 Task: Create a due date automation trigger when advanced on, on the monday of the week a card is due add fields without custom field "Resume" set to a number lower or equal to 1 and greater or equal to 10 at 11:00 AM.
Action: Mouse moved to (1097, 330)
Screenshot: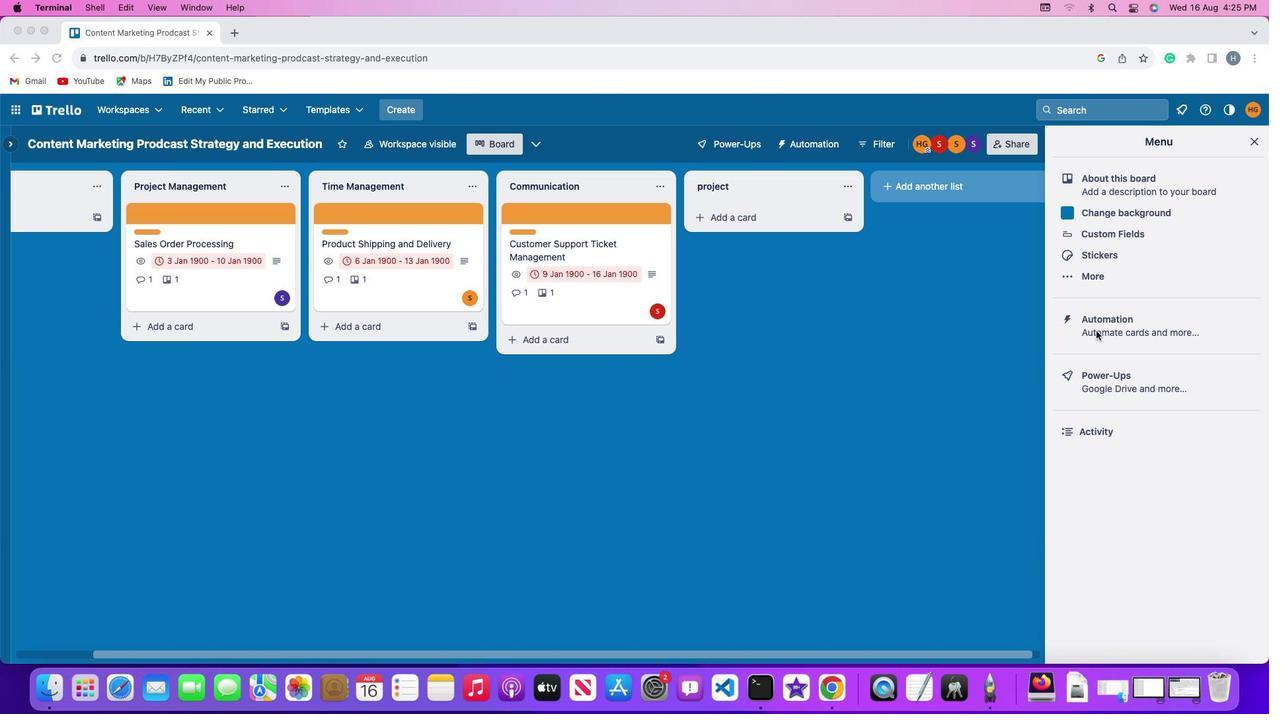 
Action: Mouse pressed left at (1097, 330)
Screenshot: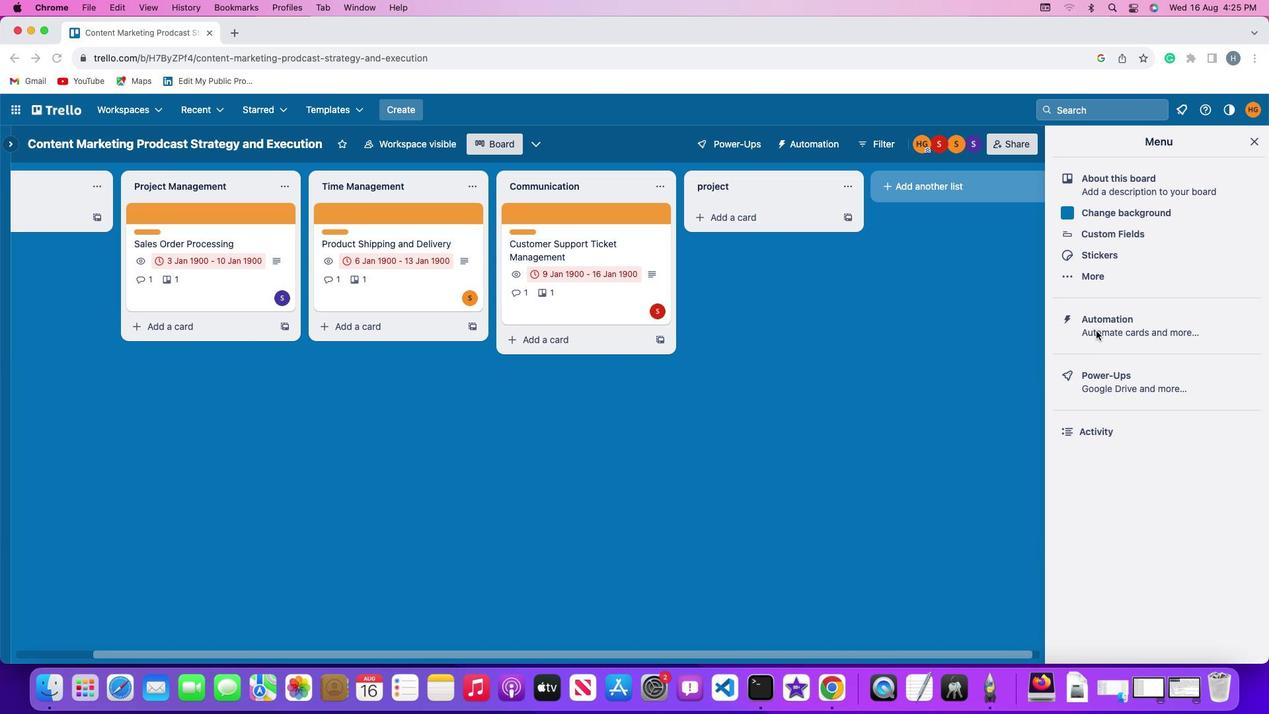 
Action: Mouse pressed left at (1097, 330)
Screenshot: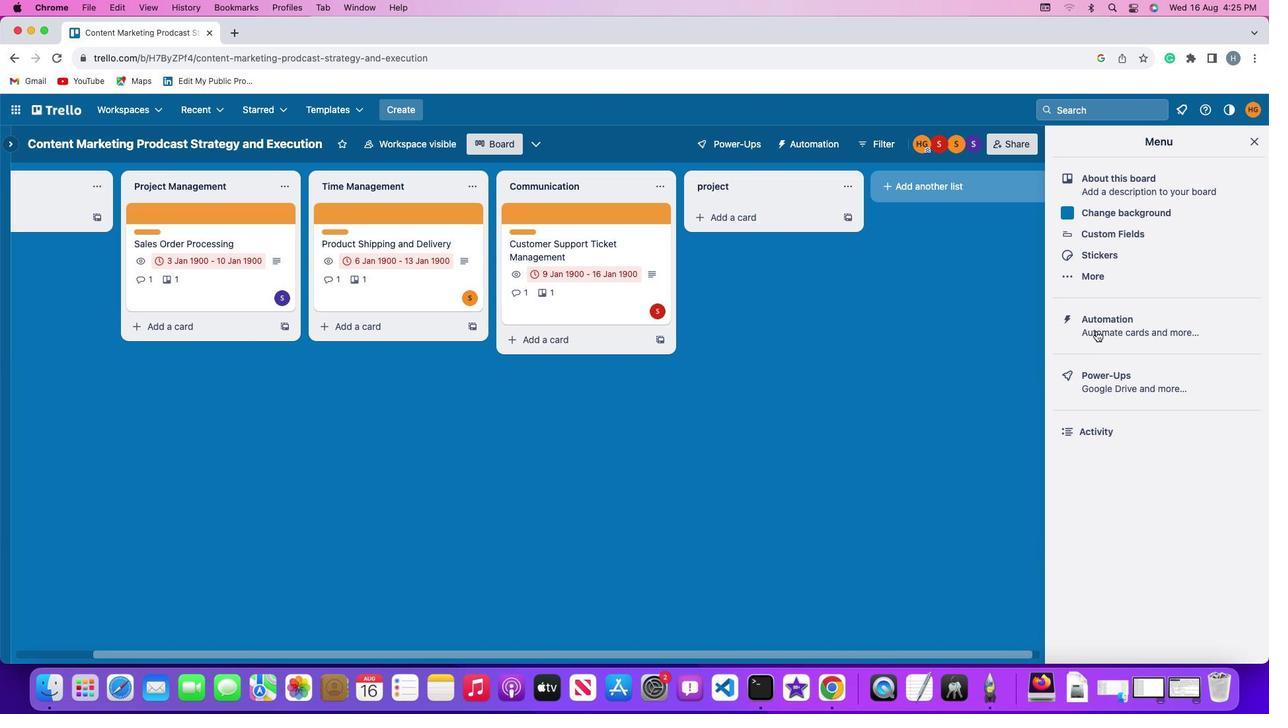 
Action: Mouse moved to (93, 314)
Screenshot: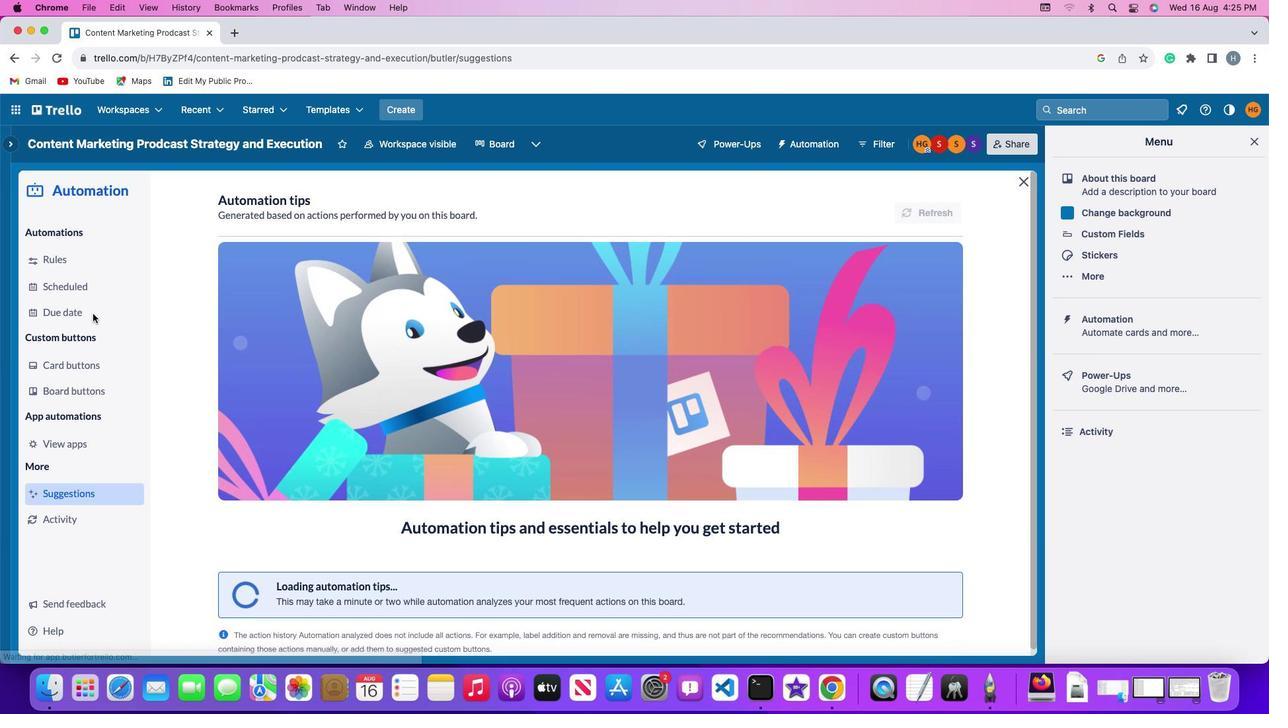 
Action: Mouse pressed left at (93, 314)
Screenshot: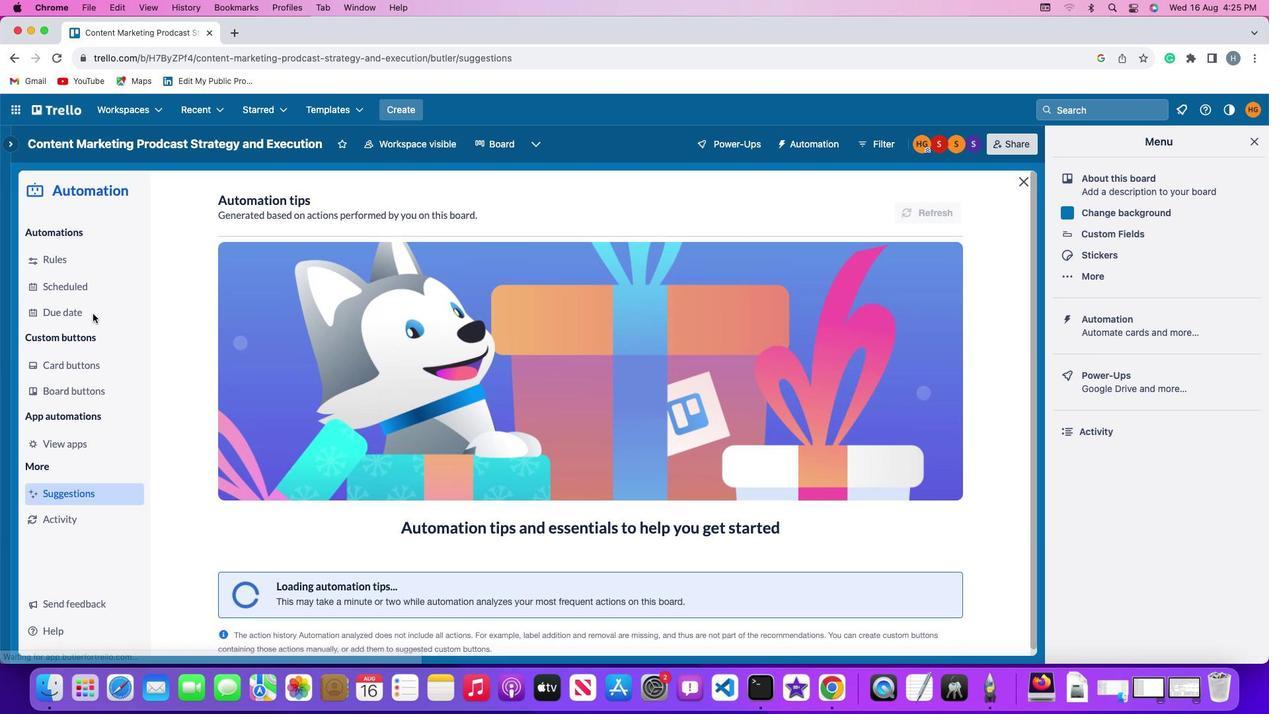 
Action: Mouse moved to (895, 203)
Screenshot: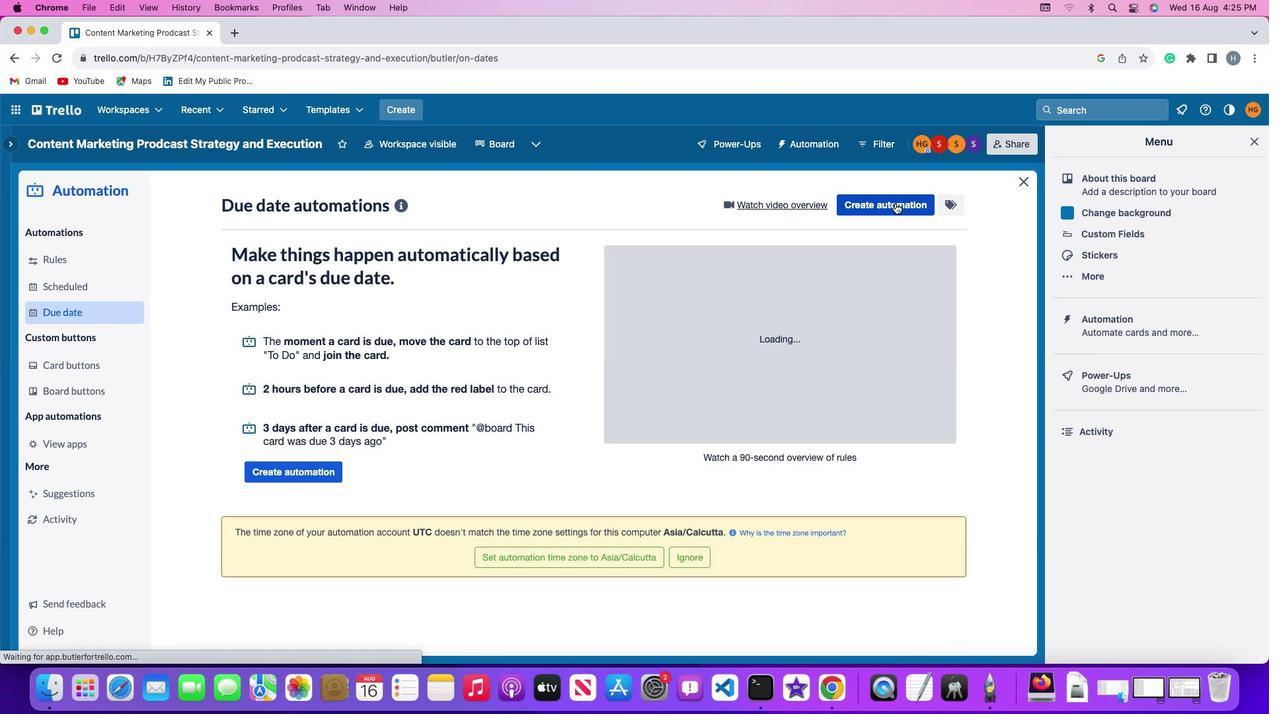 
Action: Mouse pressed left at (895, 203)
Screenshot: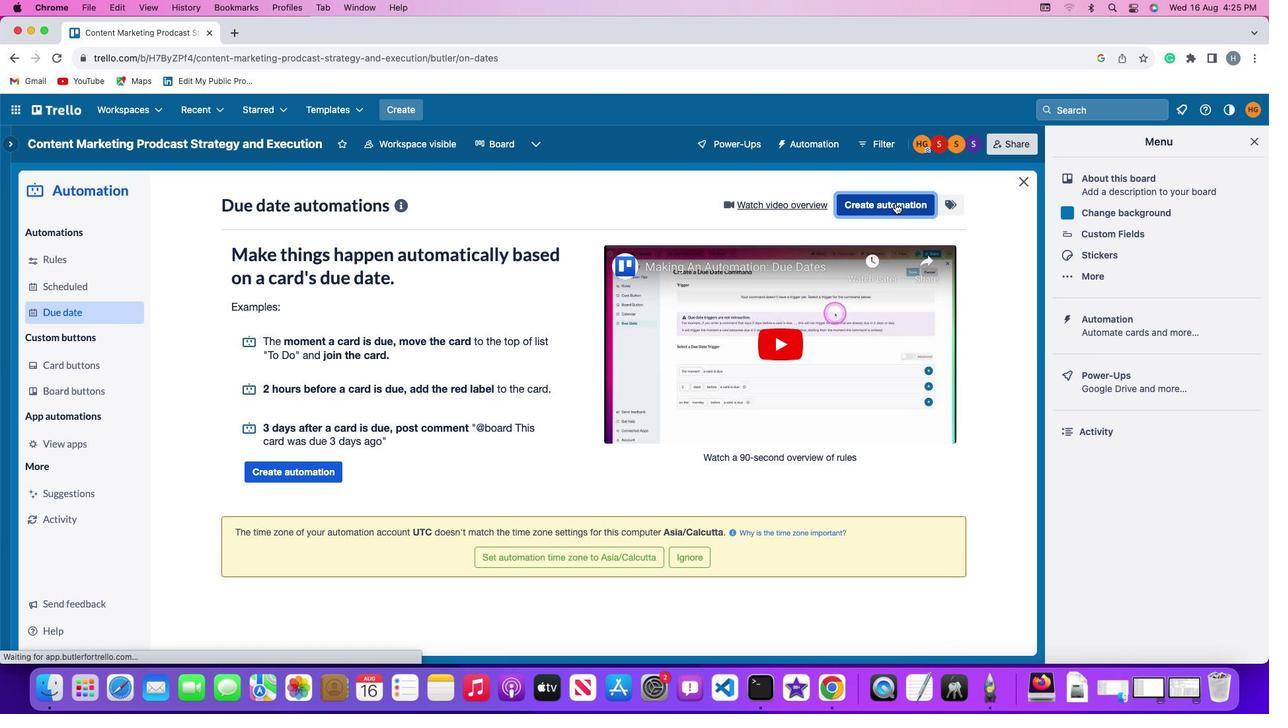 
Action: Mouse moved to (275, 330)
Screenshot: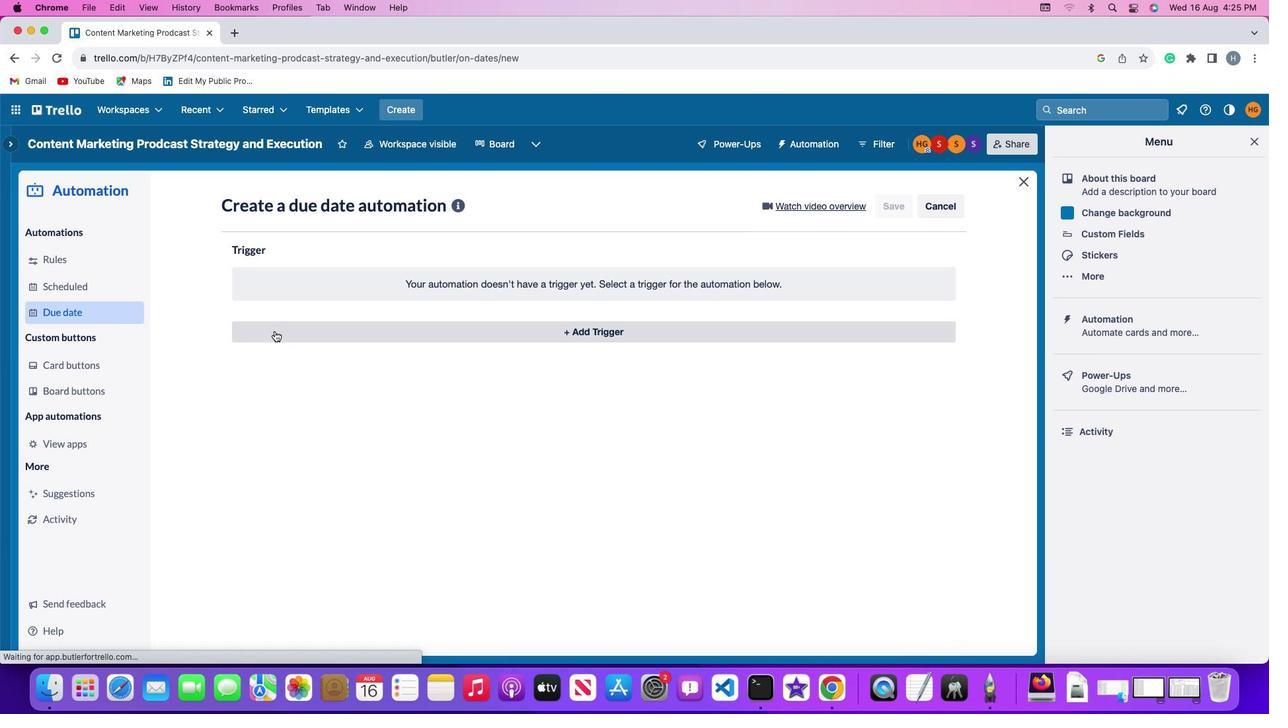 
Action: Mouse pressed left at (275, 330)
Screenshot: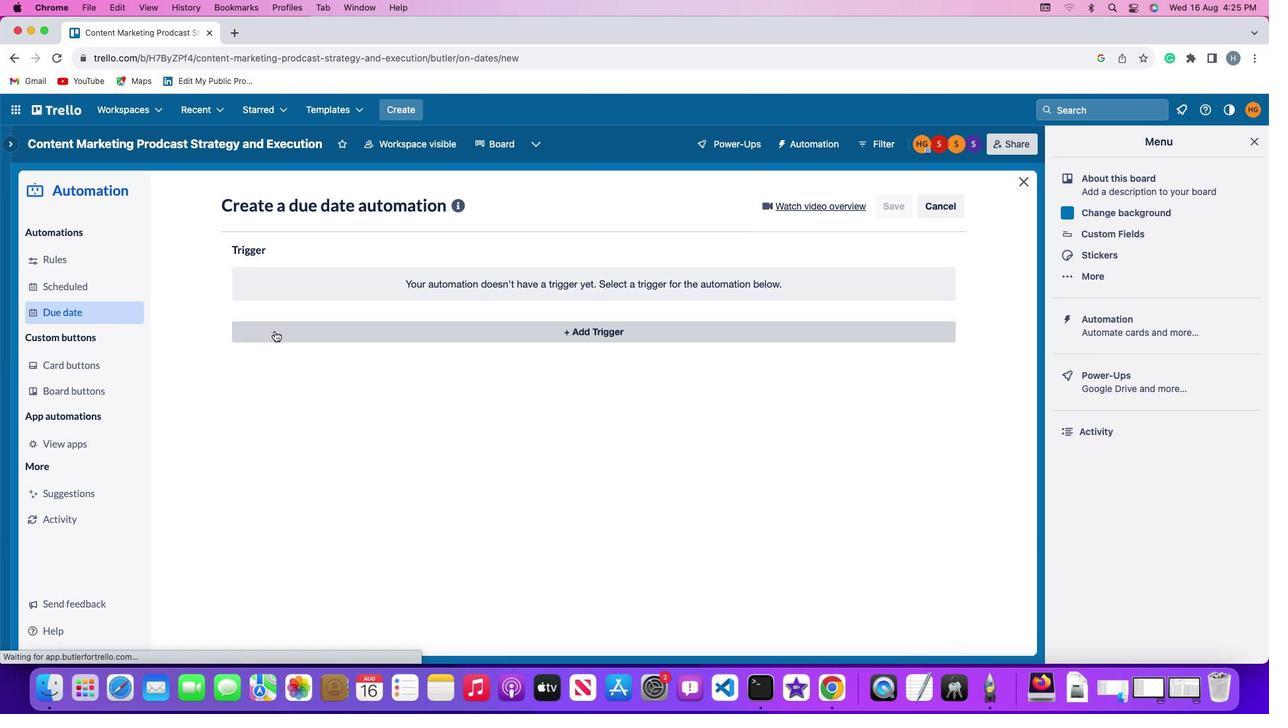 
Action: Mouse moved to (311, 575)
Screenshot: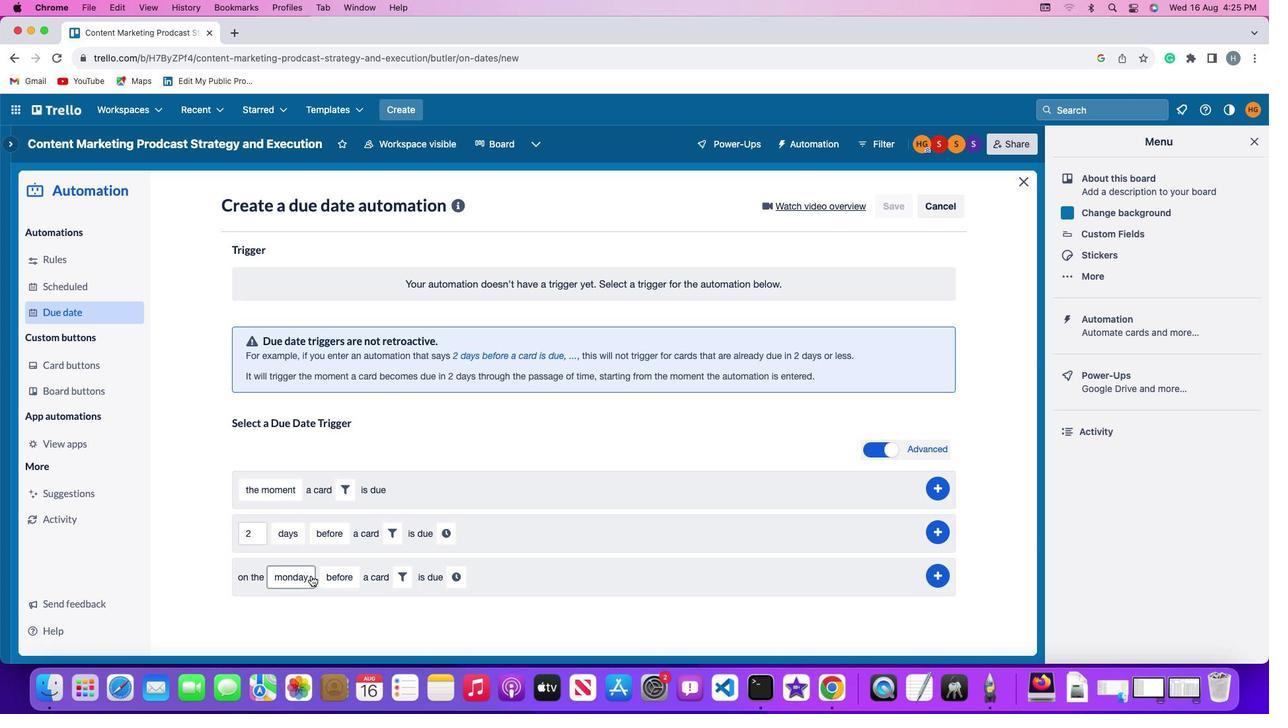 
Action: Mouse pressed left at (311, 575)
Screenshot: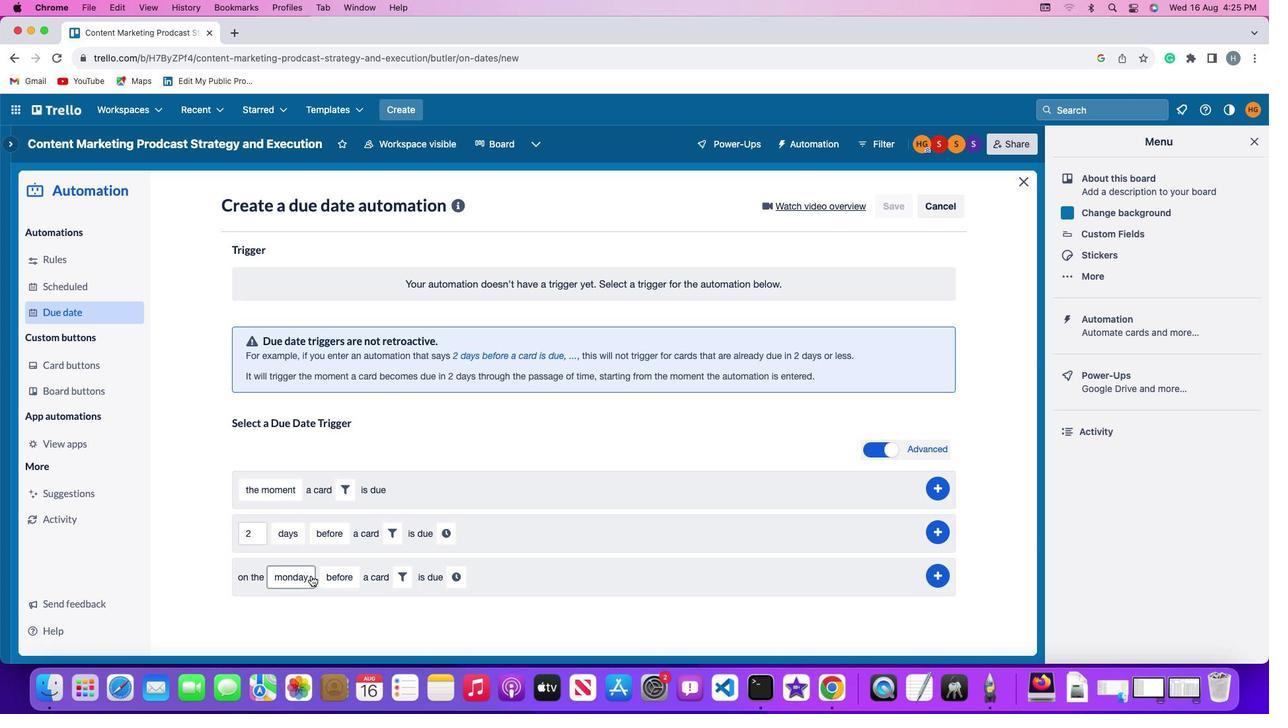 
Action: Mouse moved to (308, 397)
Screenshot: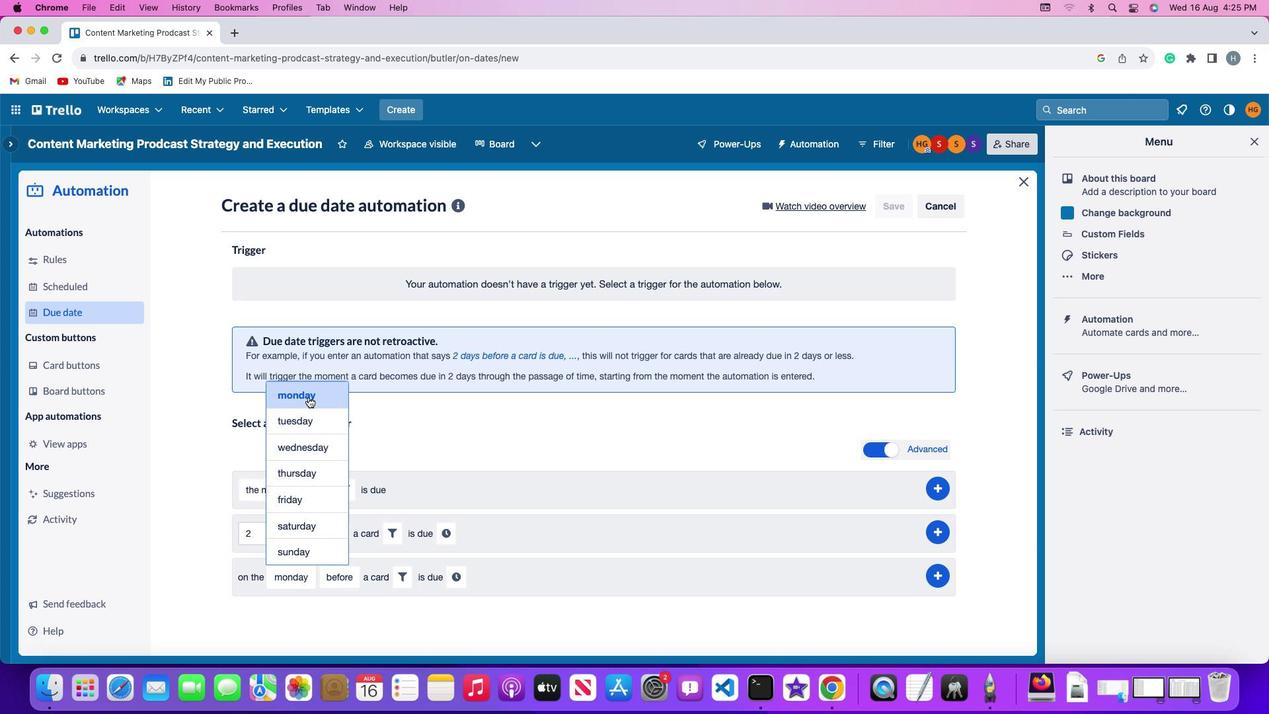 
Action: Mouse pressed left at (308, 397)
Screenshot: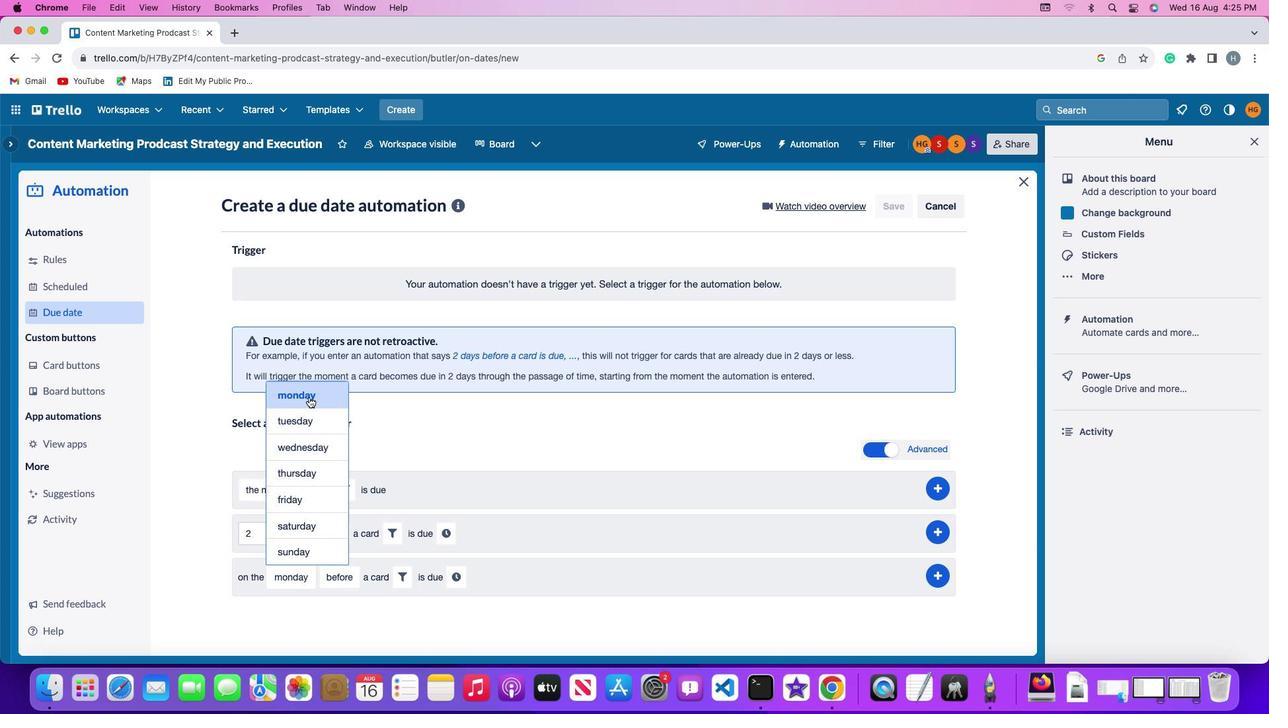 
Action: Mouse moved to (341, 577)
Screenshot: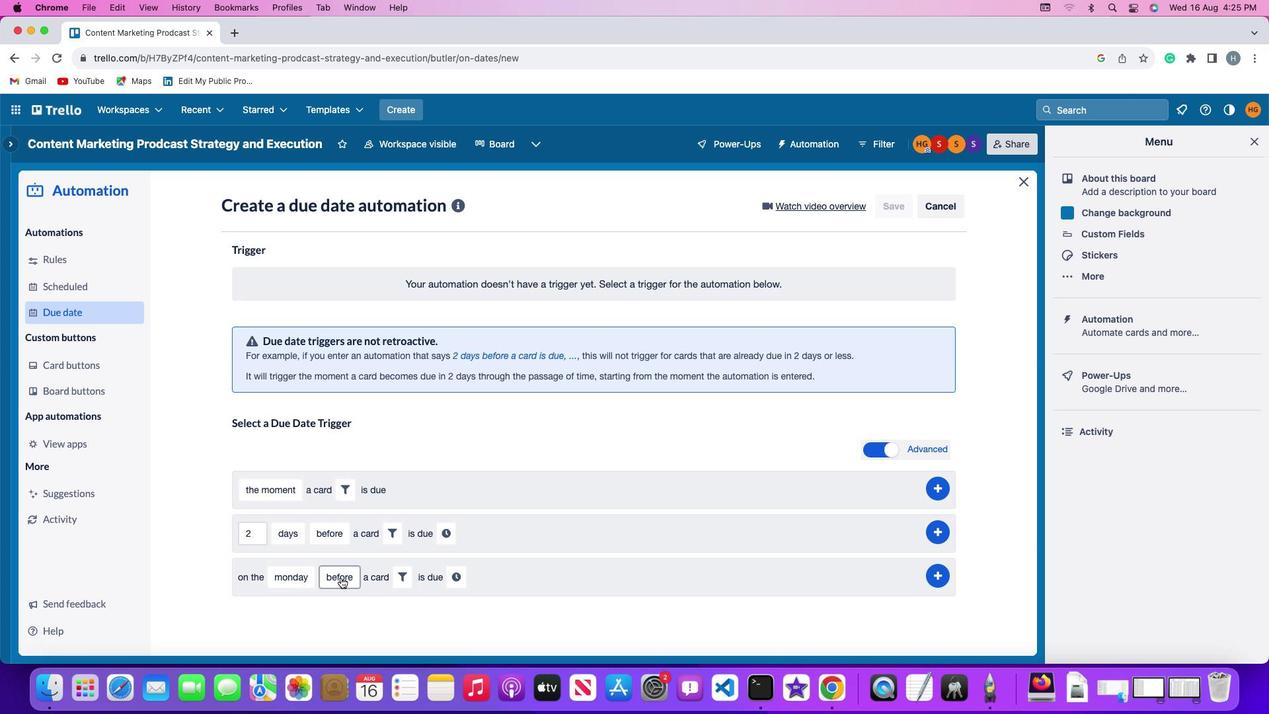 
Action: Mouse pressed left at (341, 577)
Screenshot: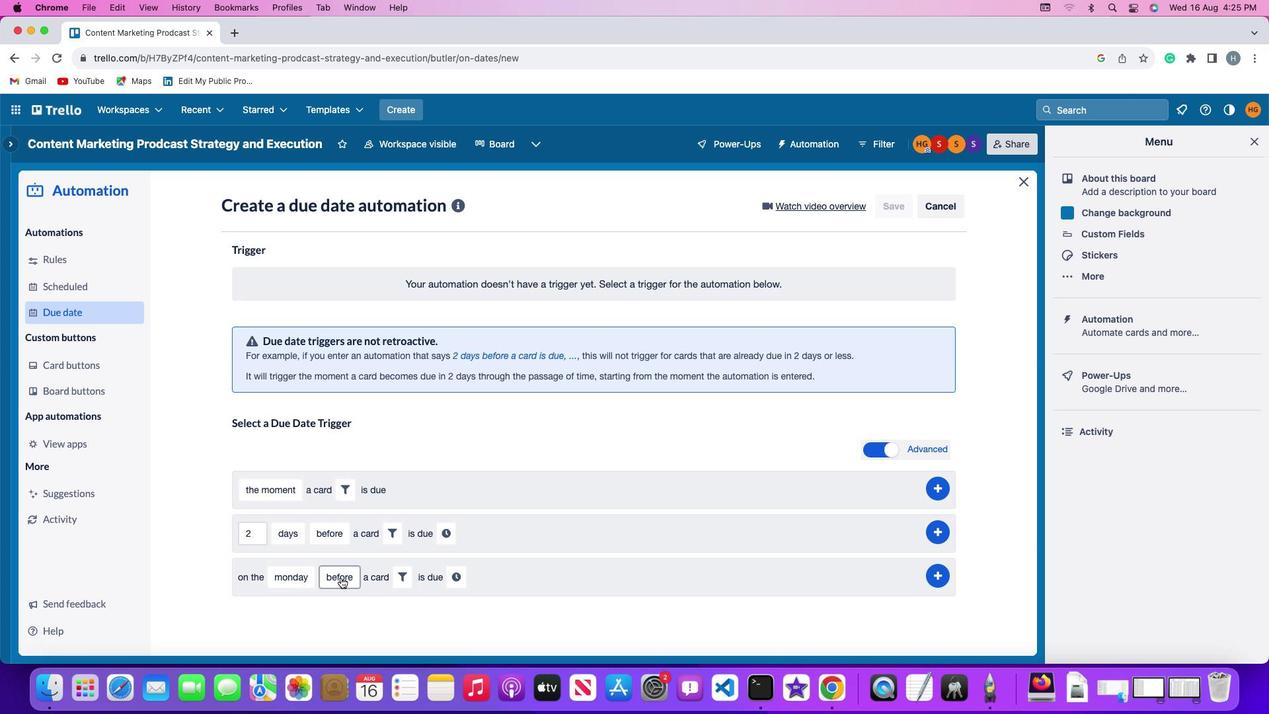 
Action: Mouse moved to (345, 525)
Screenshot: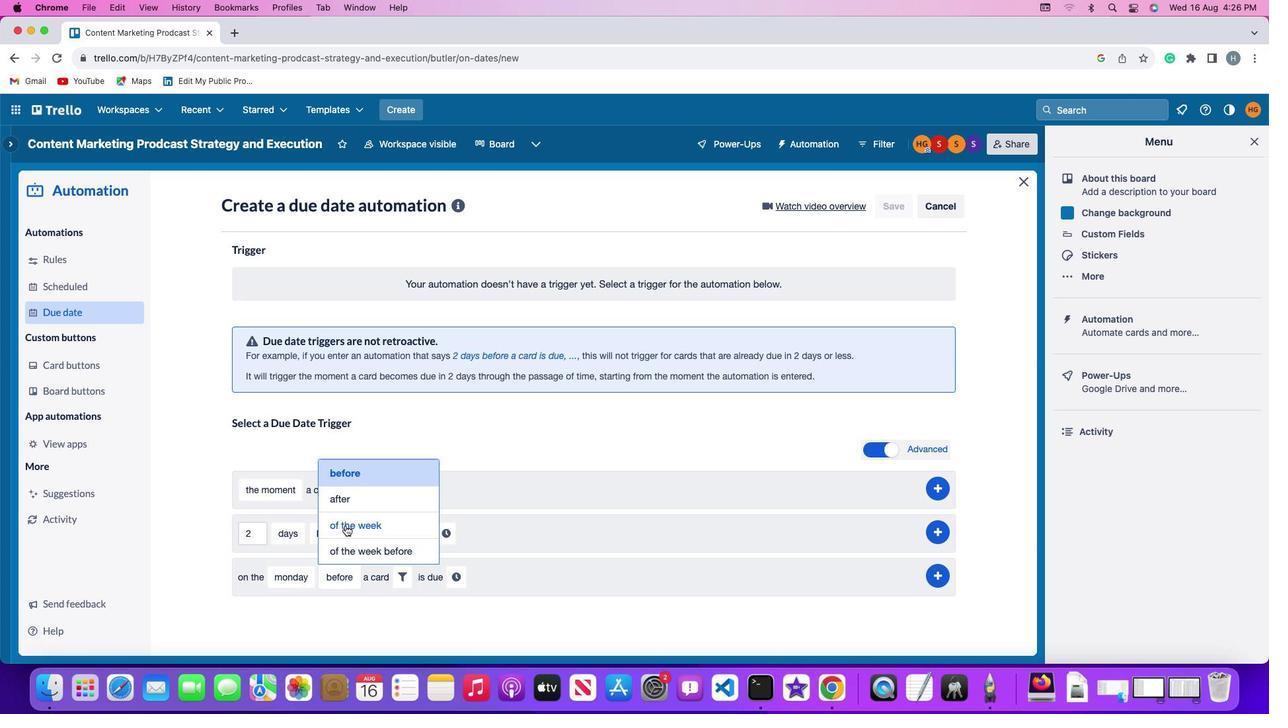 
Action: Mouse pressed left at (345, 525)
Screenshot: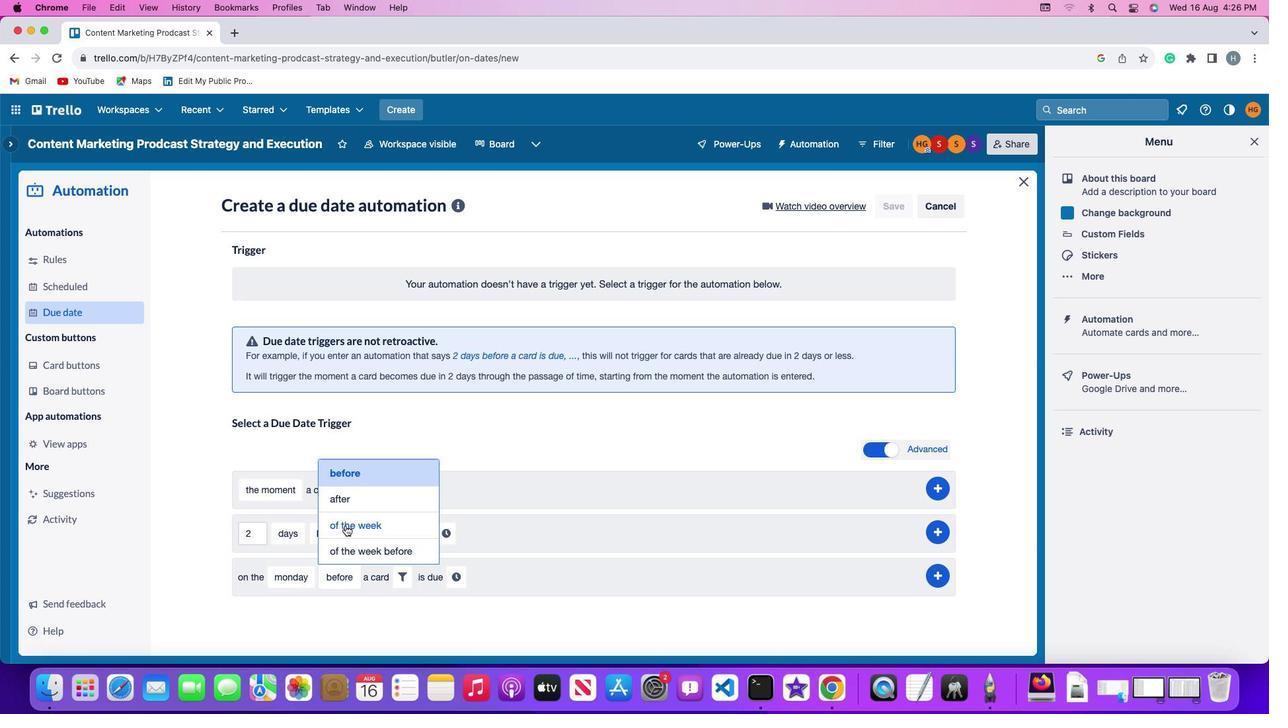 
Action: Mouse moved to (421, 577)
Screenshot: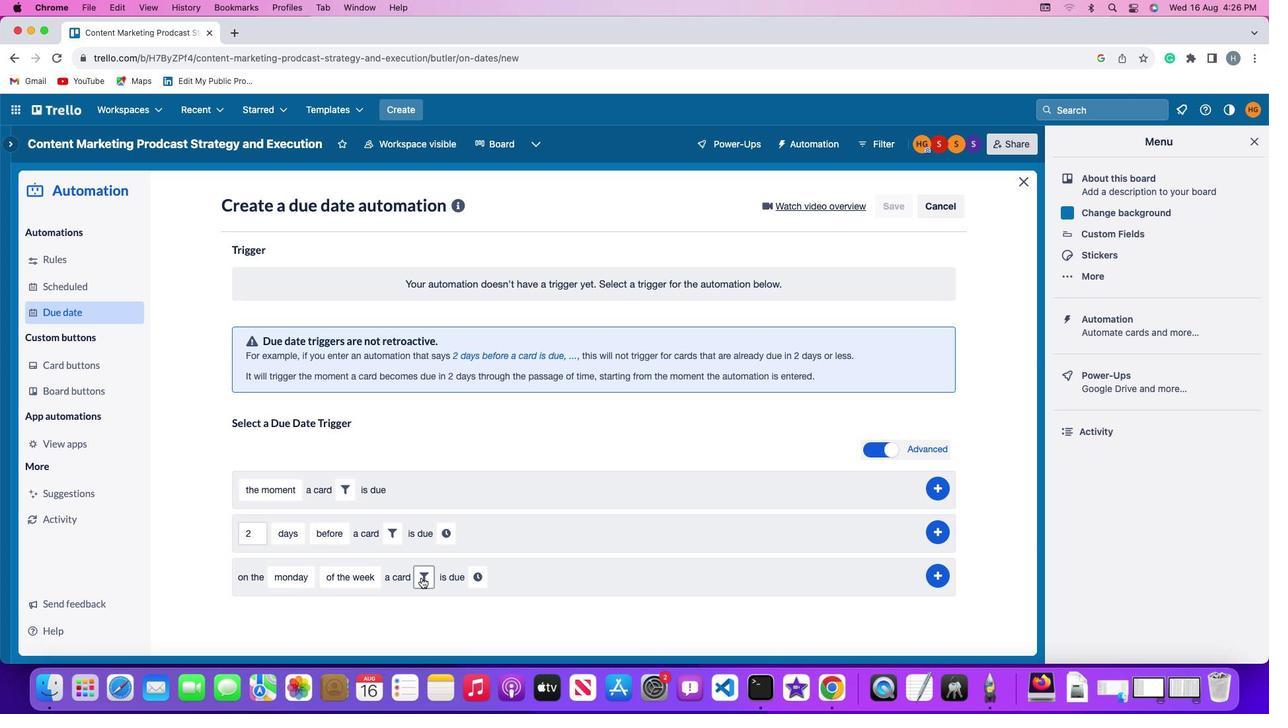 
Action: Mouse pressed left at (421, 577)
Screenshot: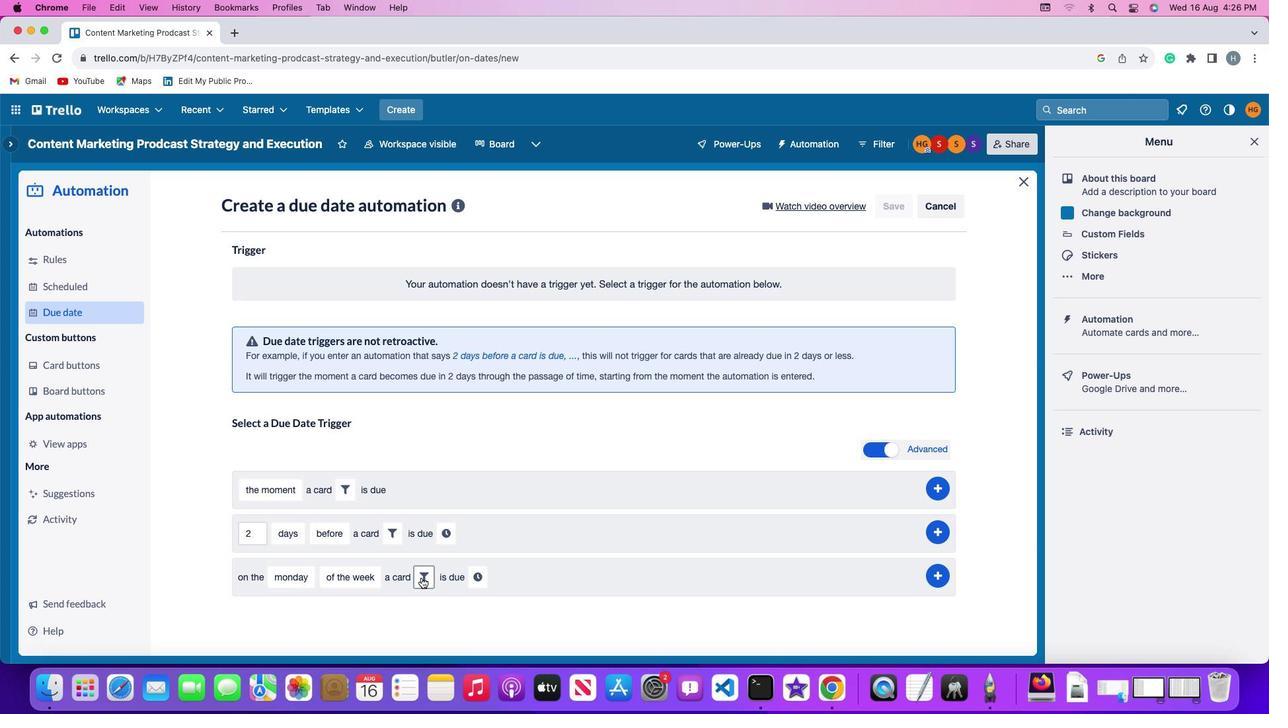 
Action: Mouse moved to (638, 613)
Screenshot: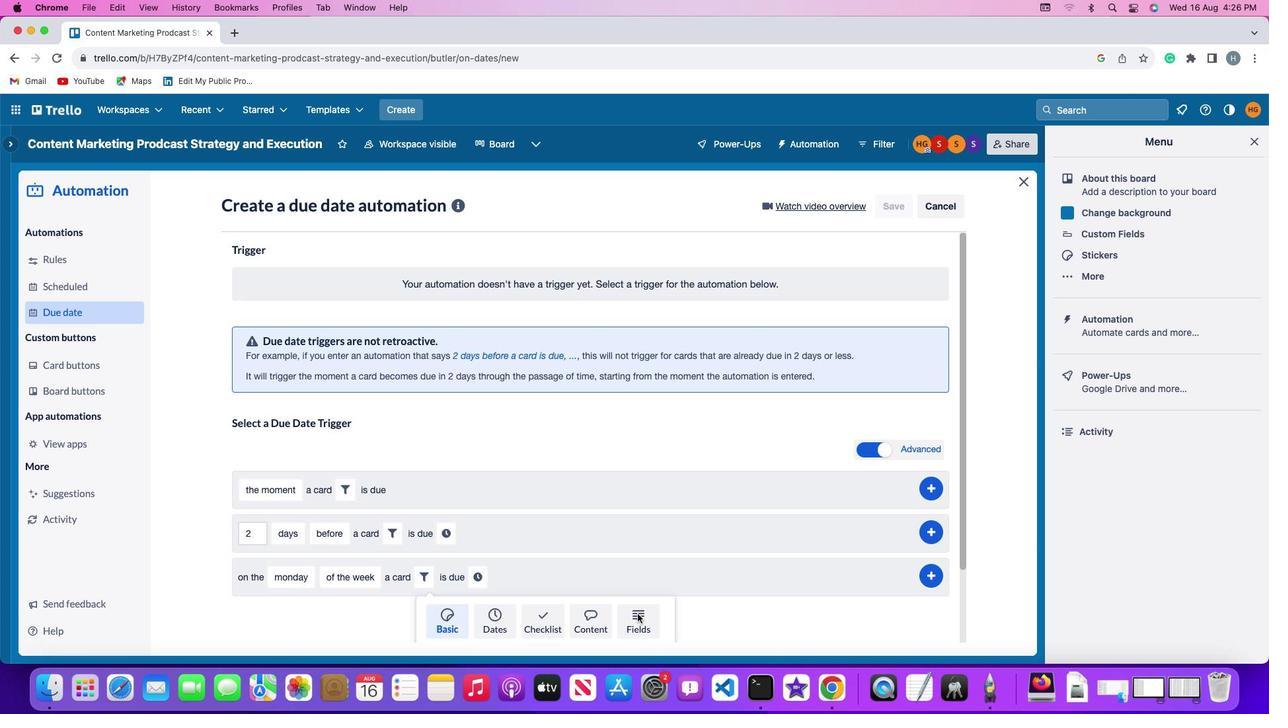 
Action: Mouse pressed left at (638, 613)
Screenshot: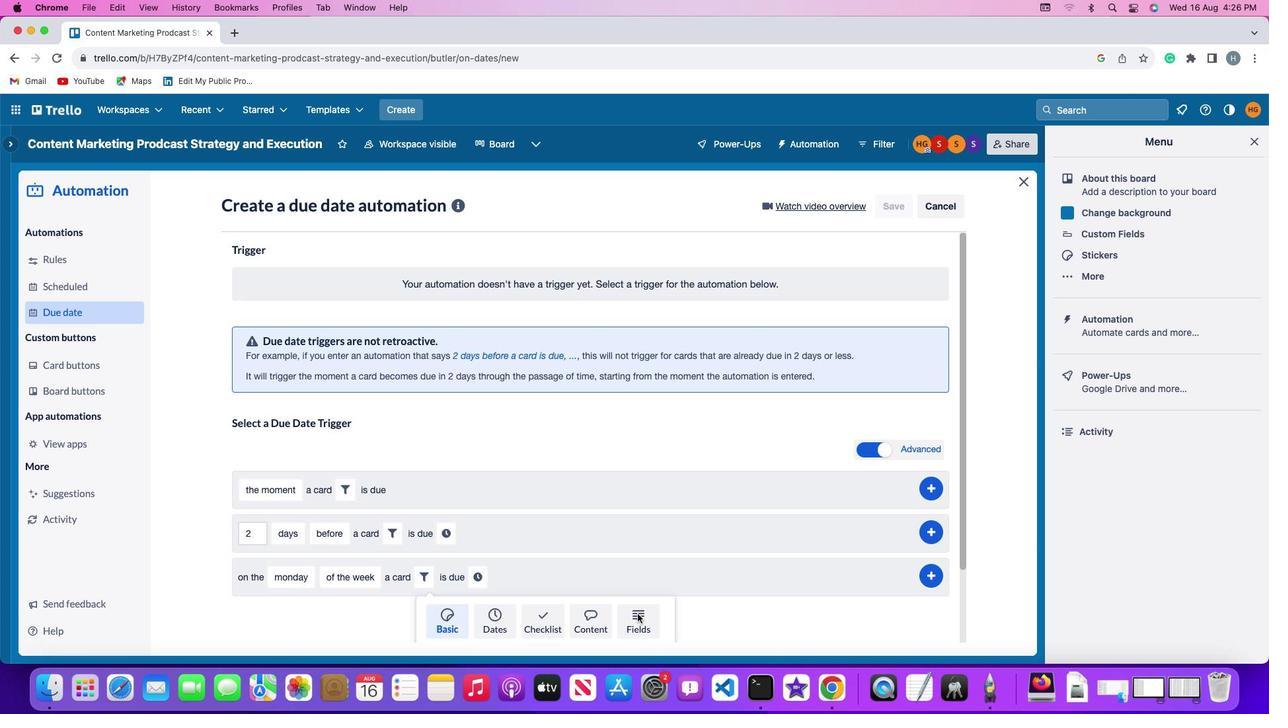 
Action: Mouse moved to (355, 611)
Screenshot: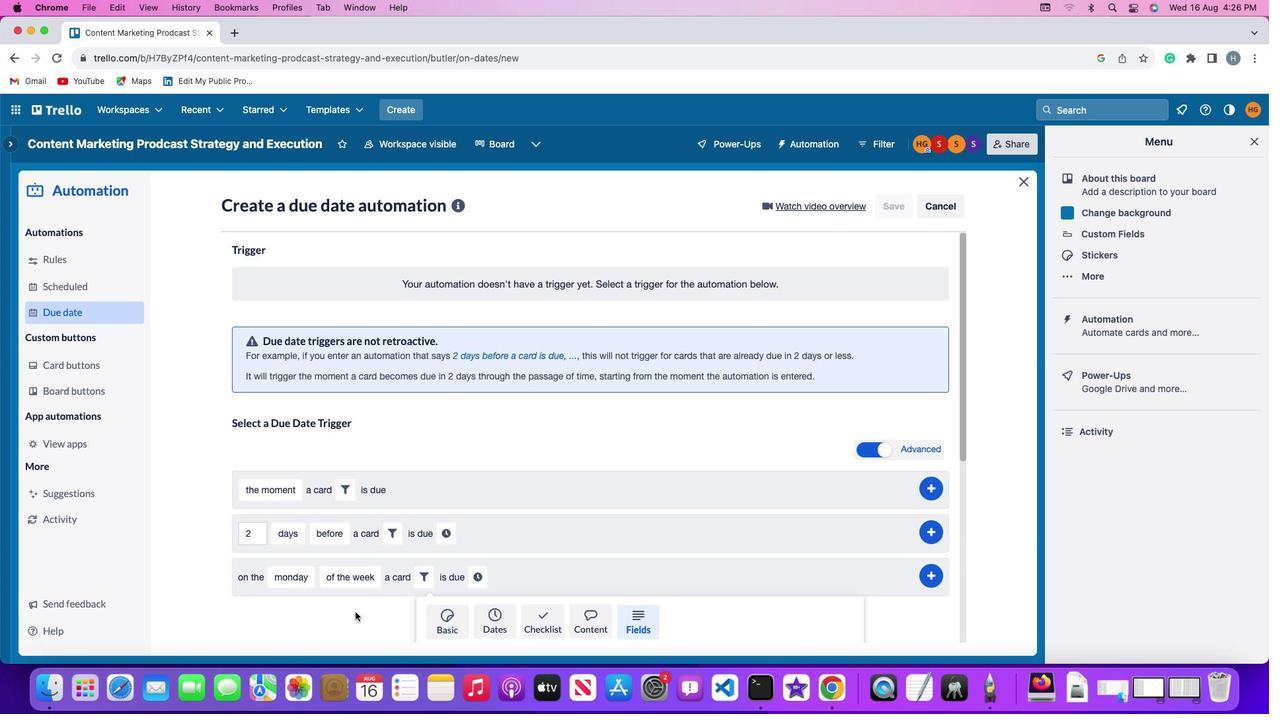 
Action: Mouse scrolled (355, 611) with delta (0, 0)
Screenshot: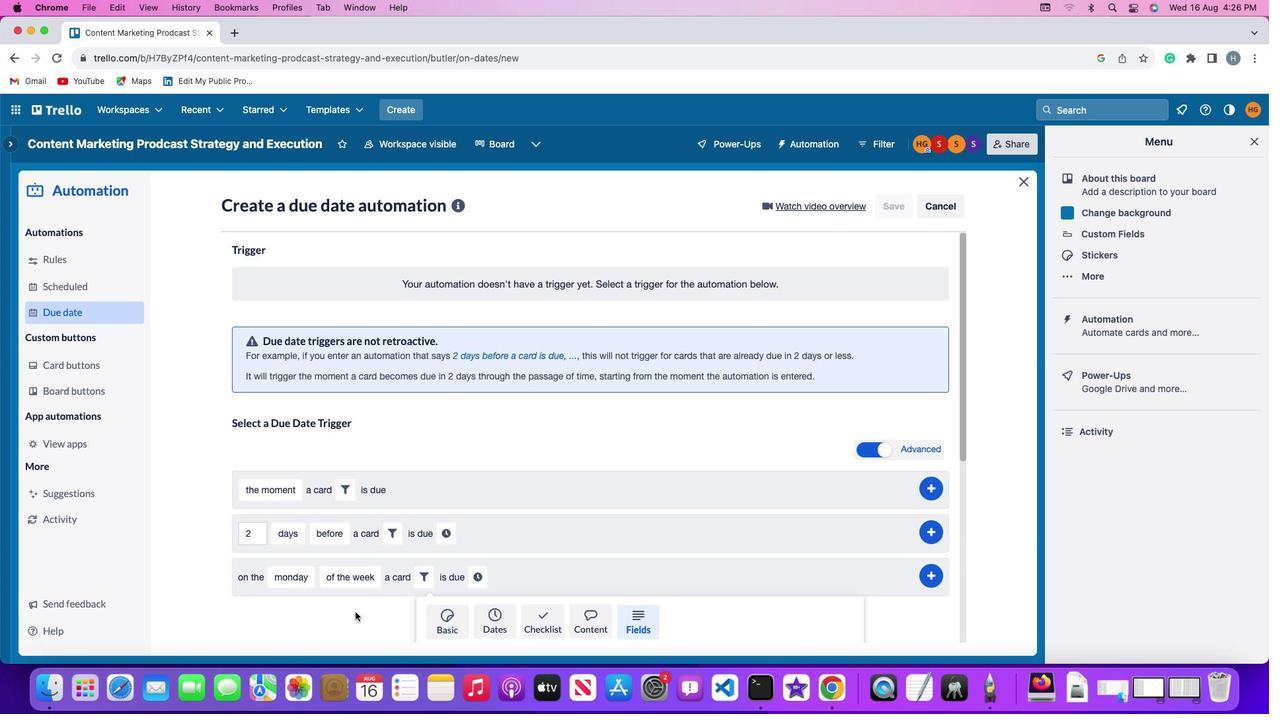
Action: Mouse scrolled (355, 611) with delta (0, 0)
Screenshot: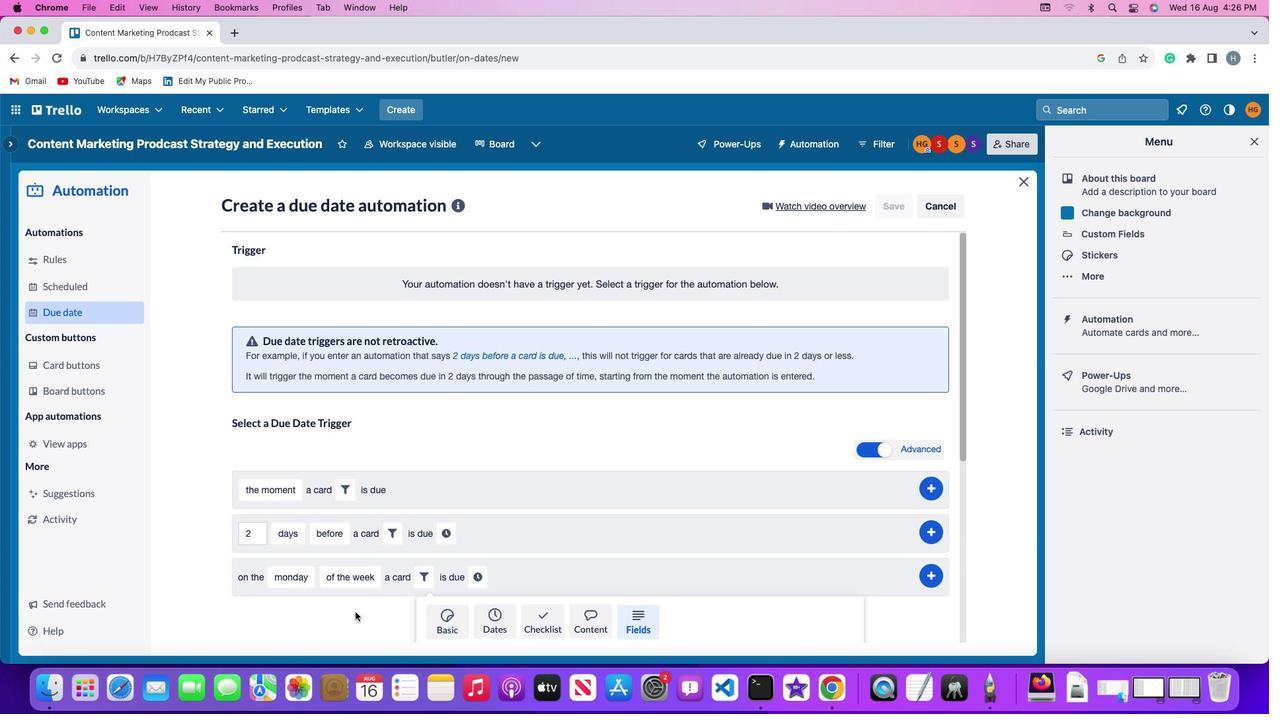 
Action: Mouse scrolled (355, 611) with delta (0, -1)
Screenshot: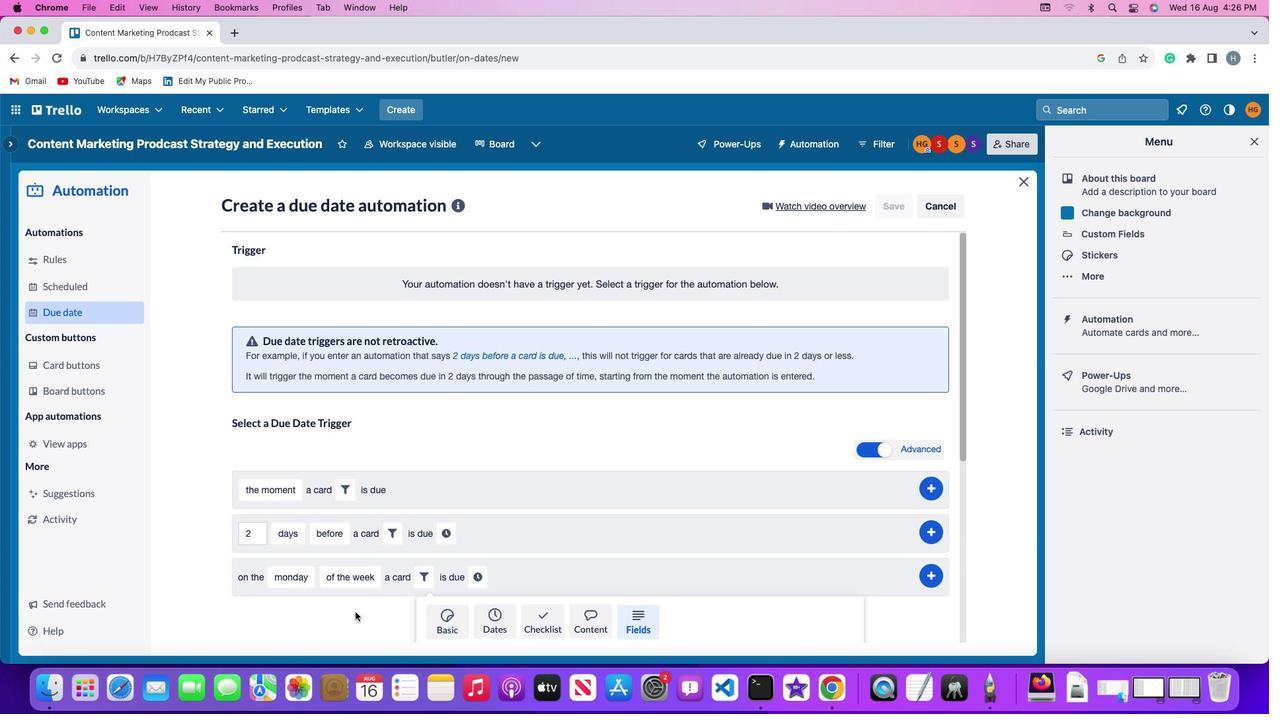 
Action: Mouse moved to (355, 610)
Screenshot: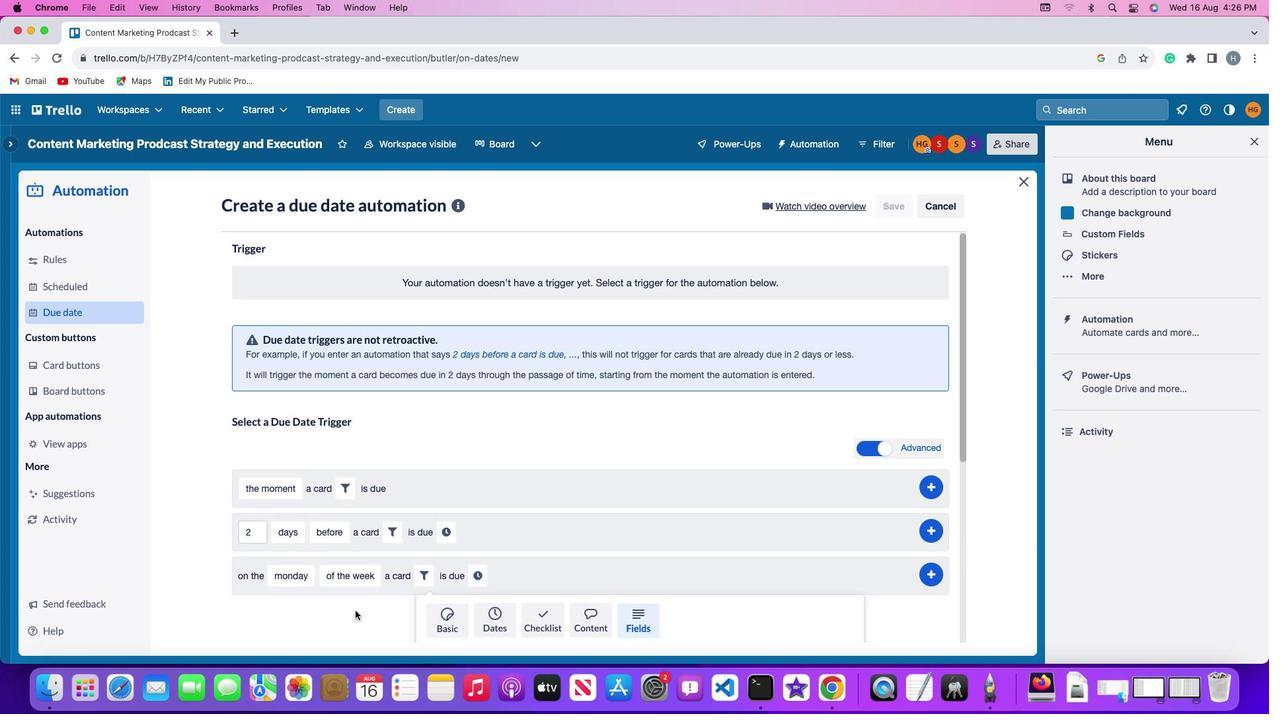 
Action: Mouse scrolled (355, 610) with delta (0, -3)
Screenshot: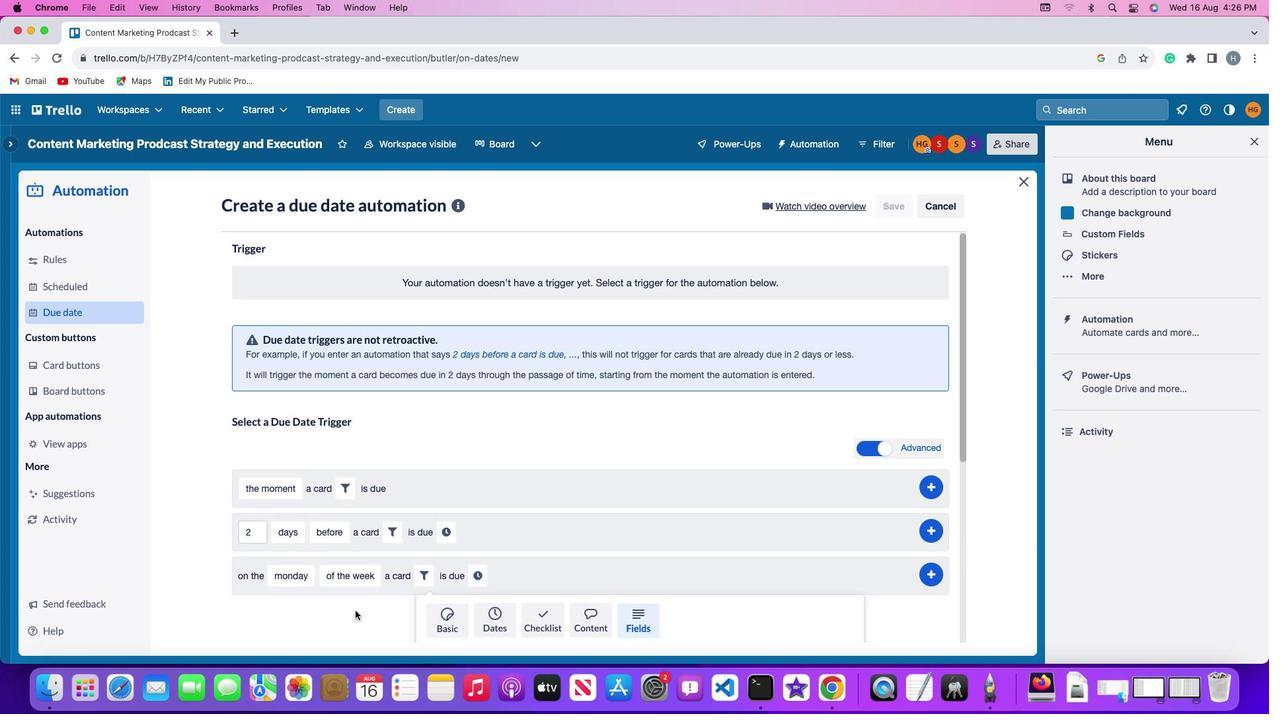 
Action: Mouse moved to (355, 608)
Screenshot: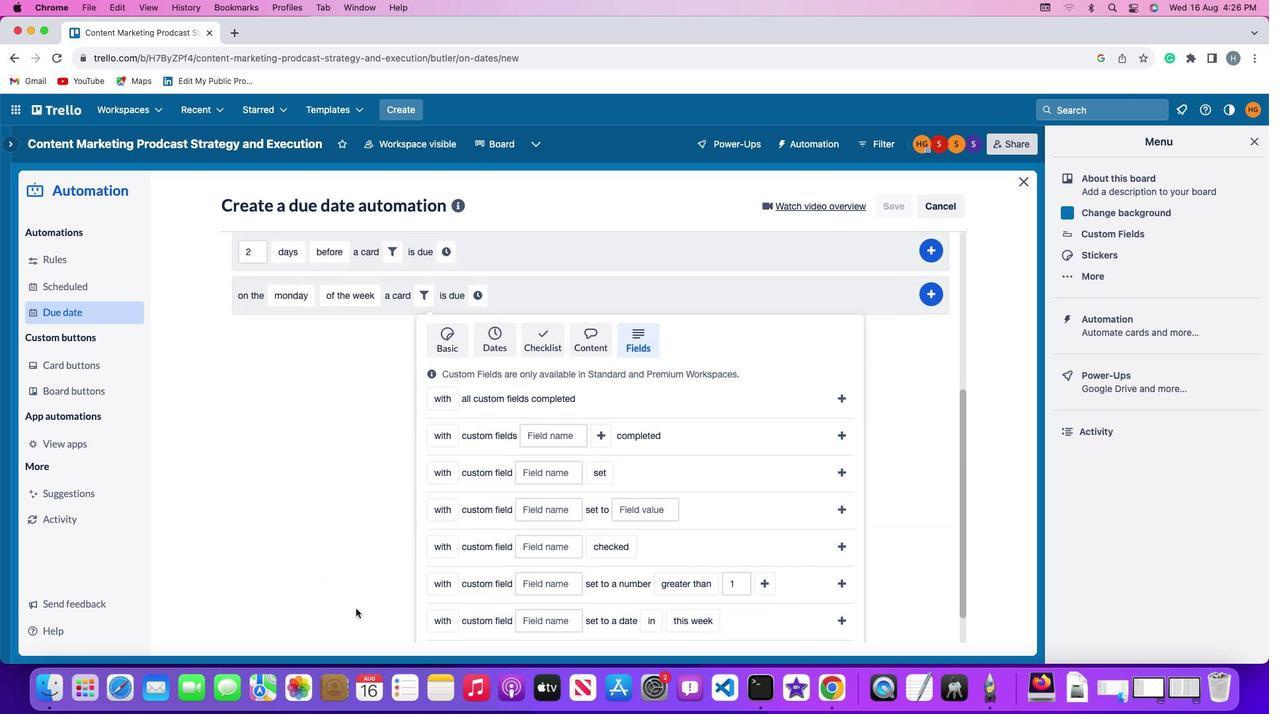 
Action: Mouse scrolled (355, 608) with delta (0, 0)
Screenshot: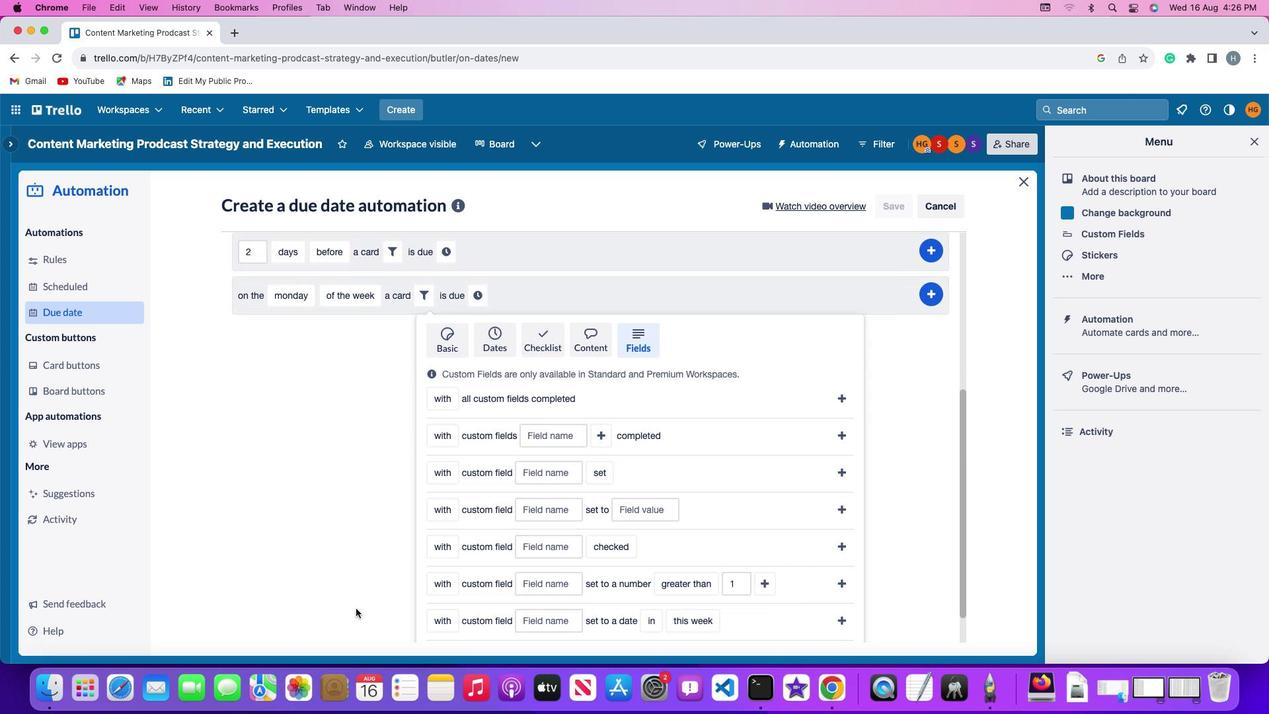 
Action: Mouse scrolled (355, 608) with delta (0, 0)
Screenshot: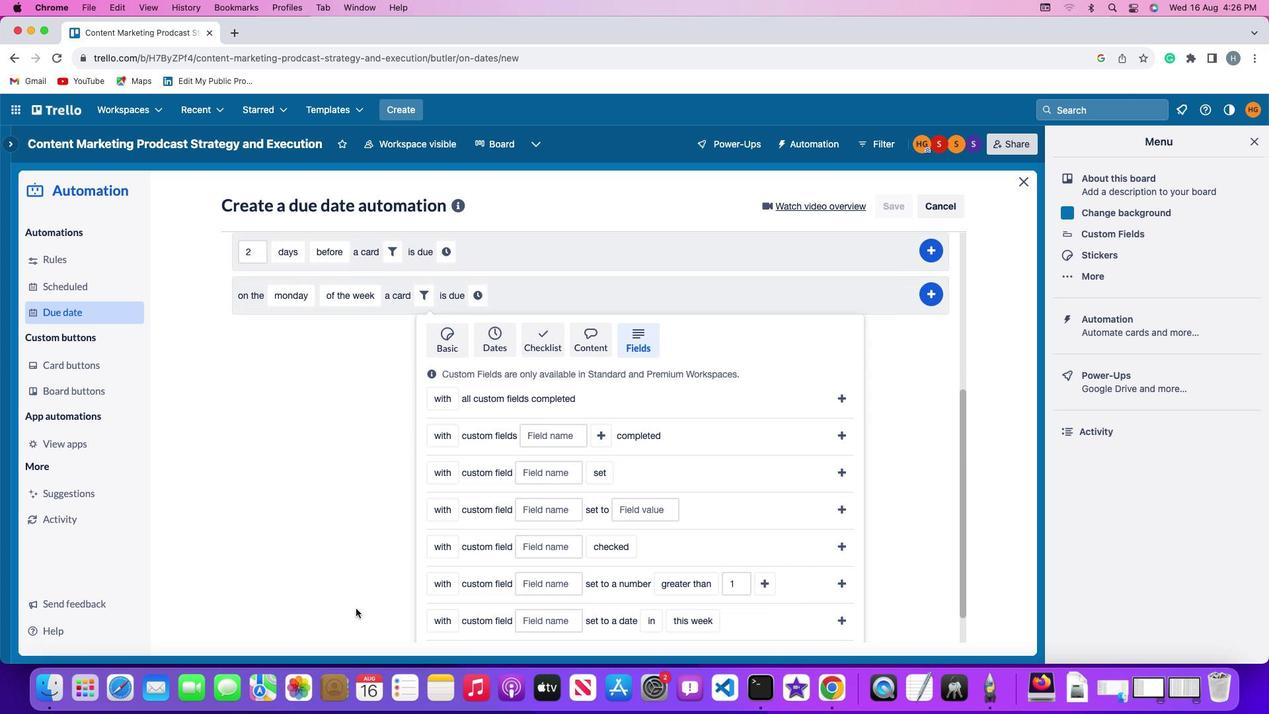 
Action: Mouse scrolled (355, 608) with delta (0, -1)
Screenshot: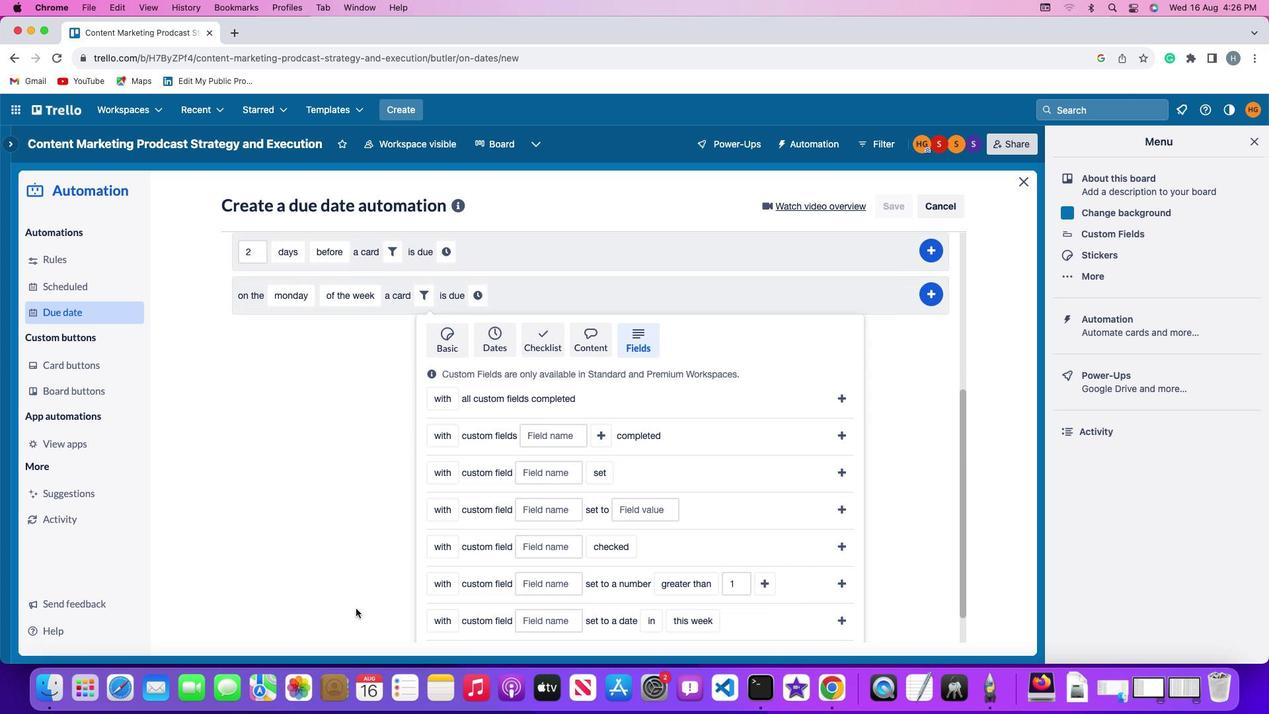 
Action: Mouse scrolled (355, 608) with delta (0, -3)
Screenshot: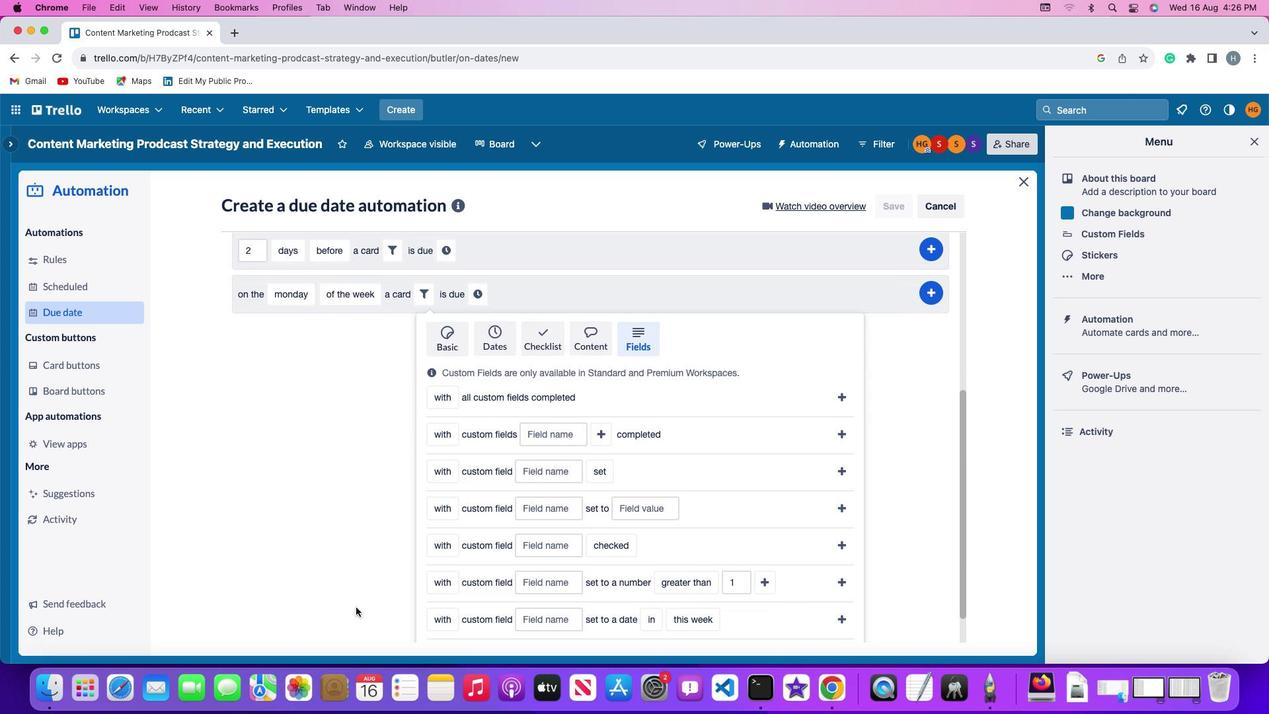 
Action: Mouse moved to (355, 607)
Screenshot: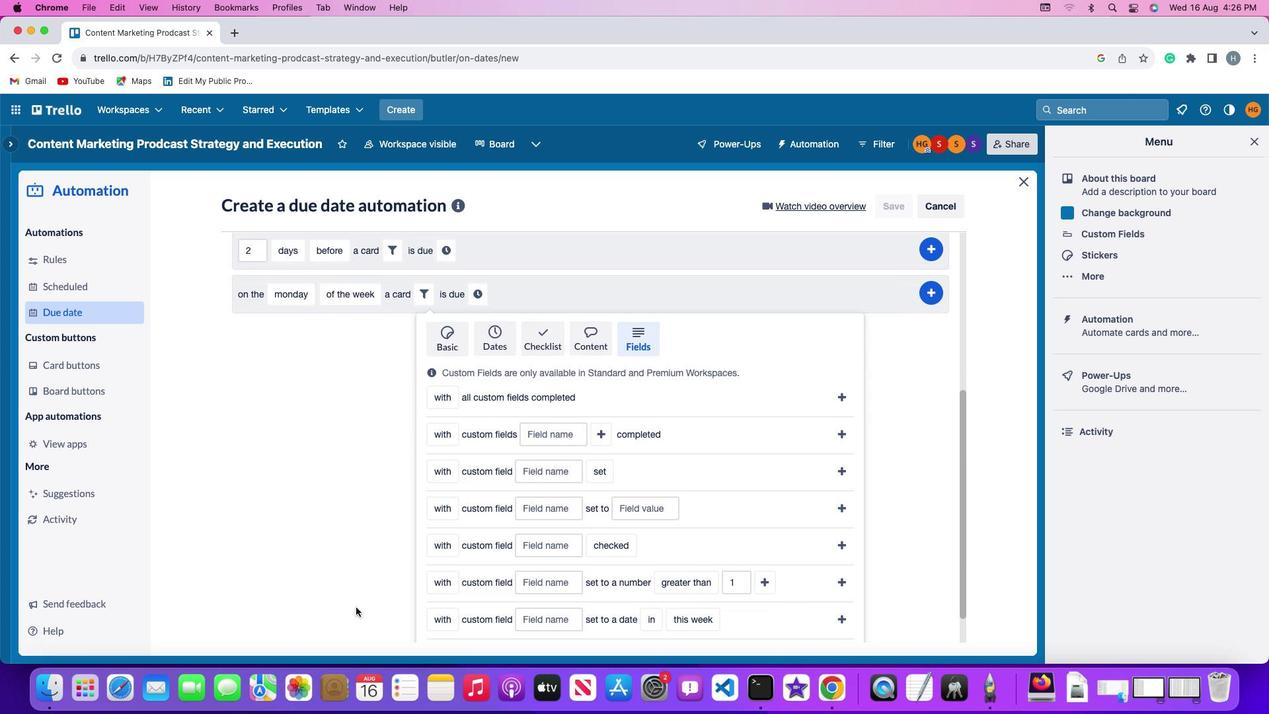
Action: Mouse scrolled (355, 607) with delta (0, -3)
Screenshot: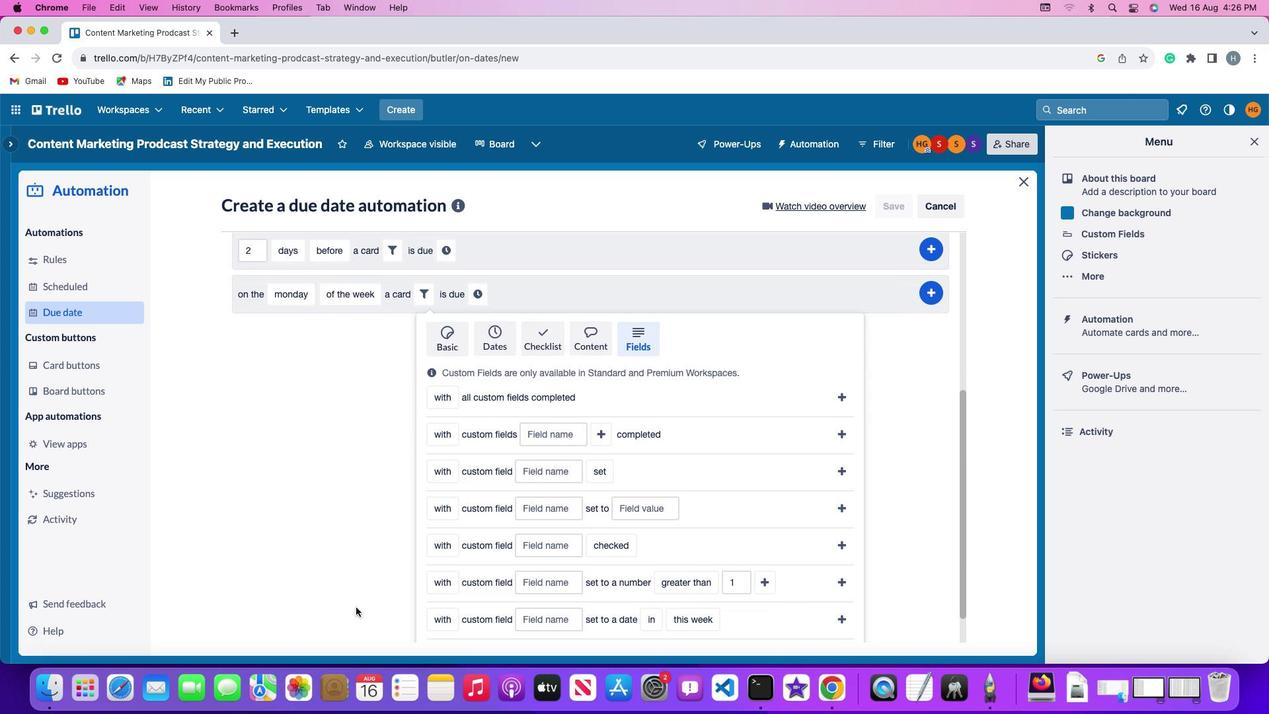 
Action: Mouse moved to (358, 603)
Screenshot: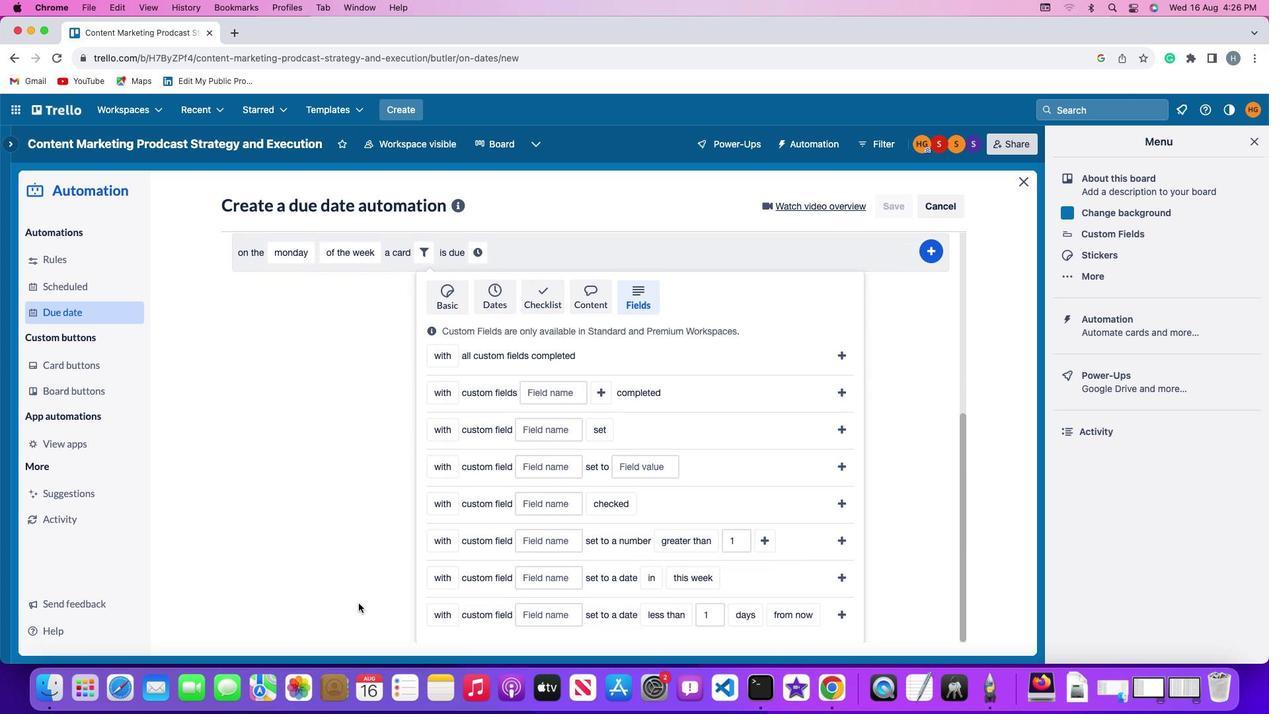 
Action: Mouse scrolled (358, 603) with delta (0, 0)
Screenshot: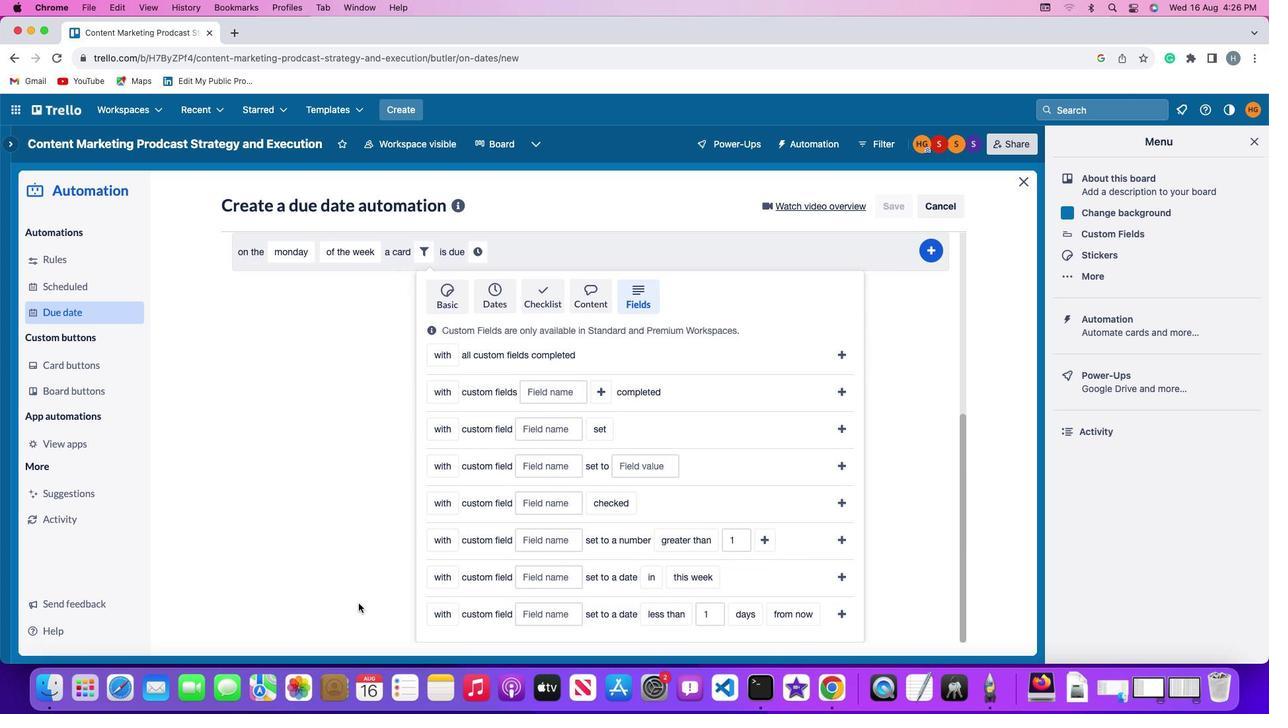 
Action: Mouse scrolled (358, 603) with delta (0, 0)
Screenshot: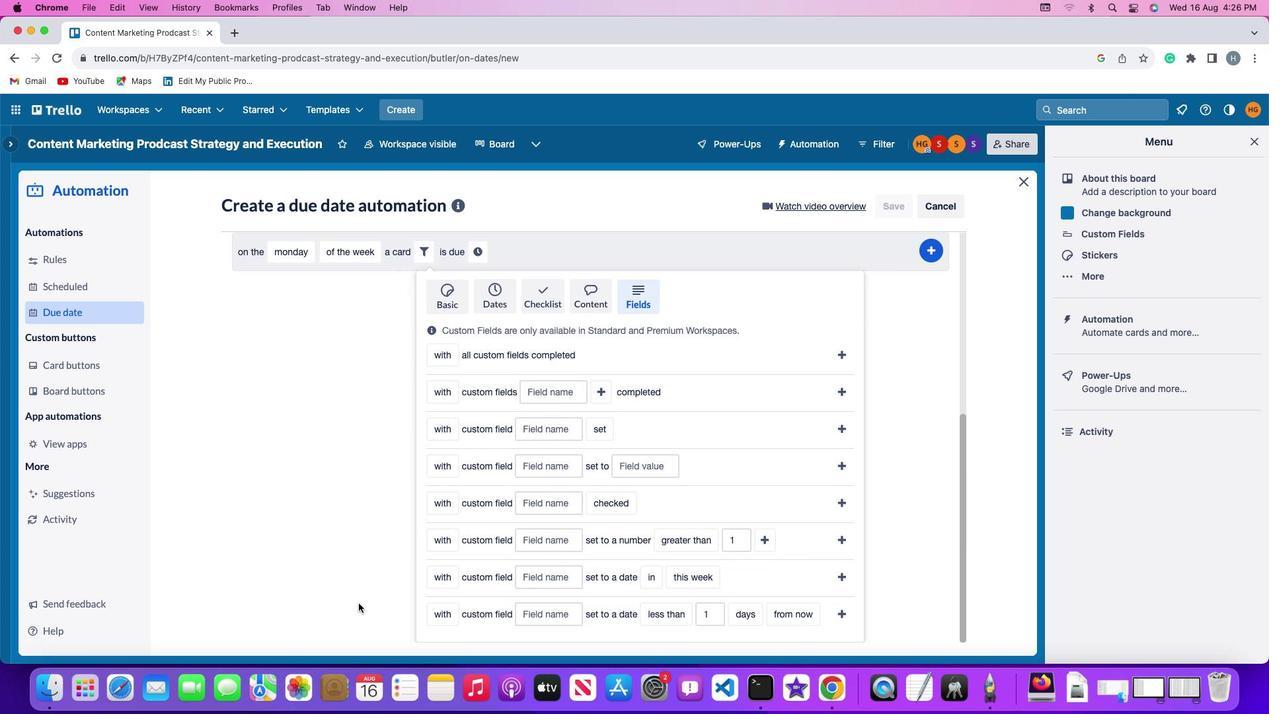 
Action: Mouse scrolled (358, 603) with delta (0, -1)
Screenshot: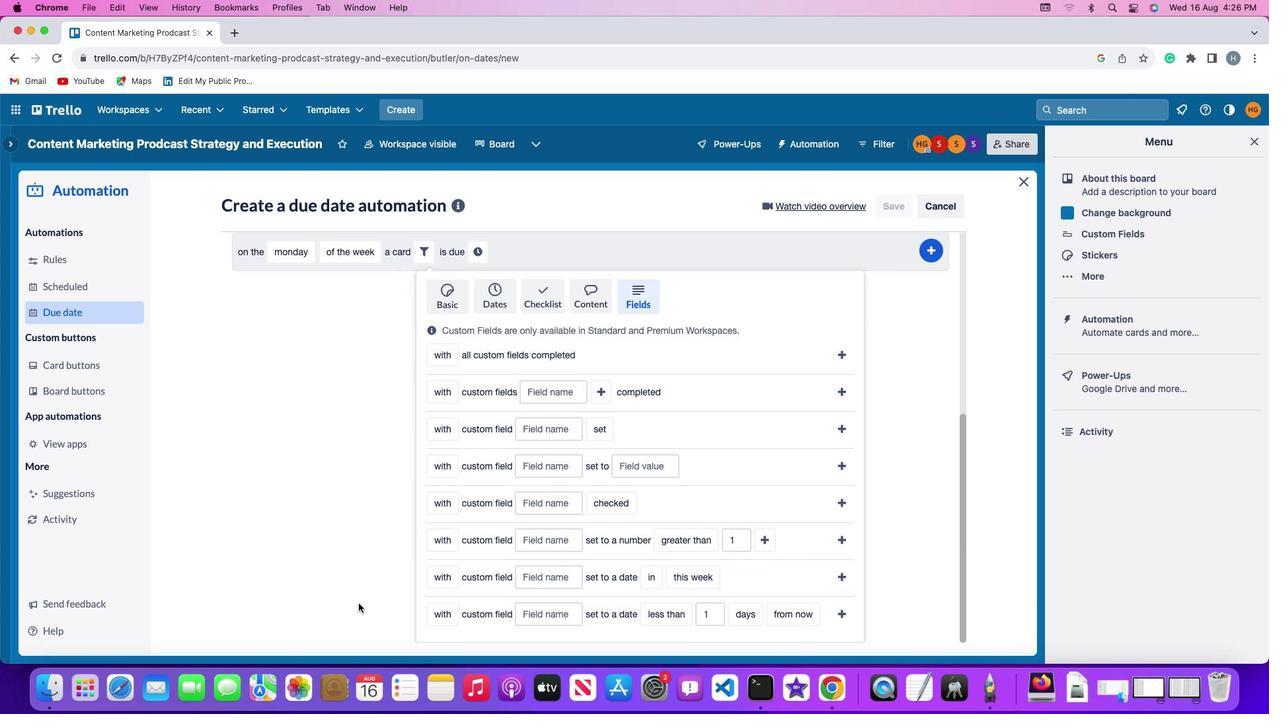 
Action: Mouse moved to (441, 542)
Screenshot: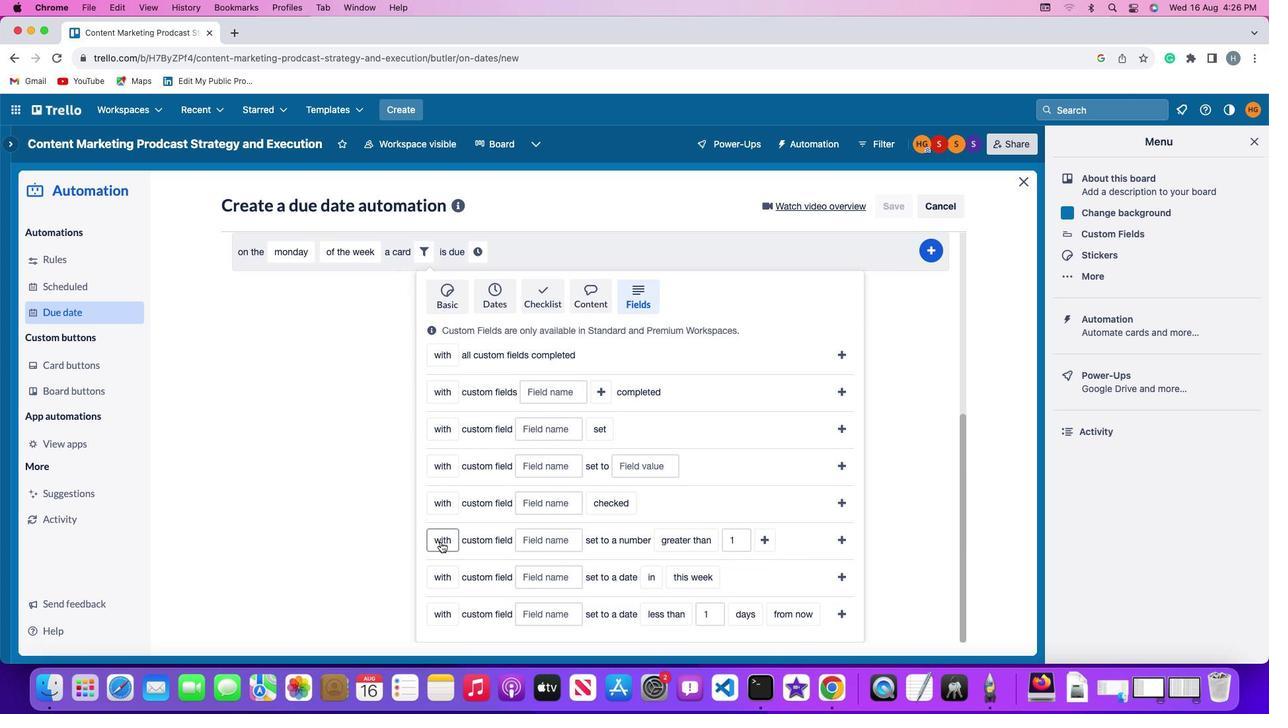 
Action: Mouse pressed left at (441, 542)
Screenshot: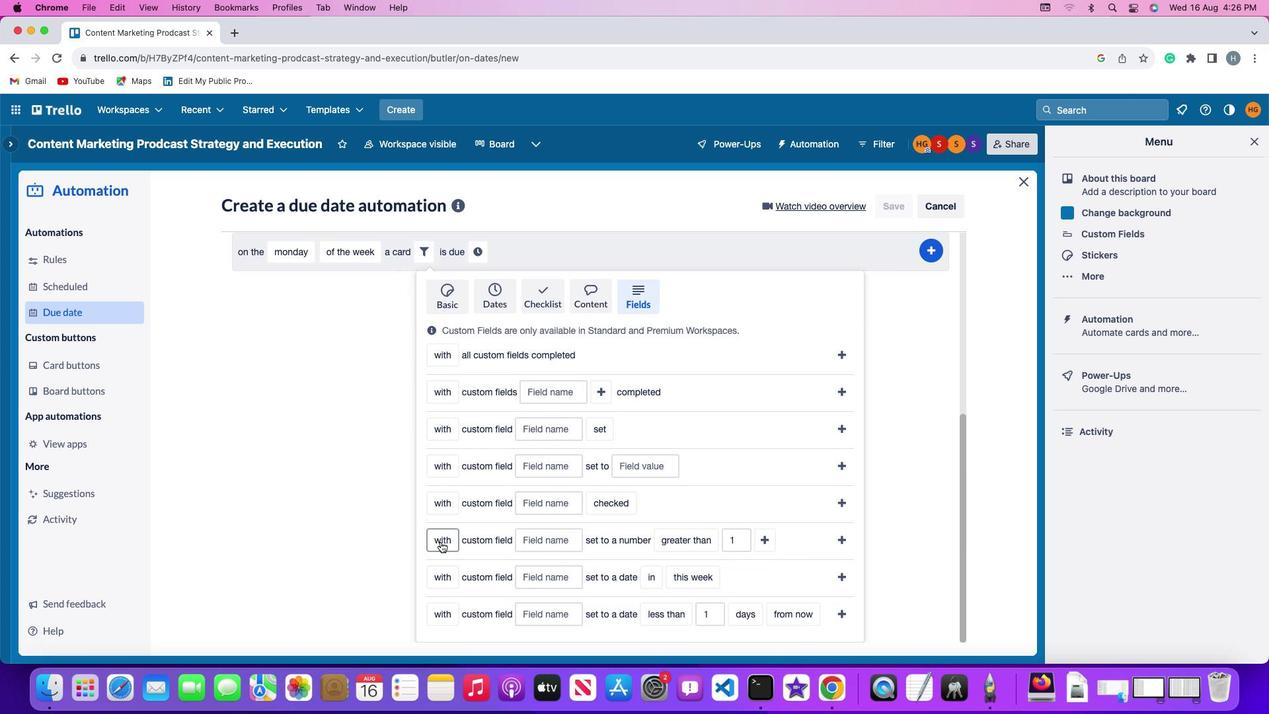 
Action: Mouse moved to (446, 591)
Screenshot: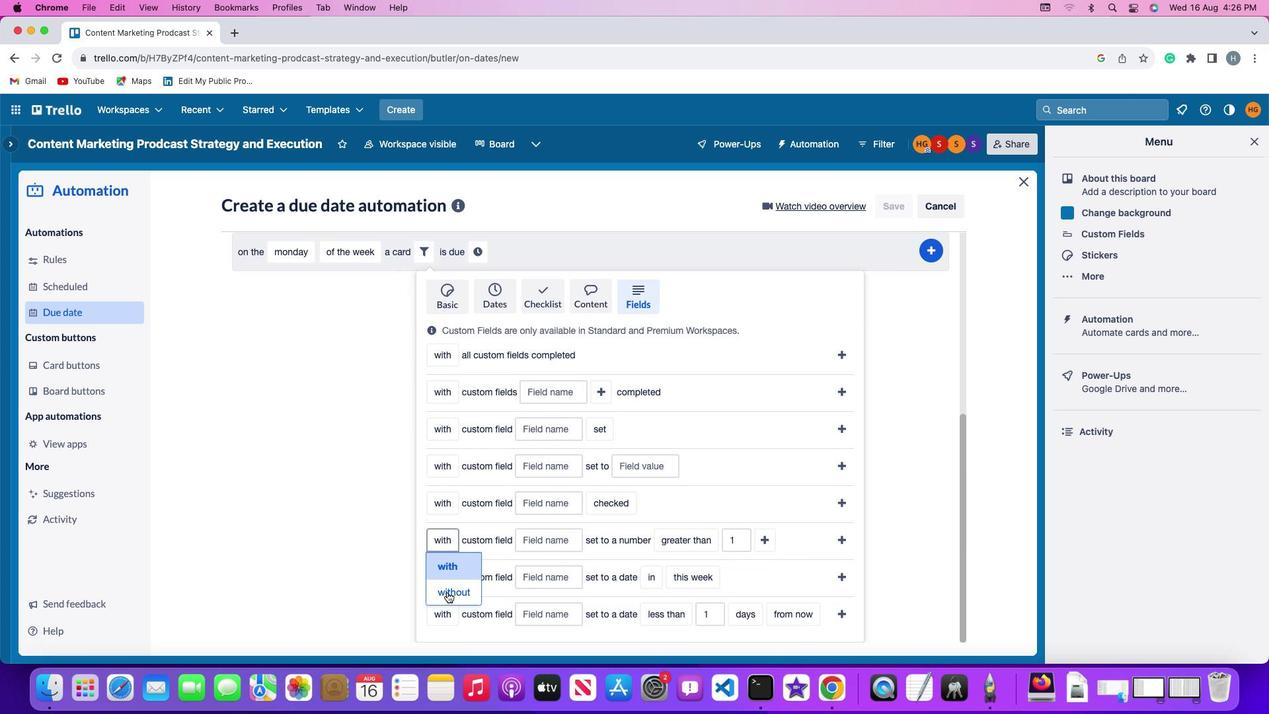 
Action: Mouse pressed left at (446, 591)
Screenshot: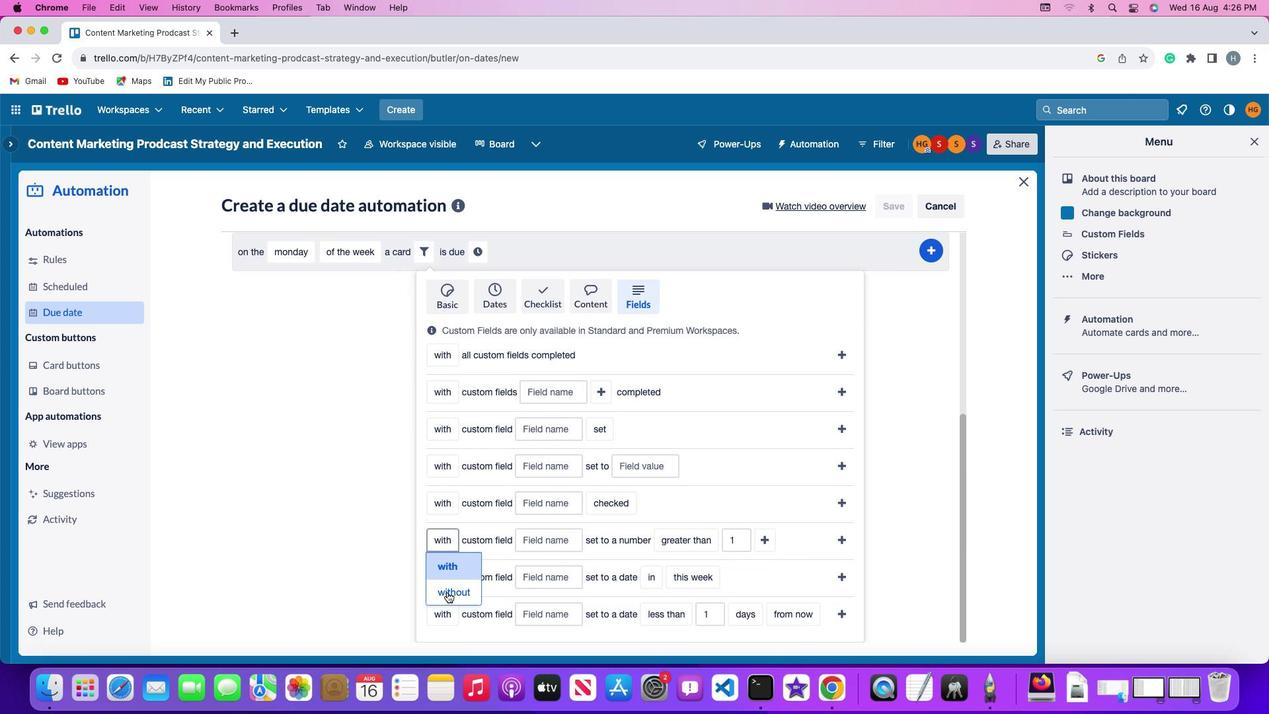 
Action: Mouse moved to (554, 535)
Screenshot: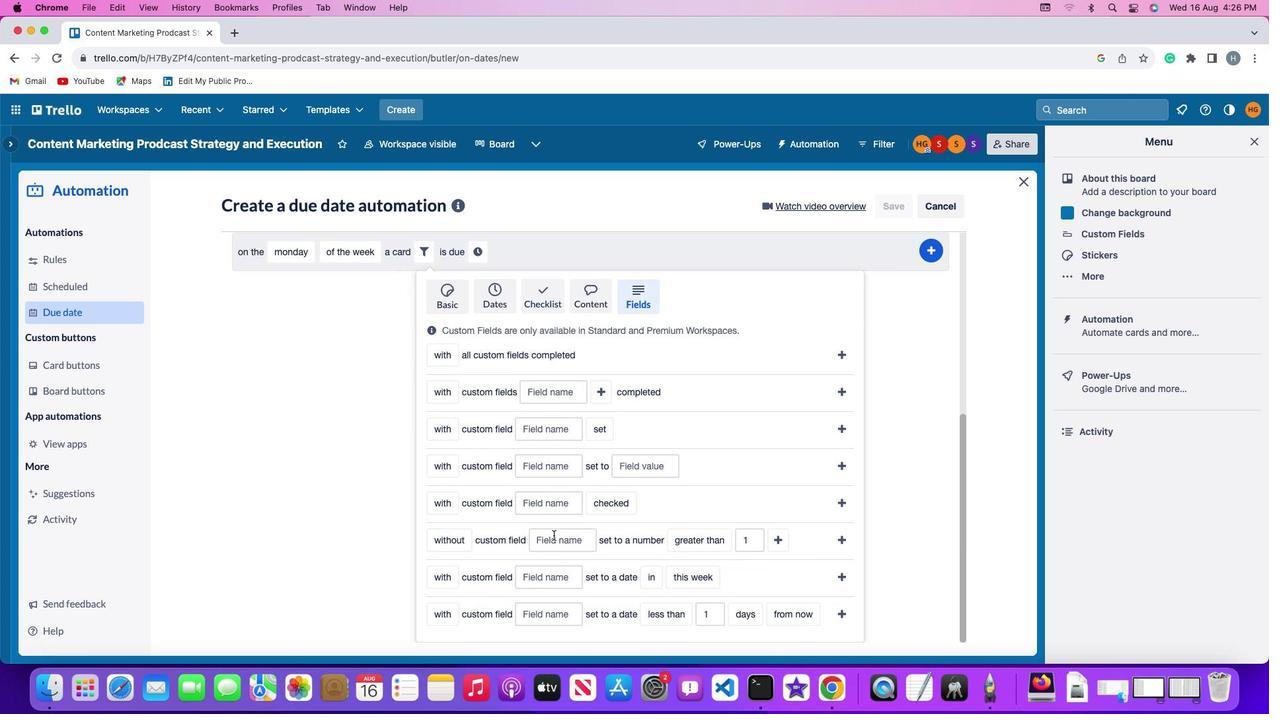 
Action: Mouse pressed left at (554, 535)
Screenshot: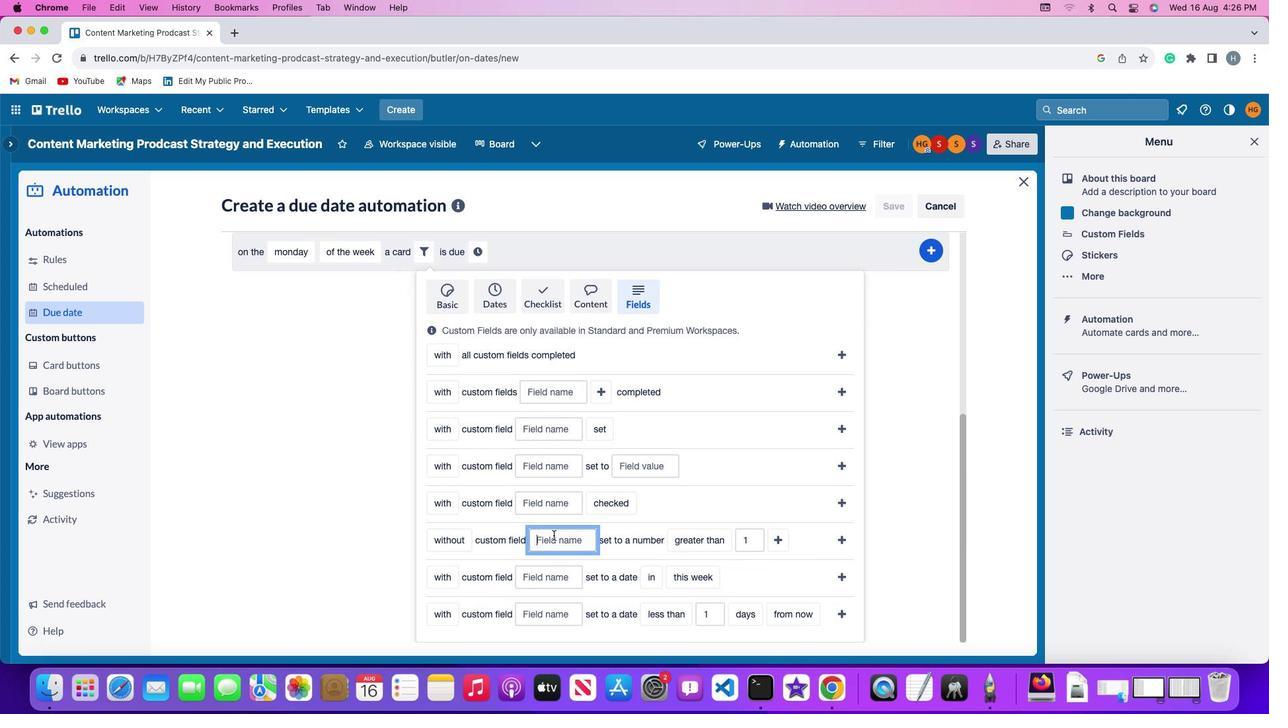 
Action: Mouse moved to (556, 534)
Screenshot: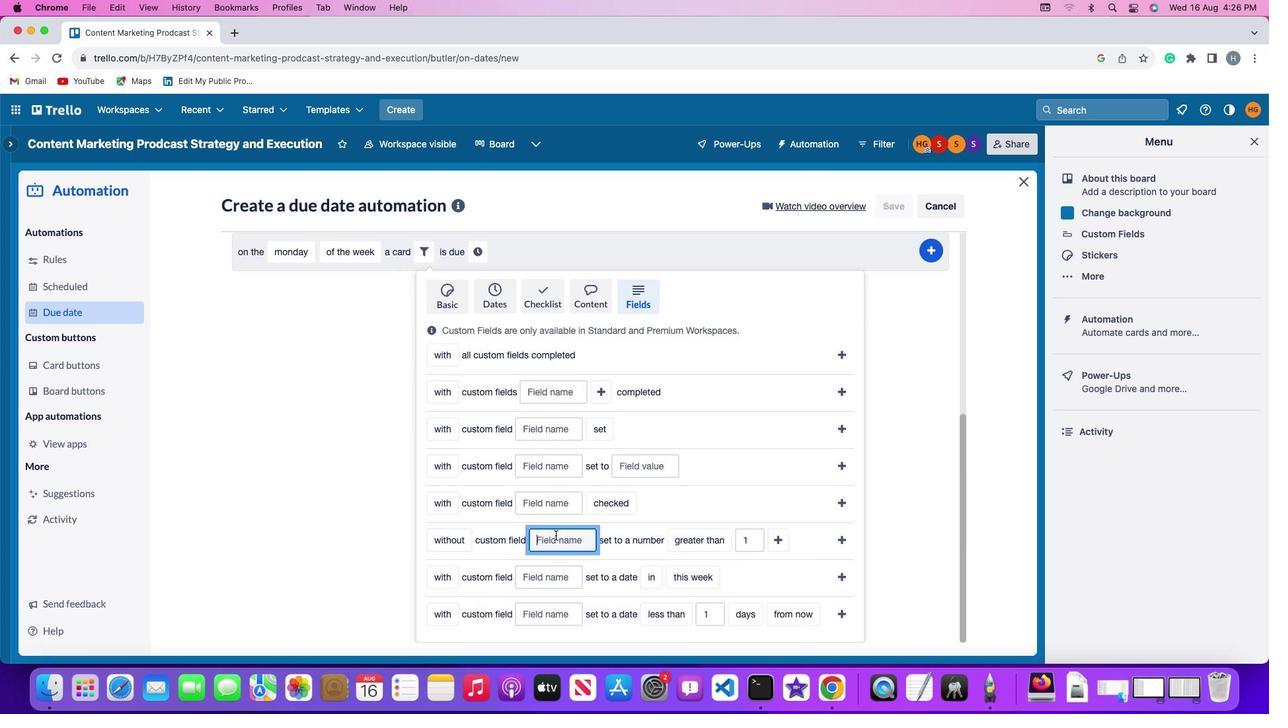 
Action: Key pressed Key.shift'R''e''s''u''m''e'
Screenshot: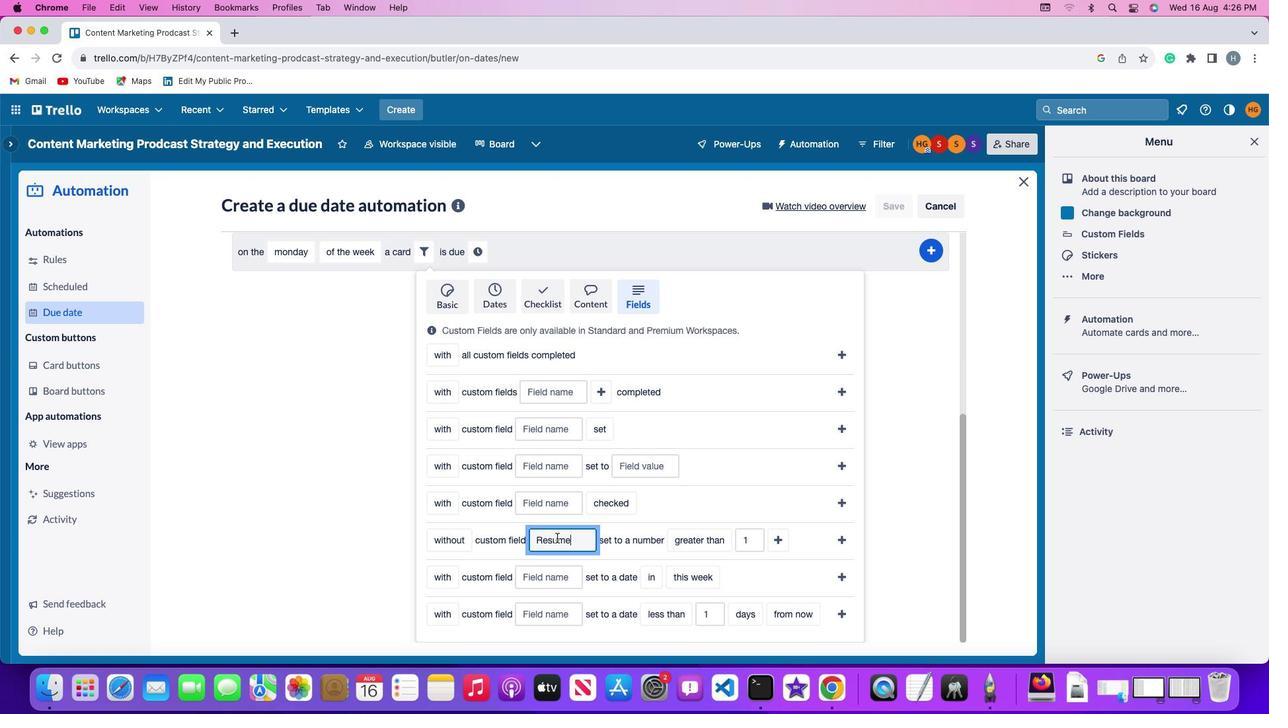 
Action: Mouse moved to (684, 530)
Screenshot: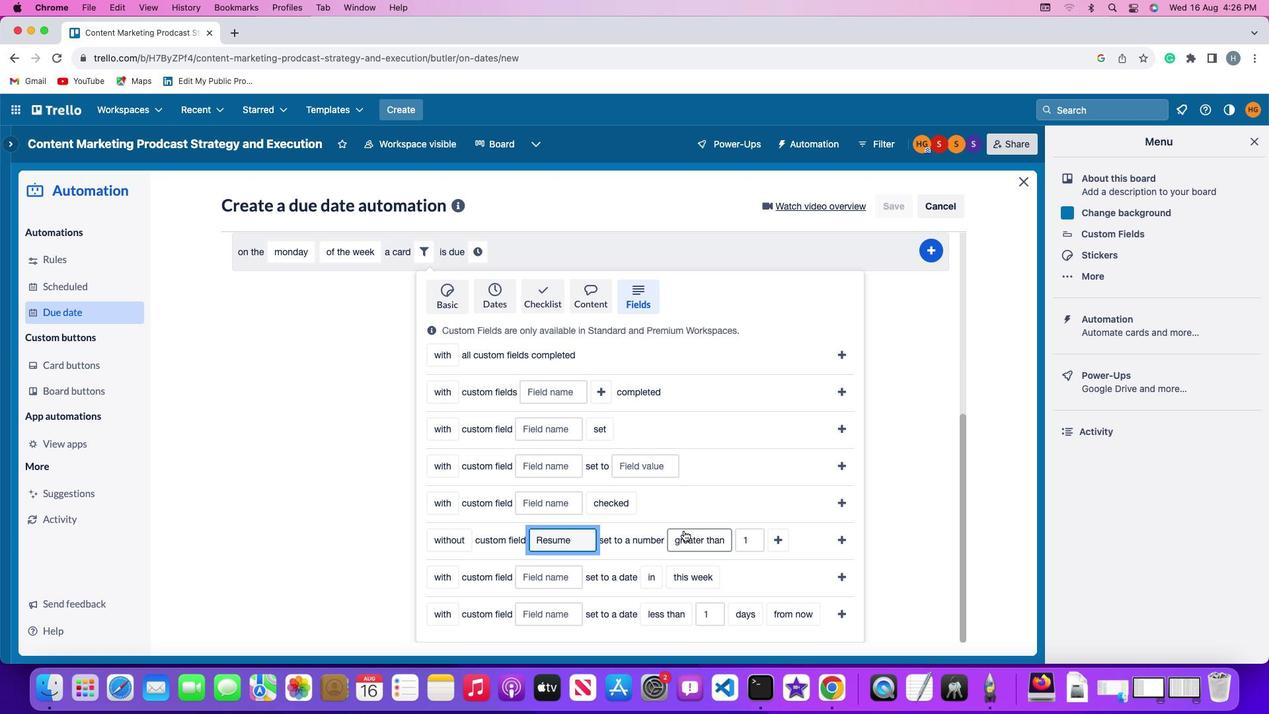 
Action: Mouse pressed left at (684, 530)
Screenshot: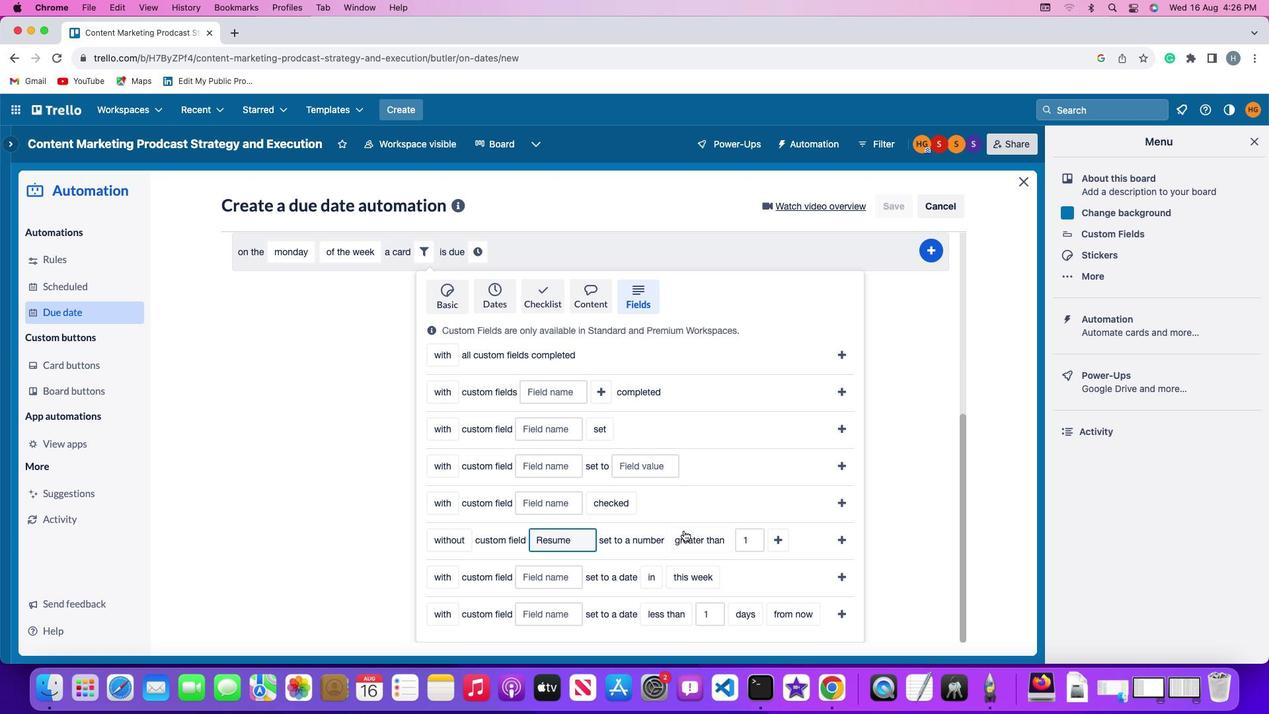 
Action: Mouse moved to (682, 514)
Screenshot: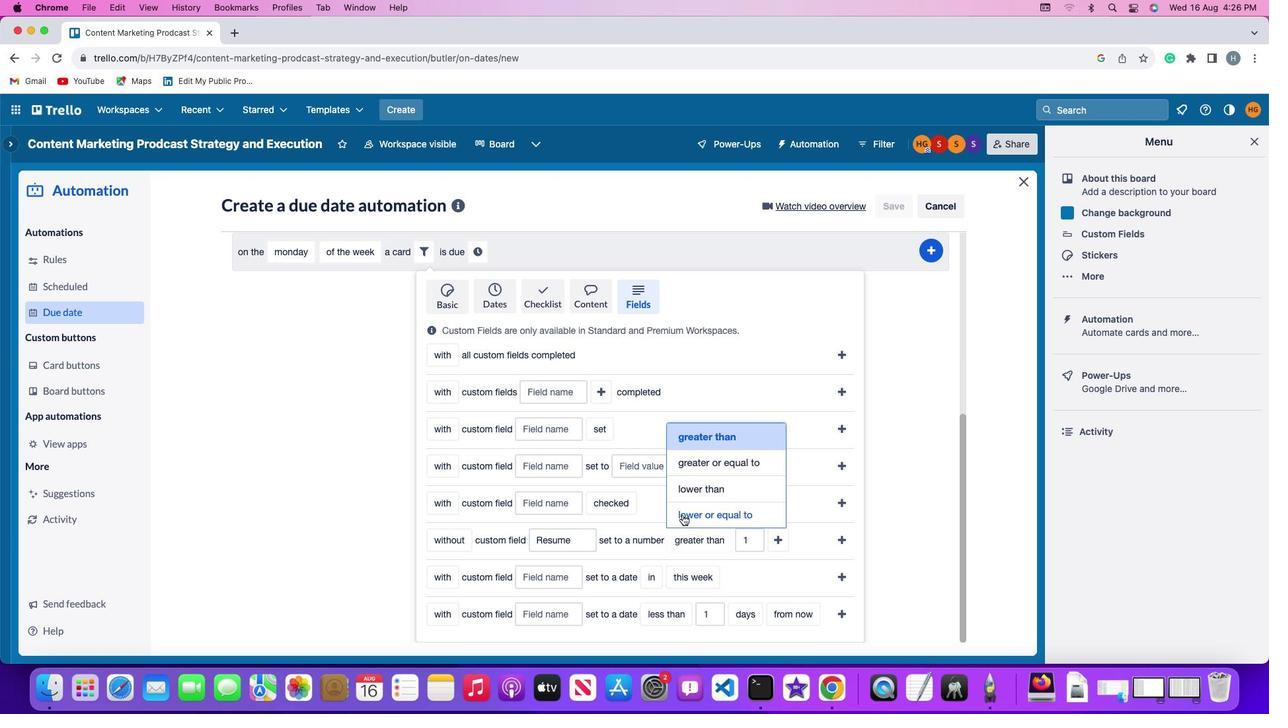 
Action: Mouse pressed left at (682, 514)
Screenshot: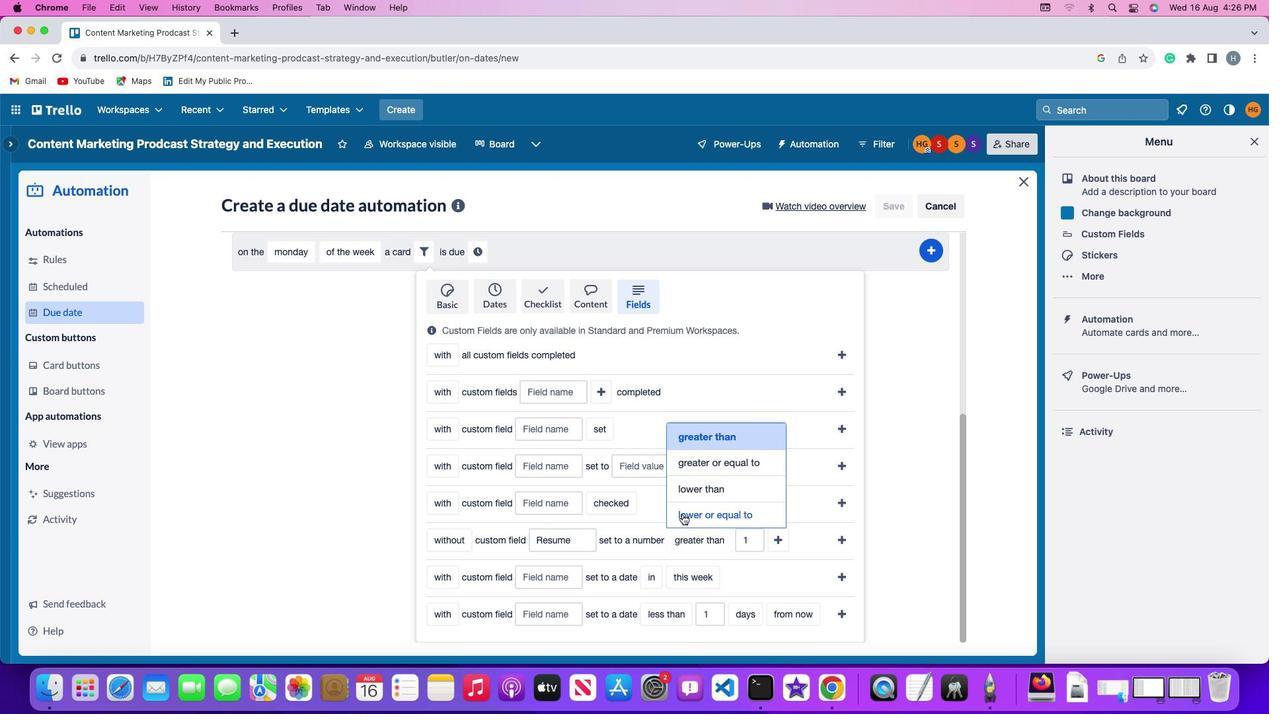 
Action: Mouse moved to (774, 538)
Screenshot: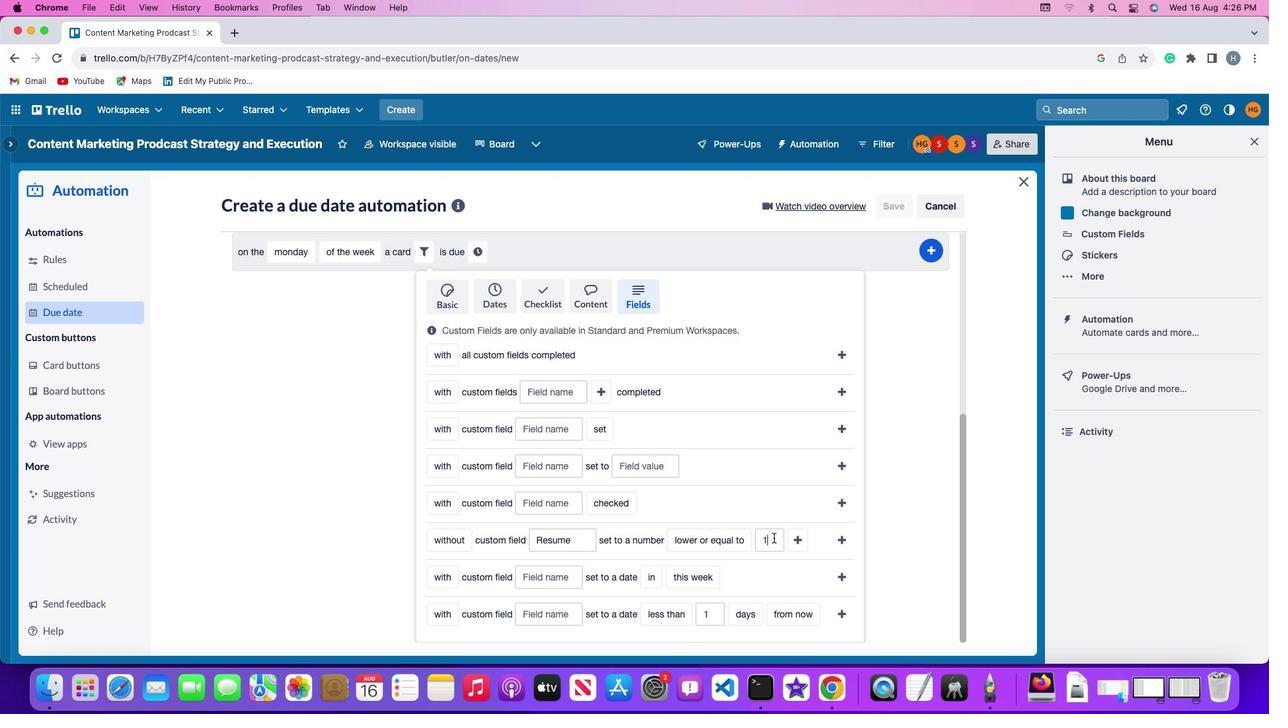 
Action: Mouse pressed left at (774, 538)
Screenshot: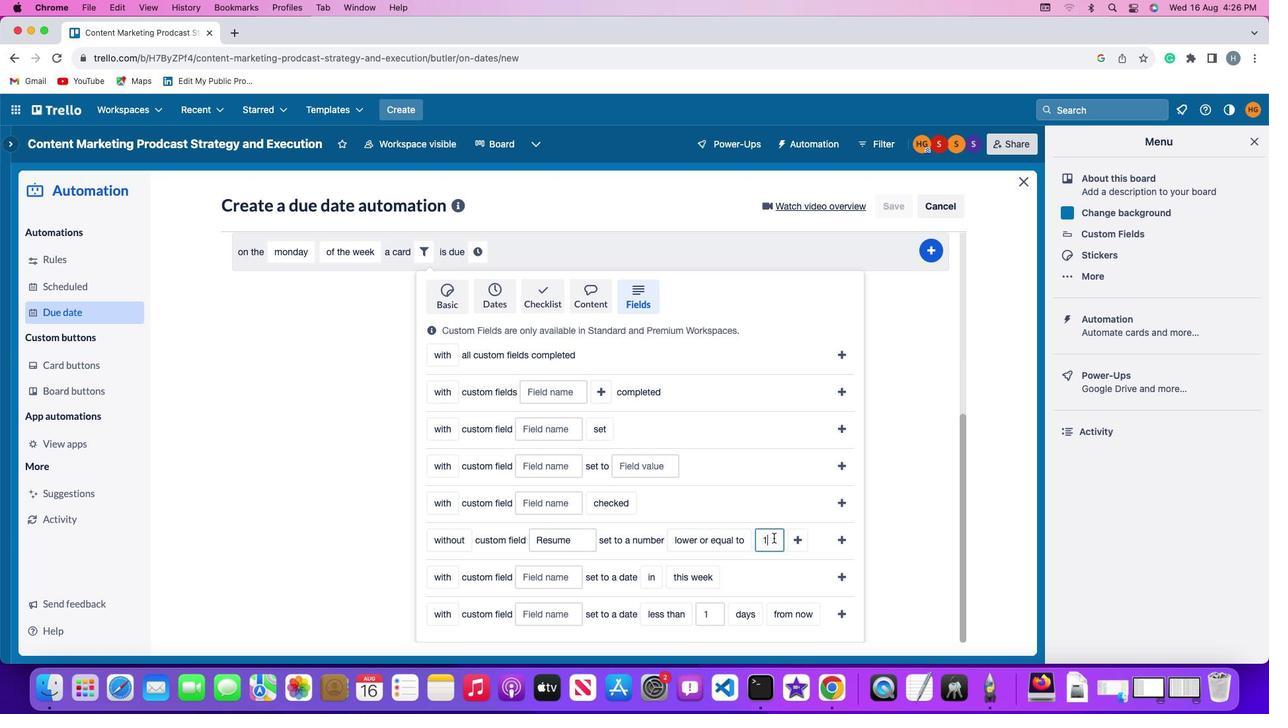 
Action: Mouse moved to (774, 538)
Screenshot: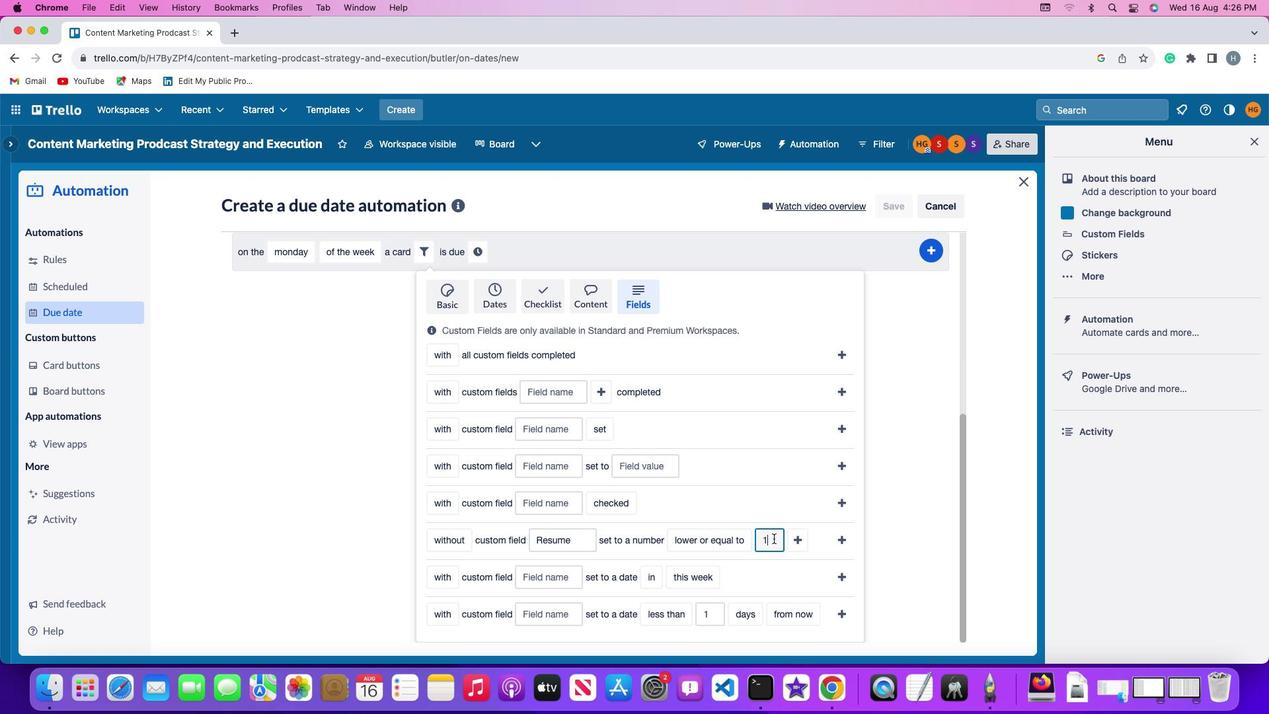 
Action: Key pressed Key.backspace'1'
Screenshot: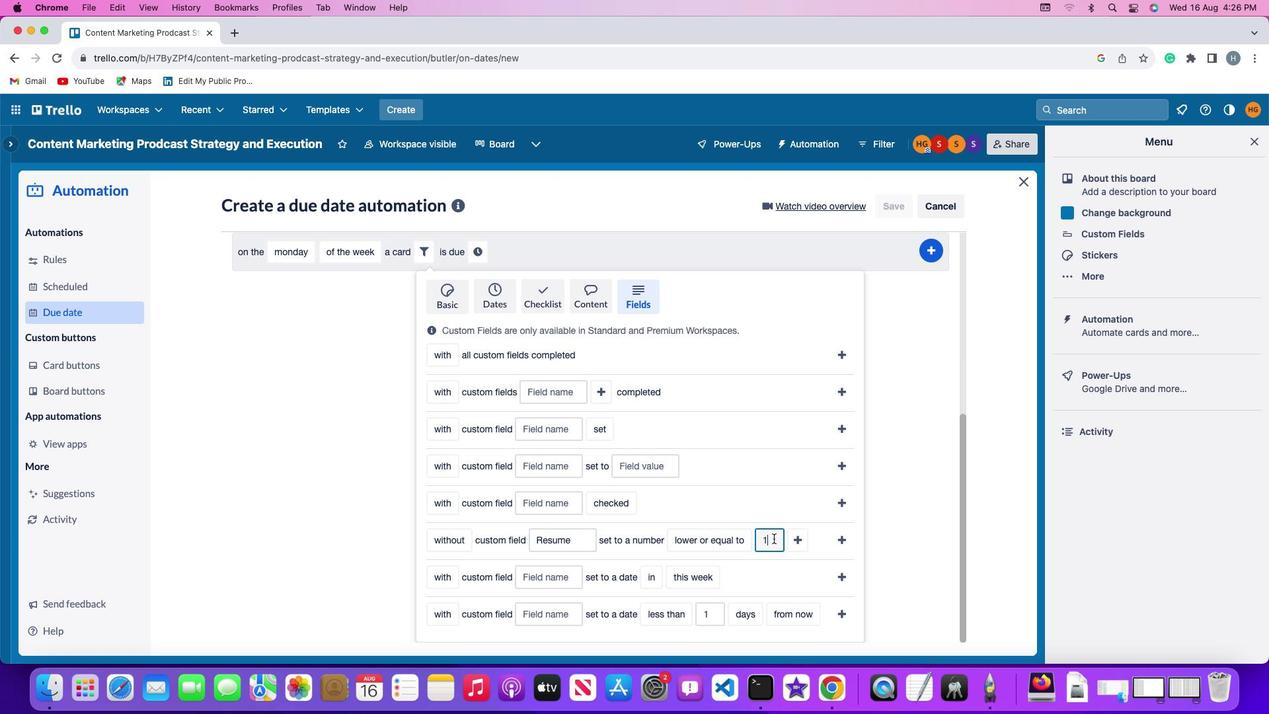 
Action: Mouse moved to (794, 539)
Screenshot: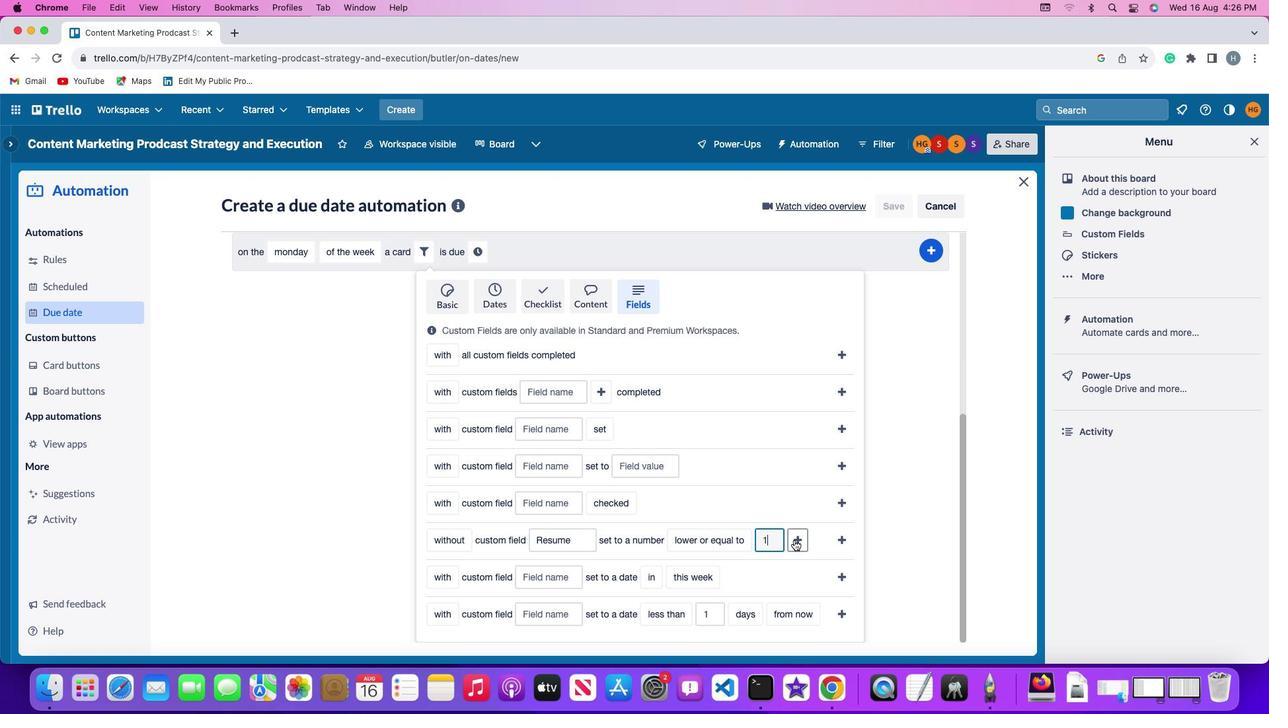 
Action: Mouse pressed left at (794, 539)
Screenshot: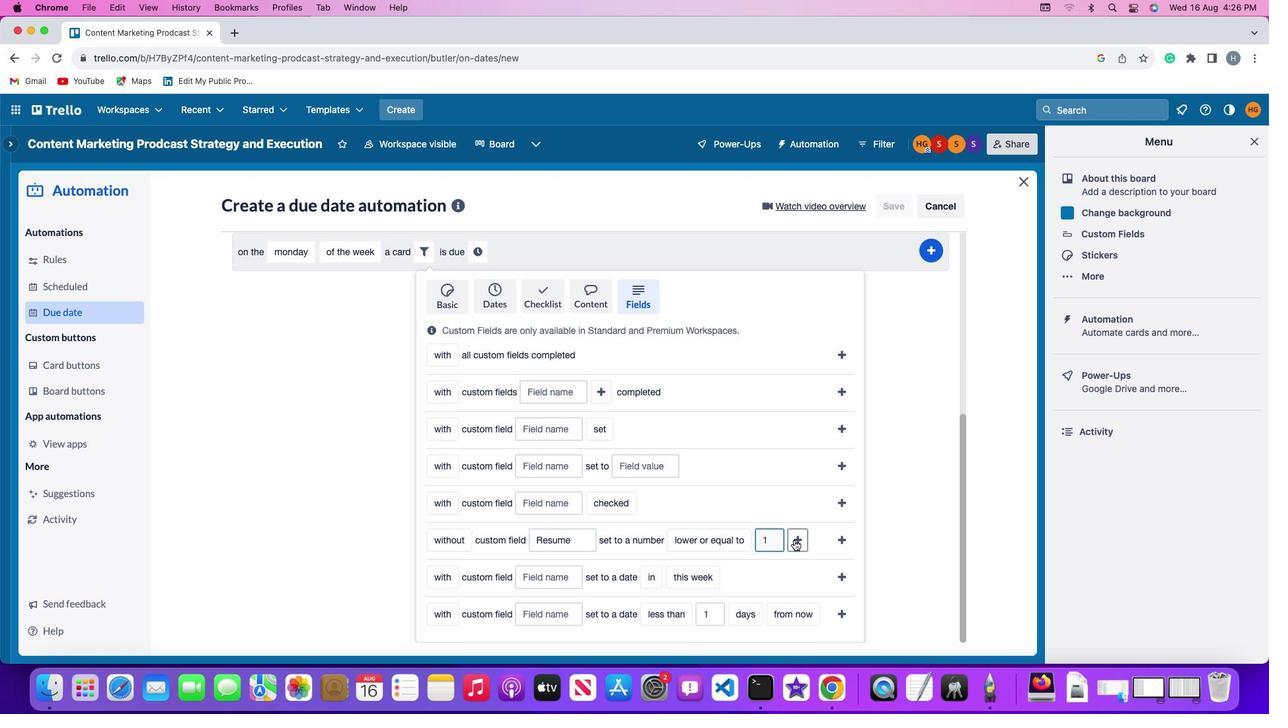 
Action: Mouse moved to (484, 574)
Screenshot: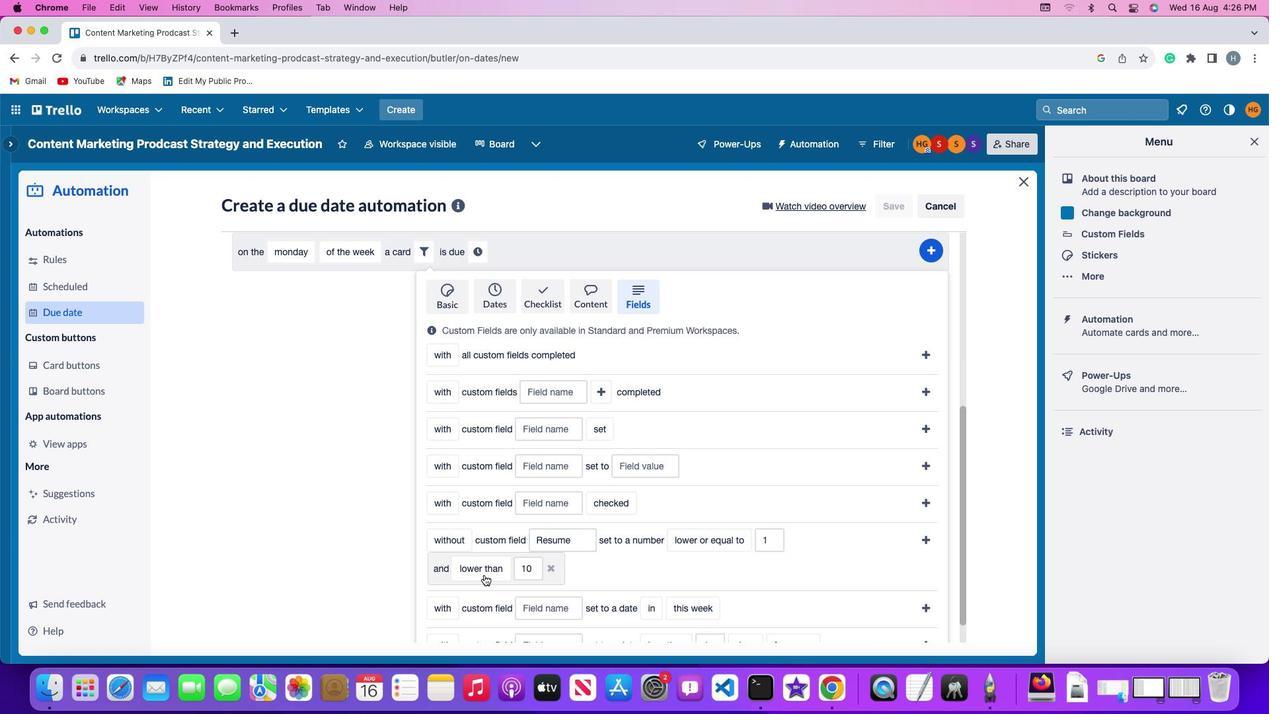
Action: Mouse pressed left at (484, 574)
Screenshot: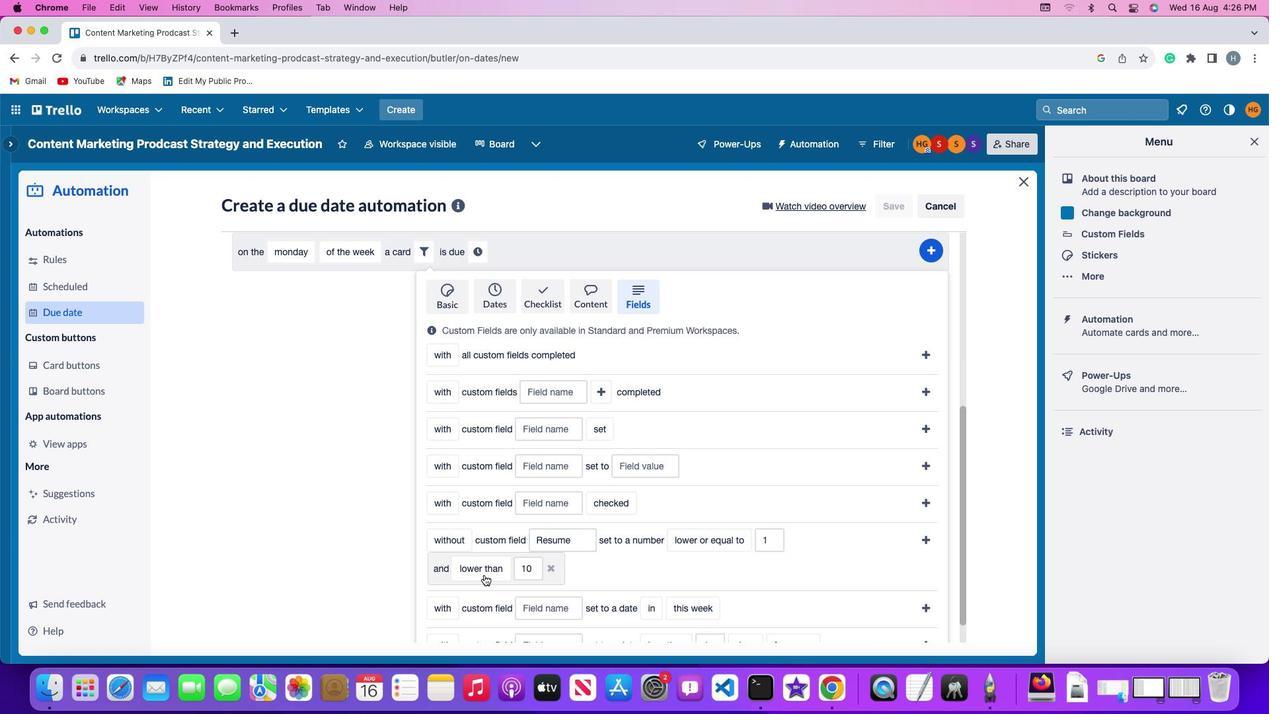 
Action: Mouse moved to (485, 546)
Screenshot: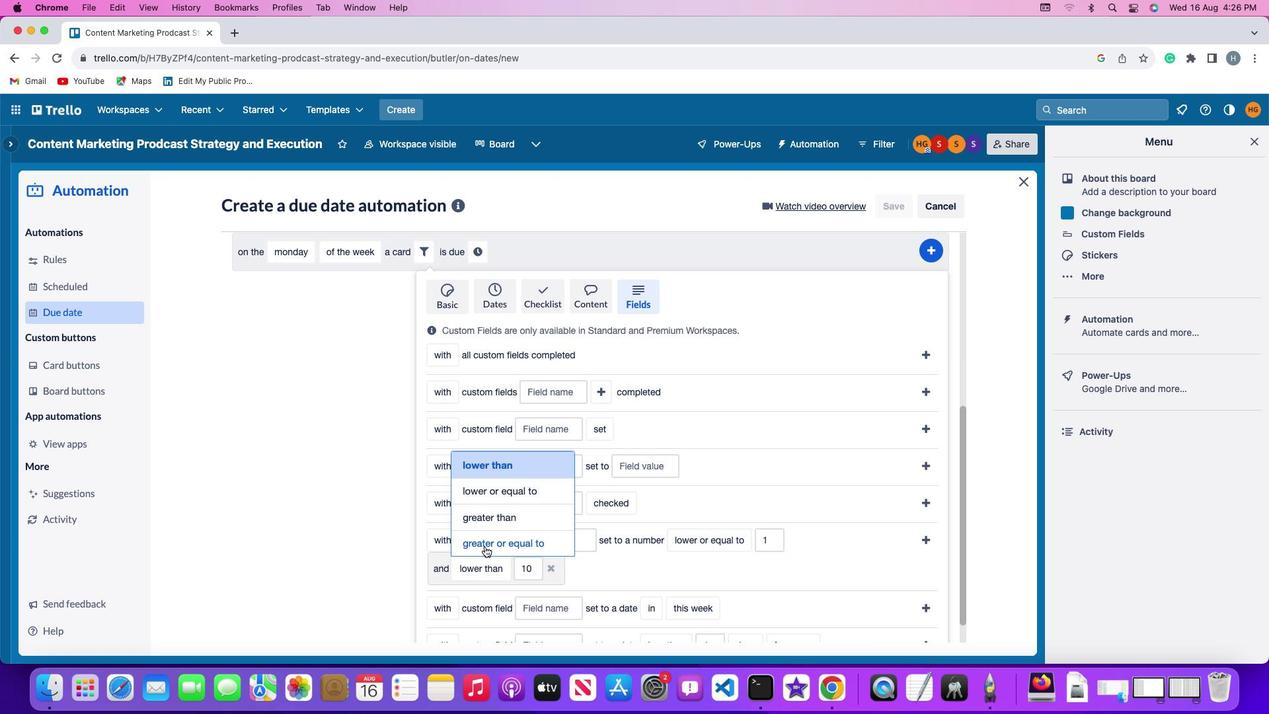 
Action: Mouse pressed left at (485, 546)
Screenshot: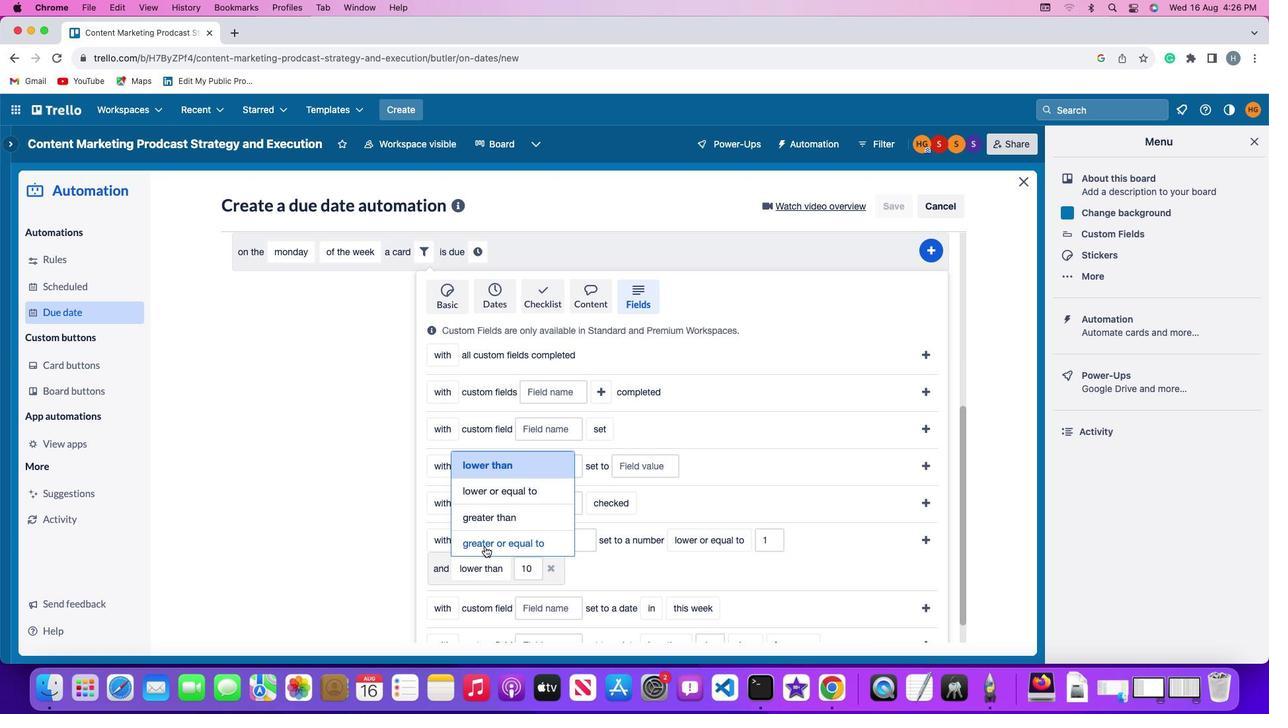 
Action: Mouse moved to (570, 566)
Screenshot: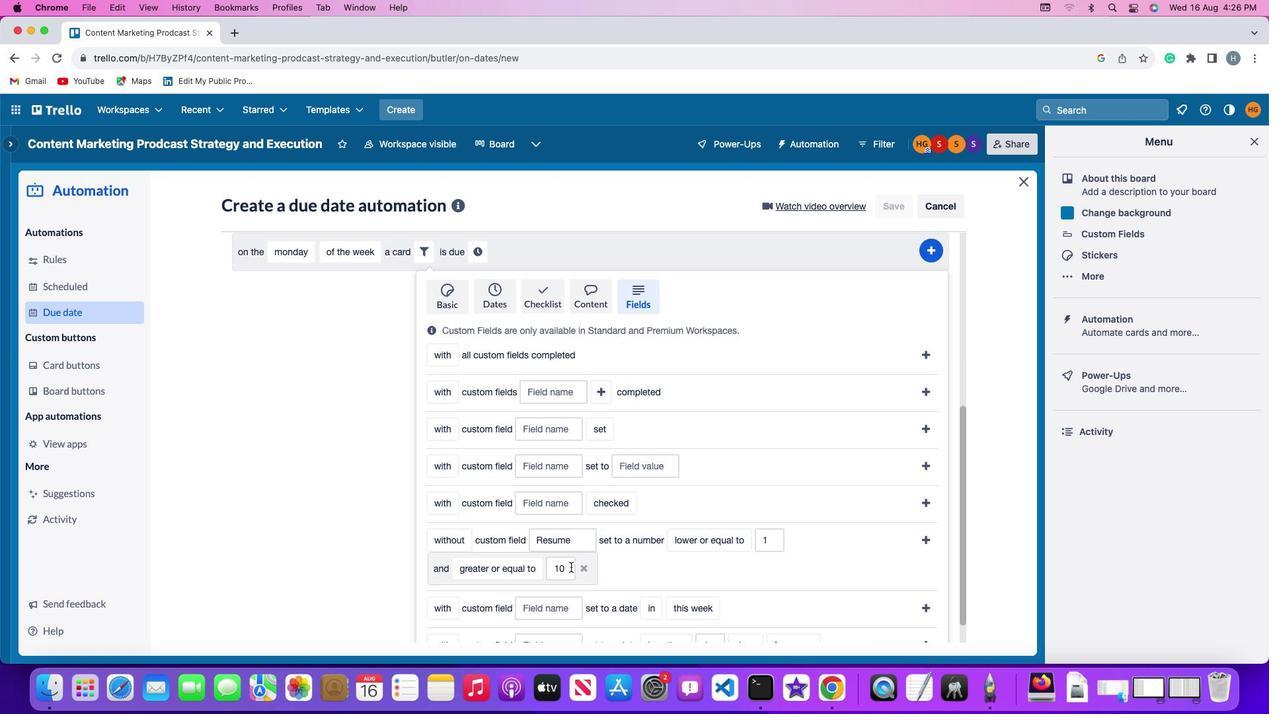 
Action: Mouse pressed left at (570, 566)
Screenshot: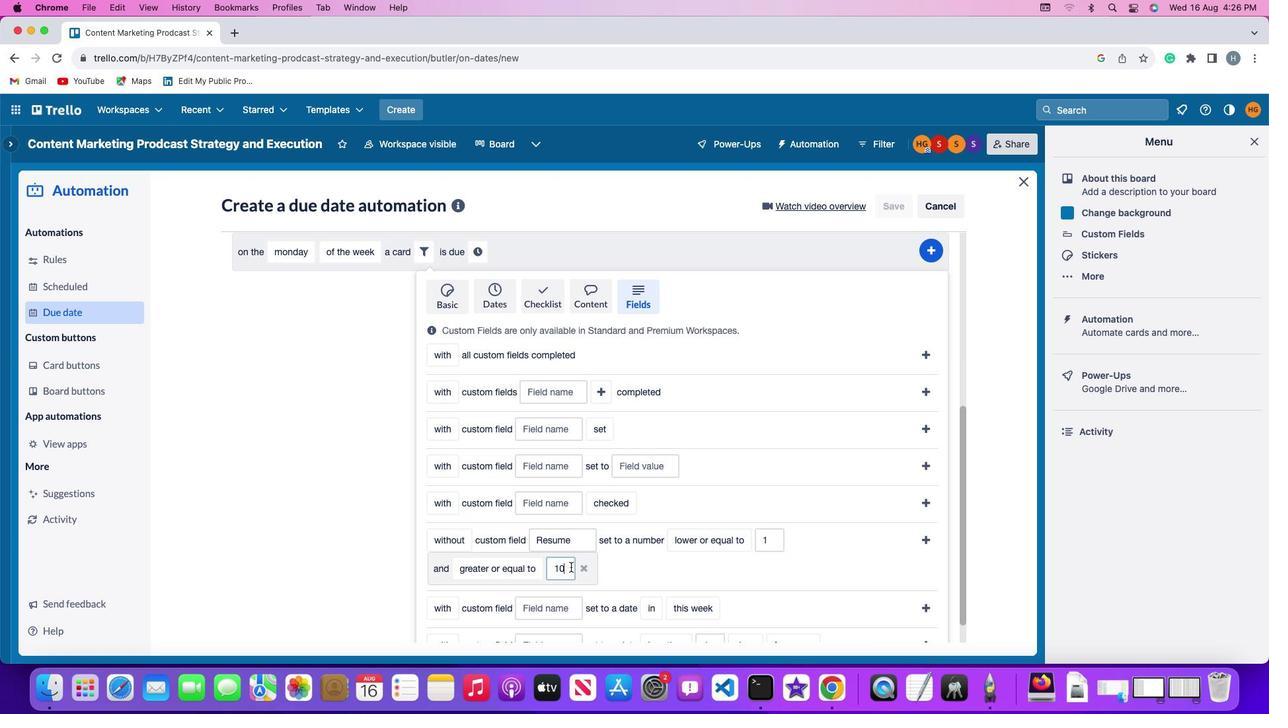 
Action: Mouse moved to (570, 566)
Screenshot: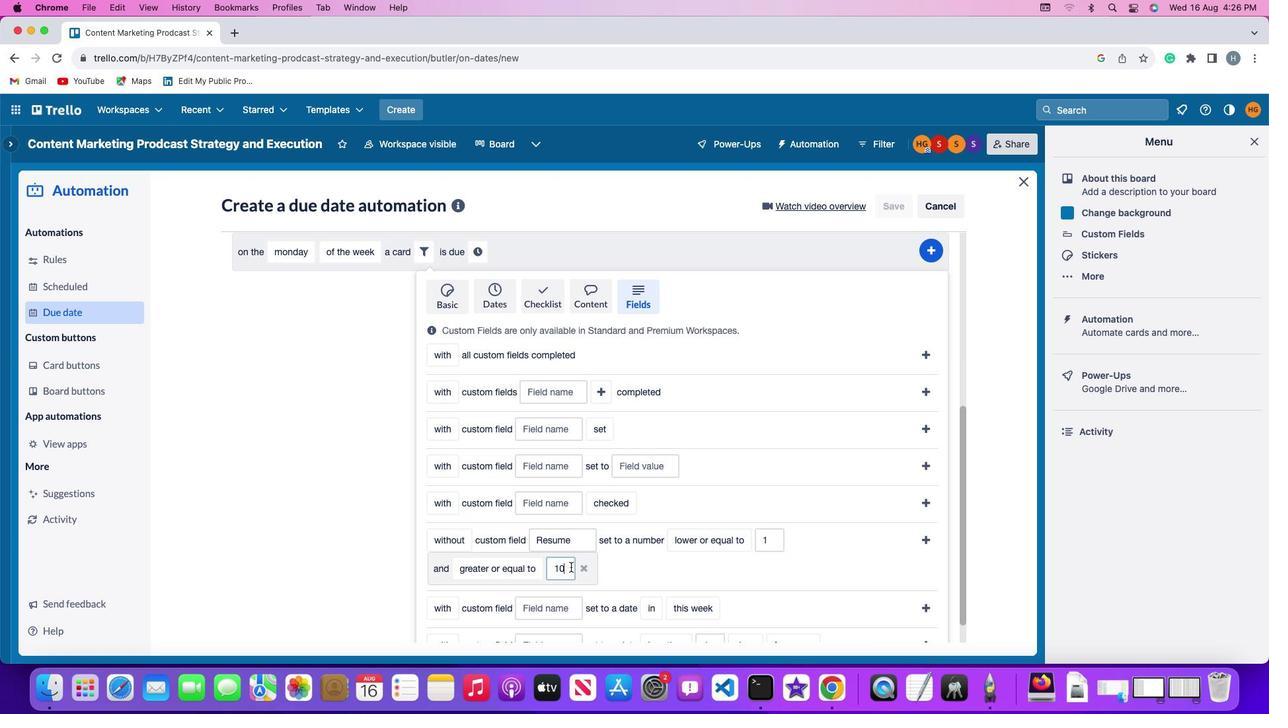 
Action: Key pressed Key.backspaceKey.backspace'1''0'
Screenshot: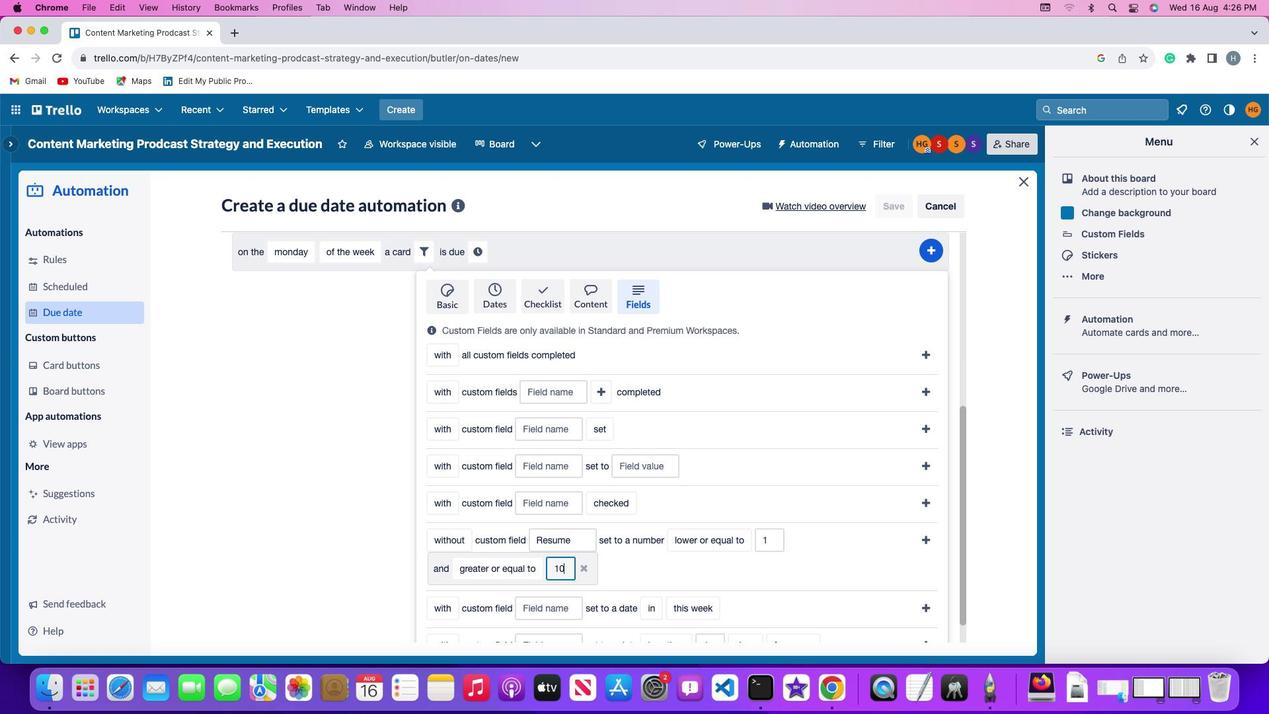 
Action: Mouse moved to (925, 540)
Screenshot: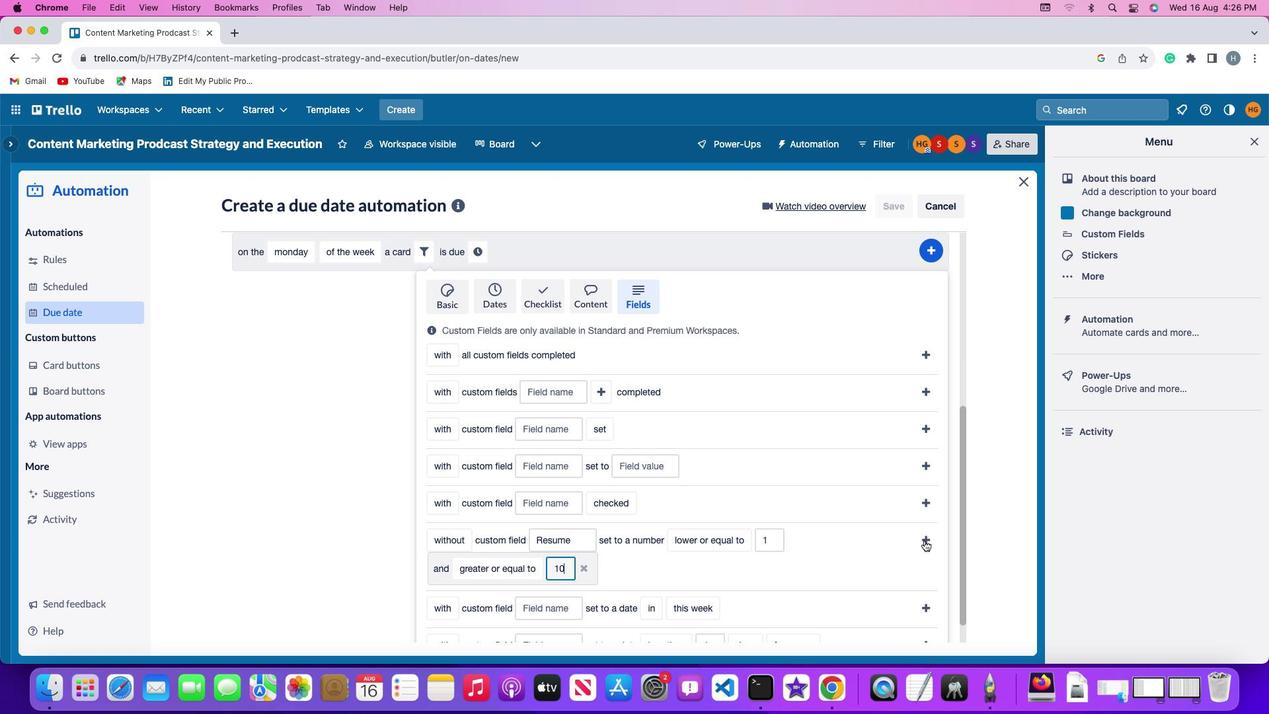 
Action: Mouse pressed left at (925, 540)
Screenshot: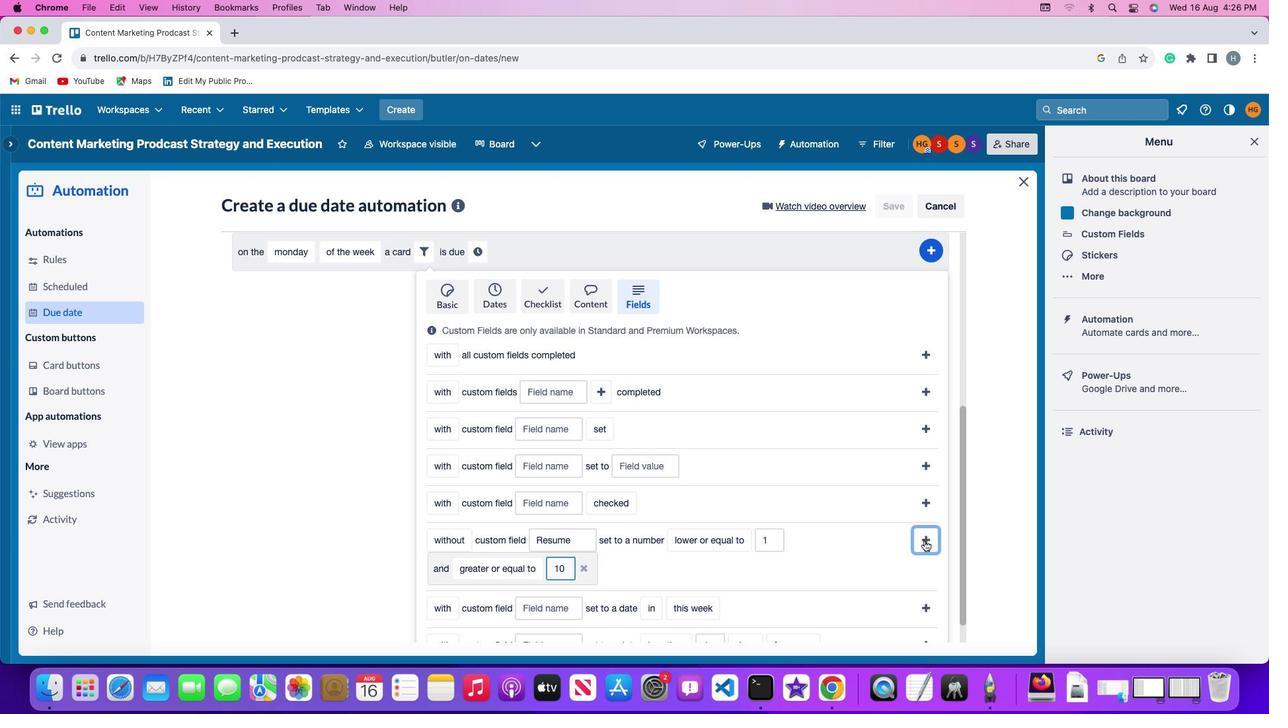 
Action: Mouse moved to (892, 569)
Screenshot: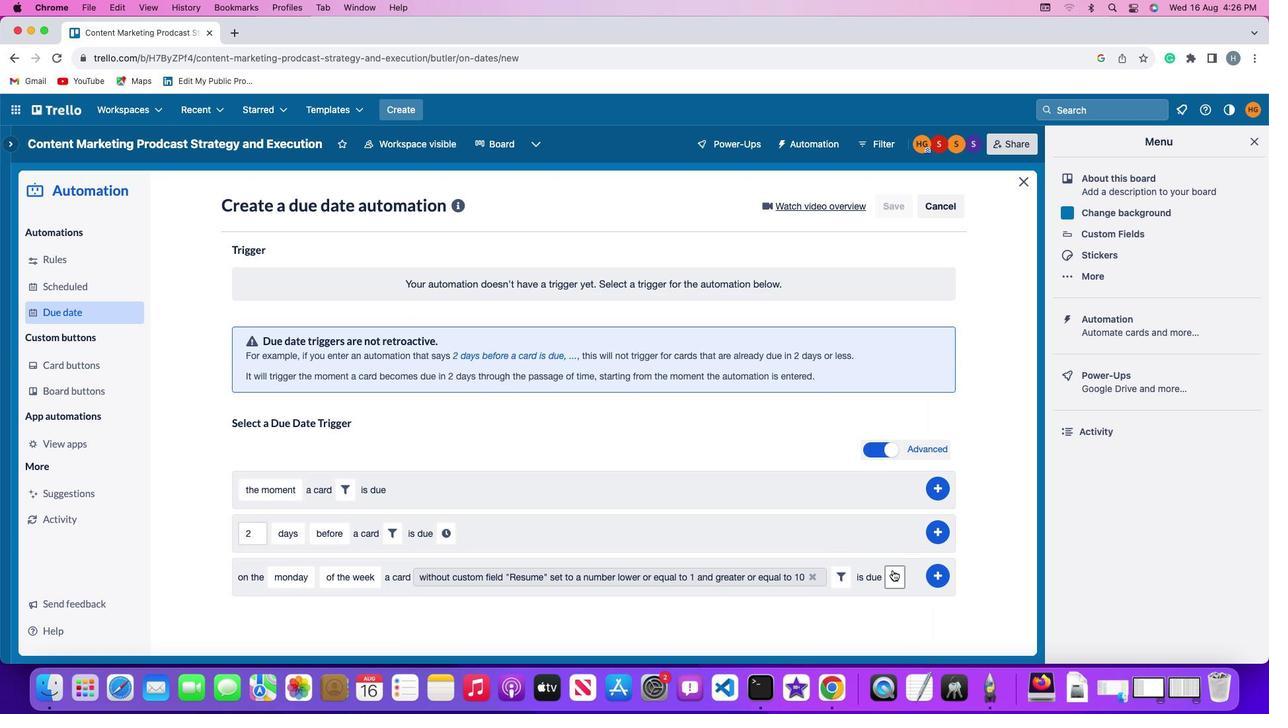 
Action: Mouse pressed left at (892, 569)
Screenshot: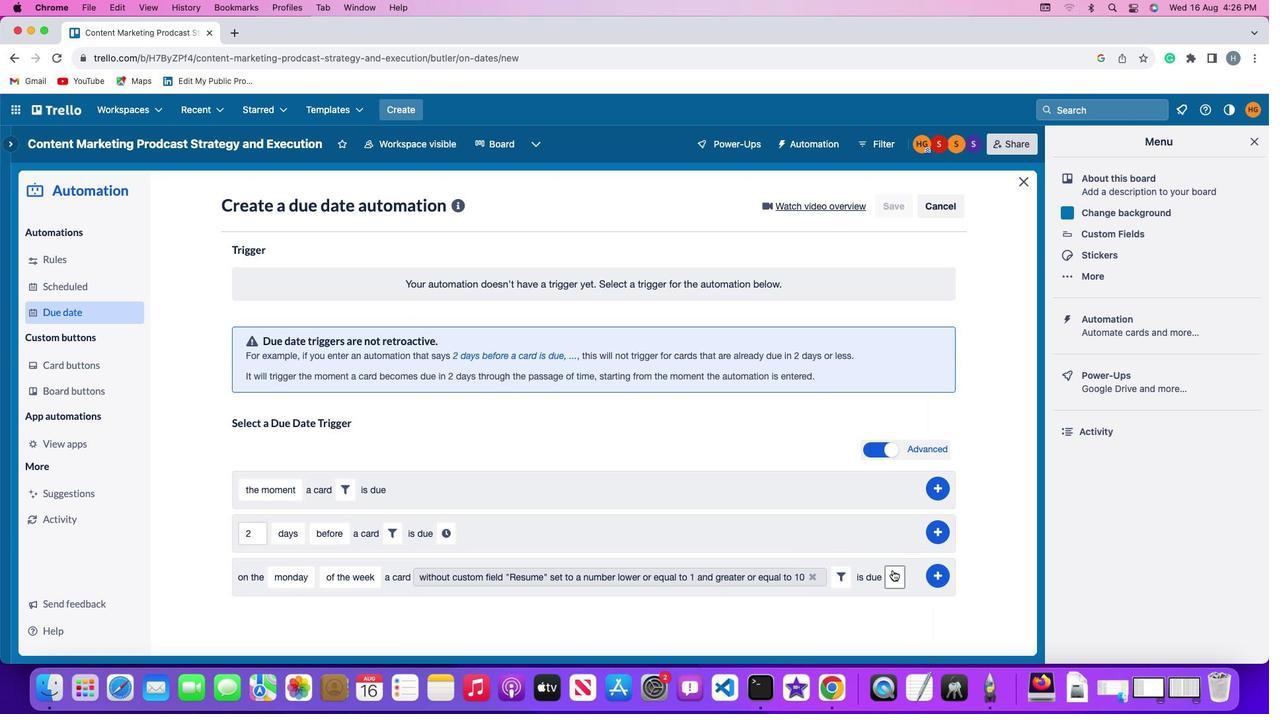 
Action: Mouse moved to (271, 609)
Screenshot: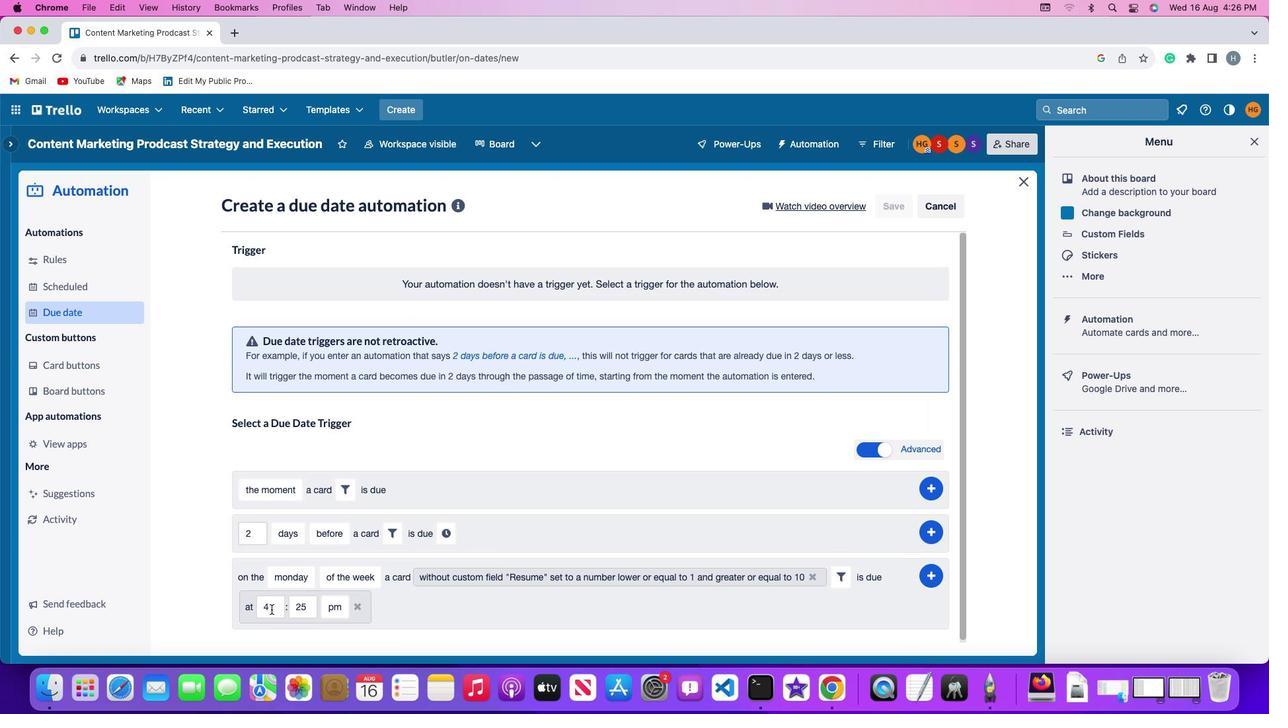 
Action: Mouse pressed left at (271, 609)
Screenshot: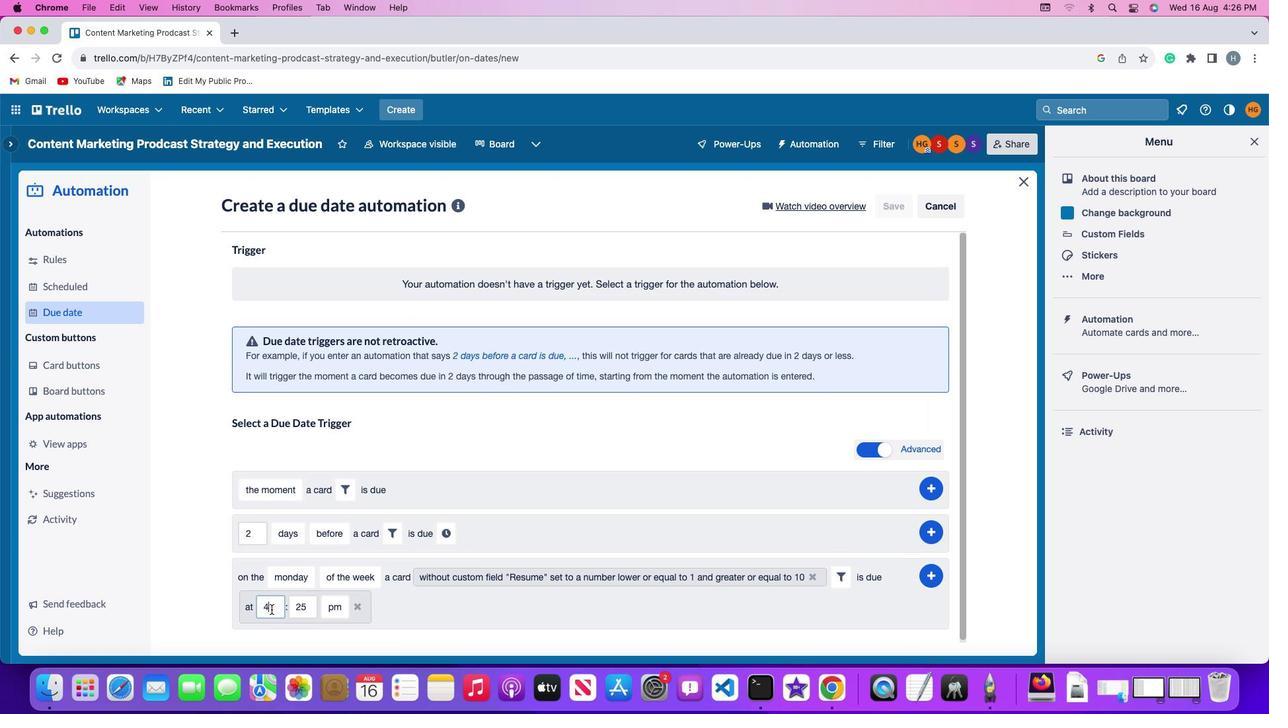 
Action: Mouse moved to (272, 609)
Screenshot: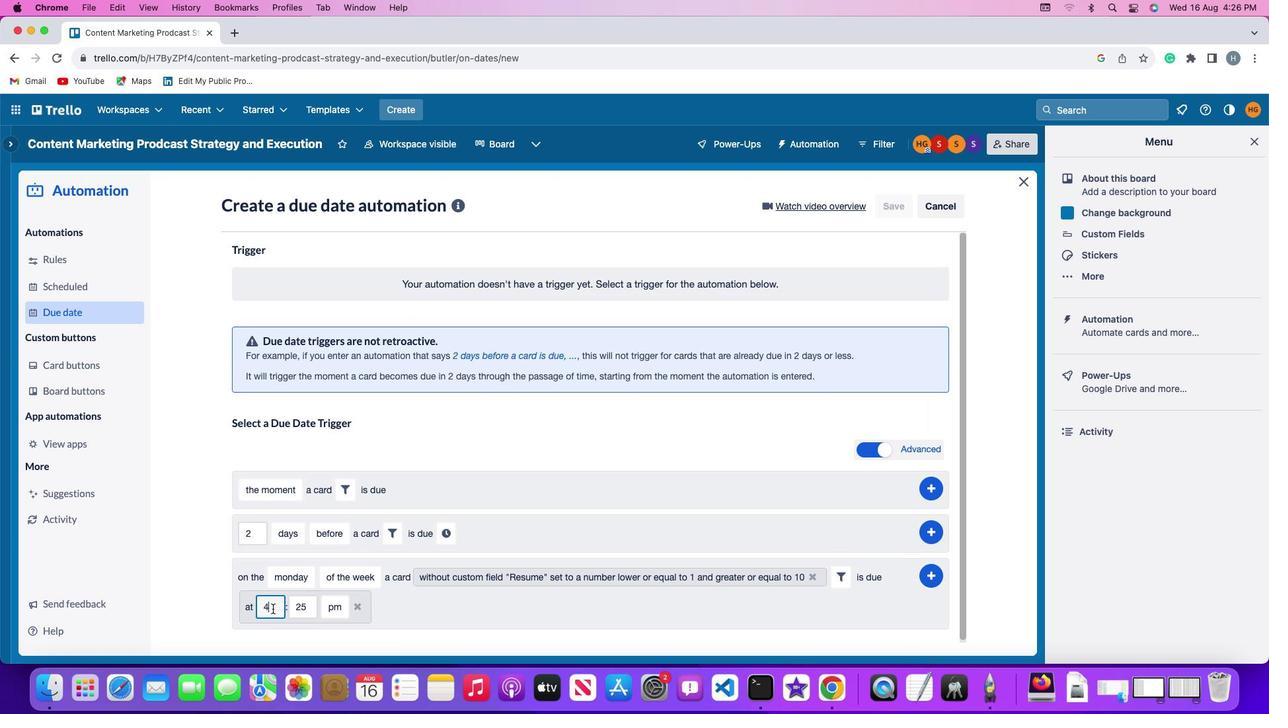
Action: Key pressed Key.backspace
Screenshot: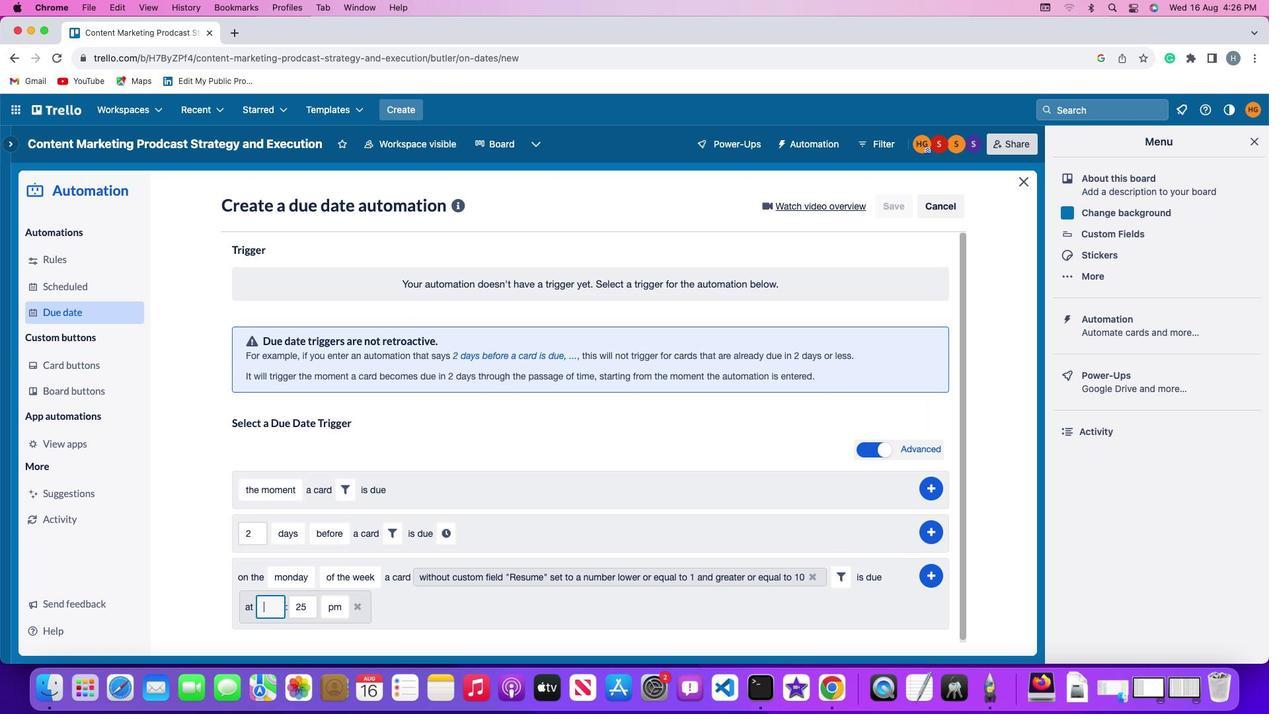 
Action: Mouse moved to (273, 609)
Screenshot: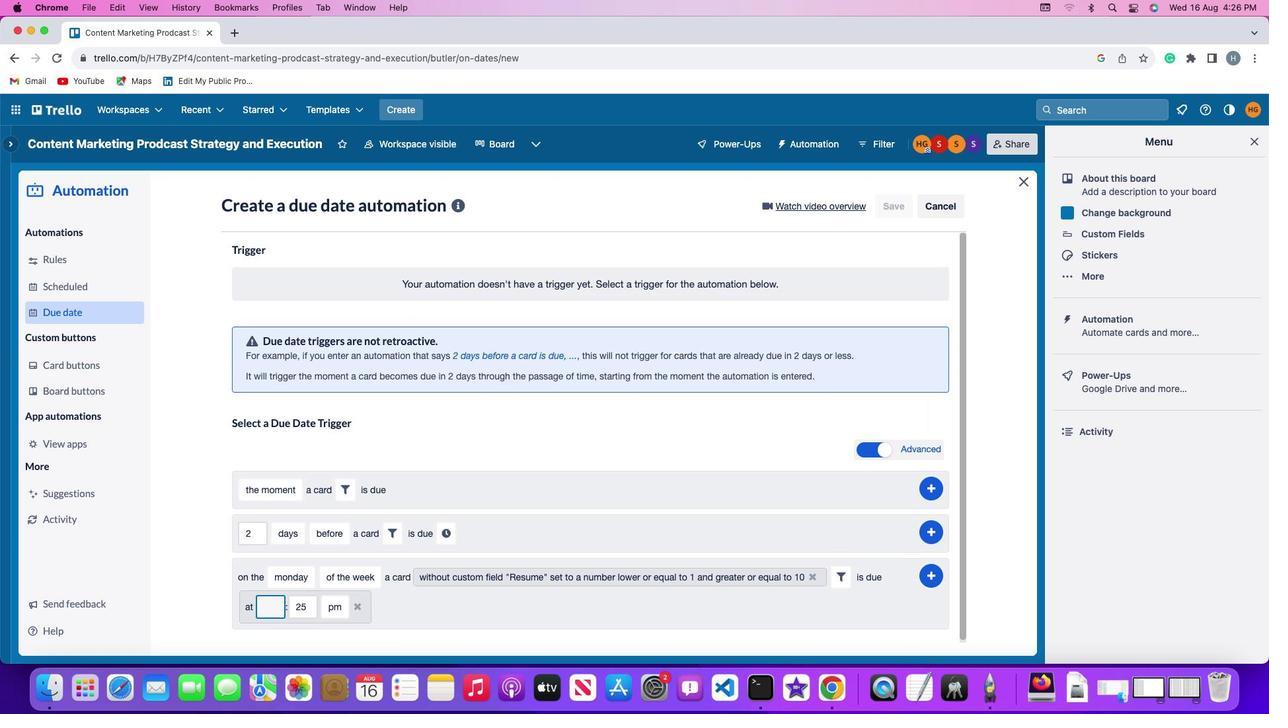 
Action: Key pressed '1''1'
Screenshot: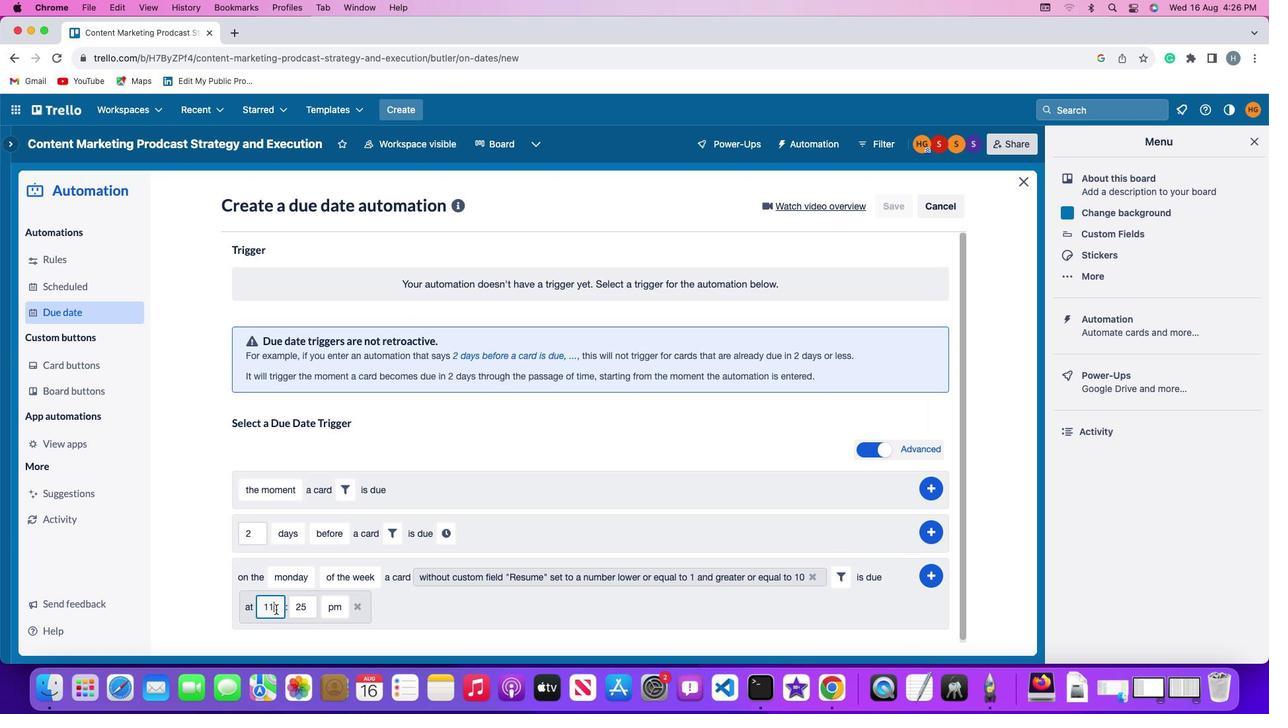 
Action: Mouse moved to (307, 608)
Screenshot: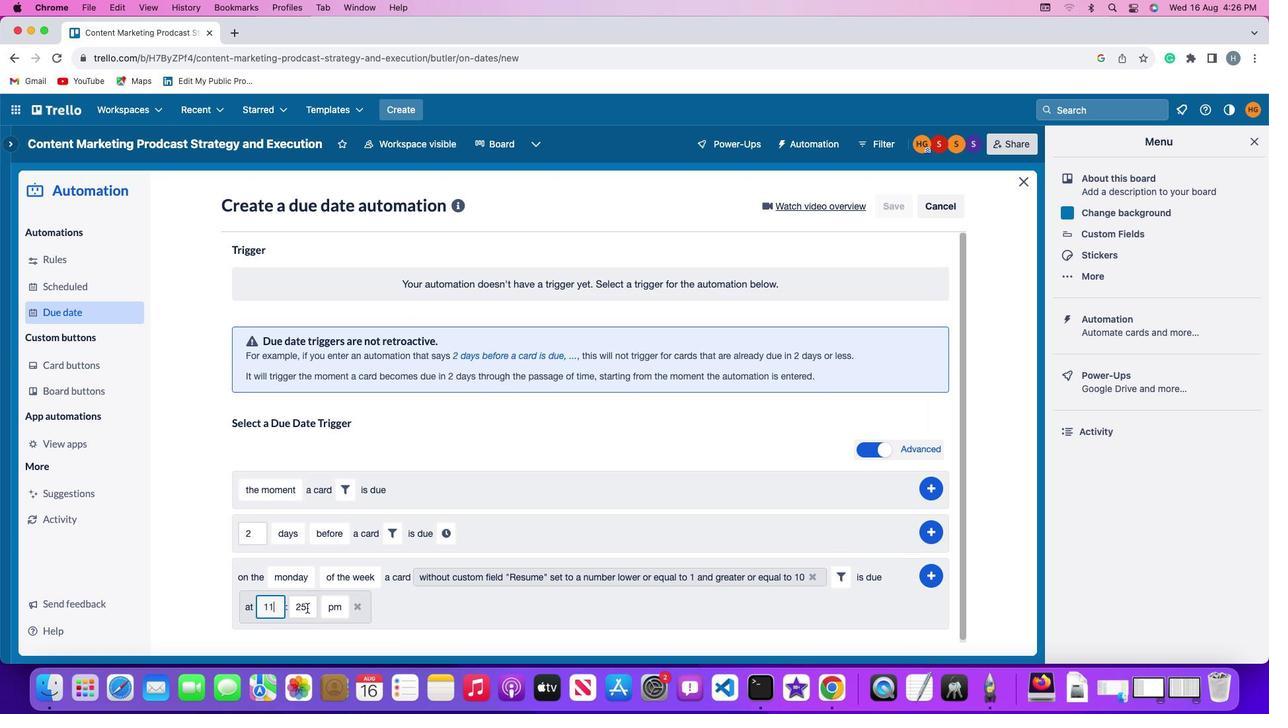 
Action: Mouse pressed left at (307, 608)
Screenshot: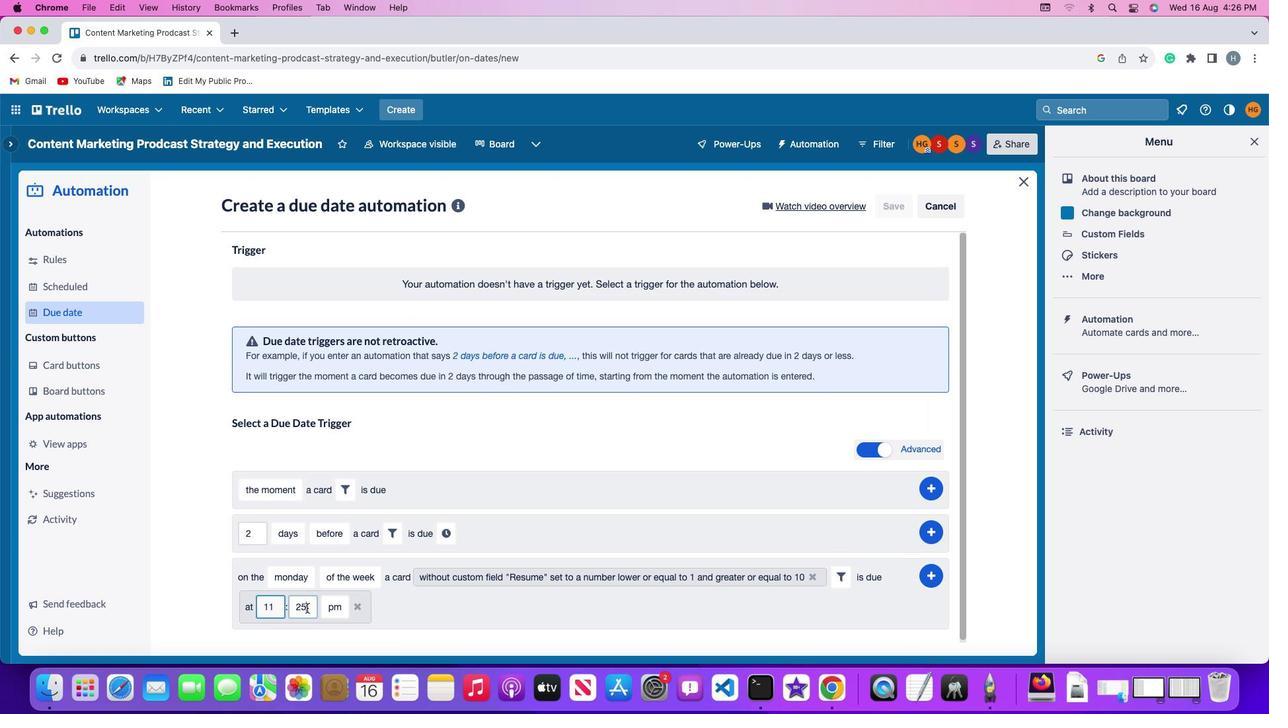 
Action: Key pressed Key.backspaceKey.backspace'0''0'
Screenshot: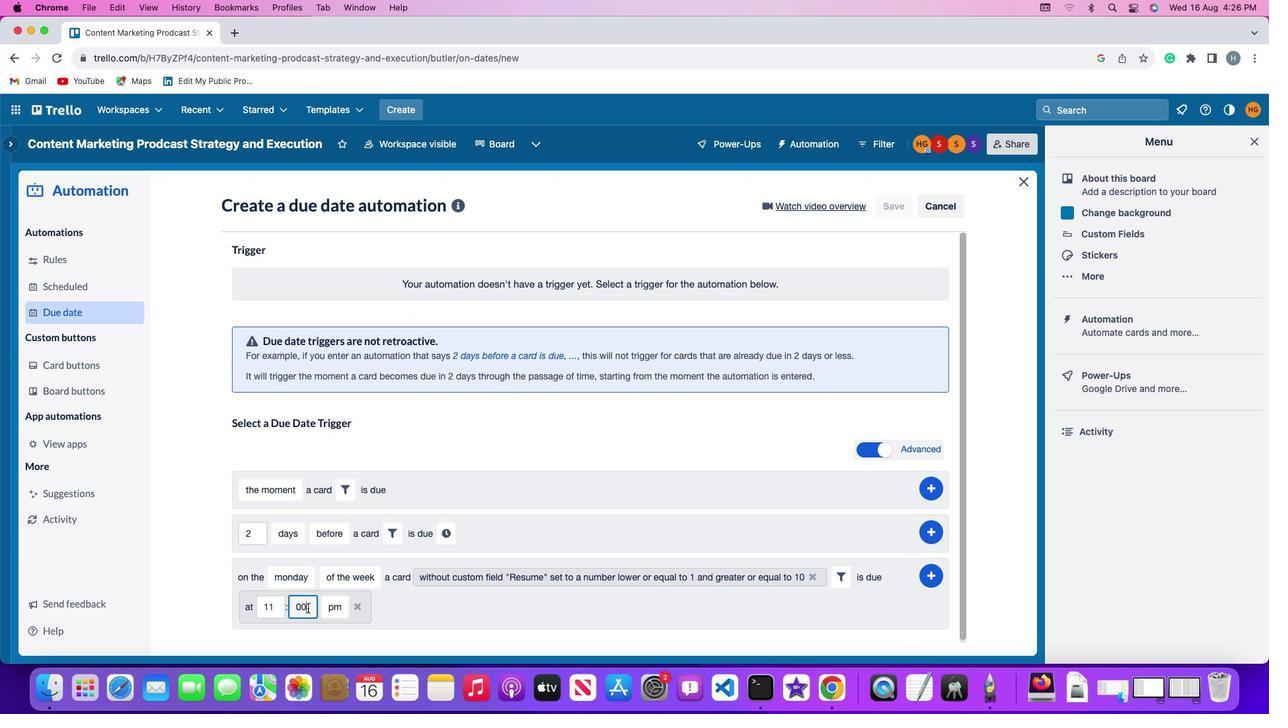 
Action: Mouse moved to (326, 609)
Screenshot: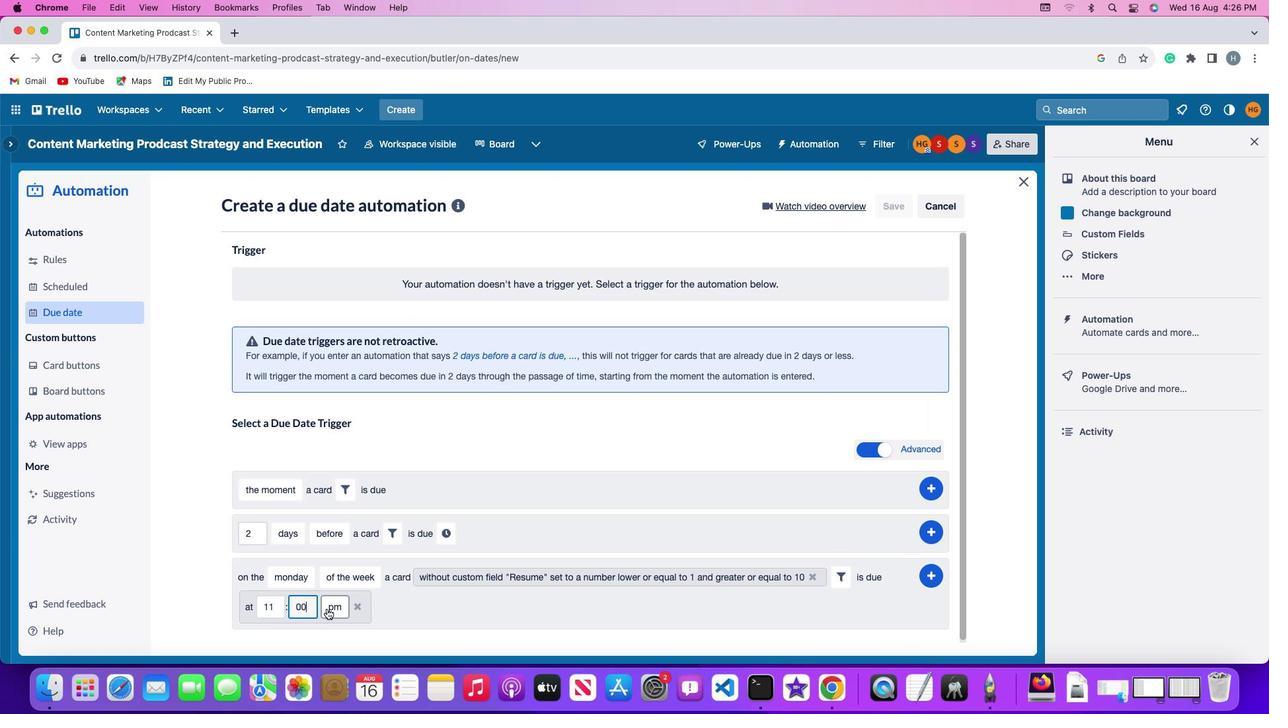 
Action: Mouse pressed left at (326, 609)
Screenshot: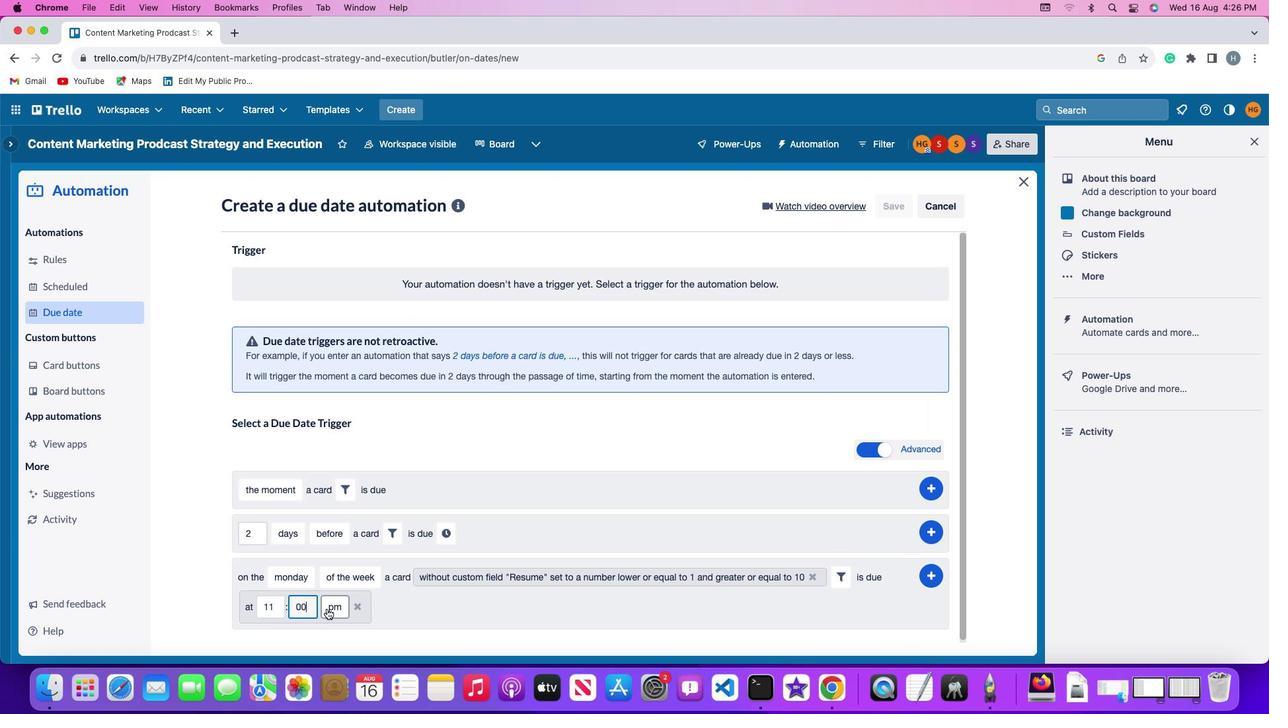 
Action: Mouse moved to (336, 555)
Screenshot: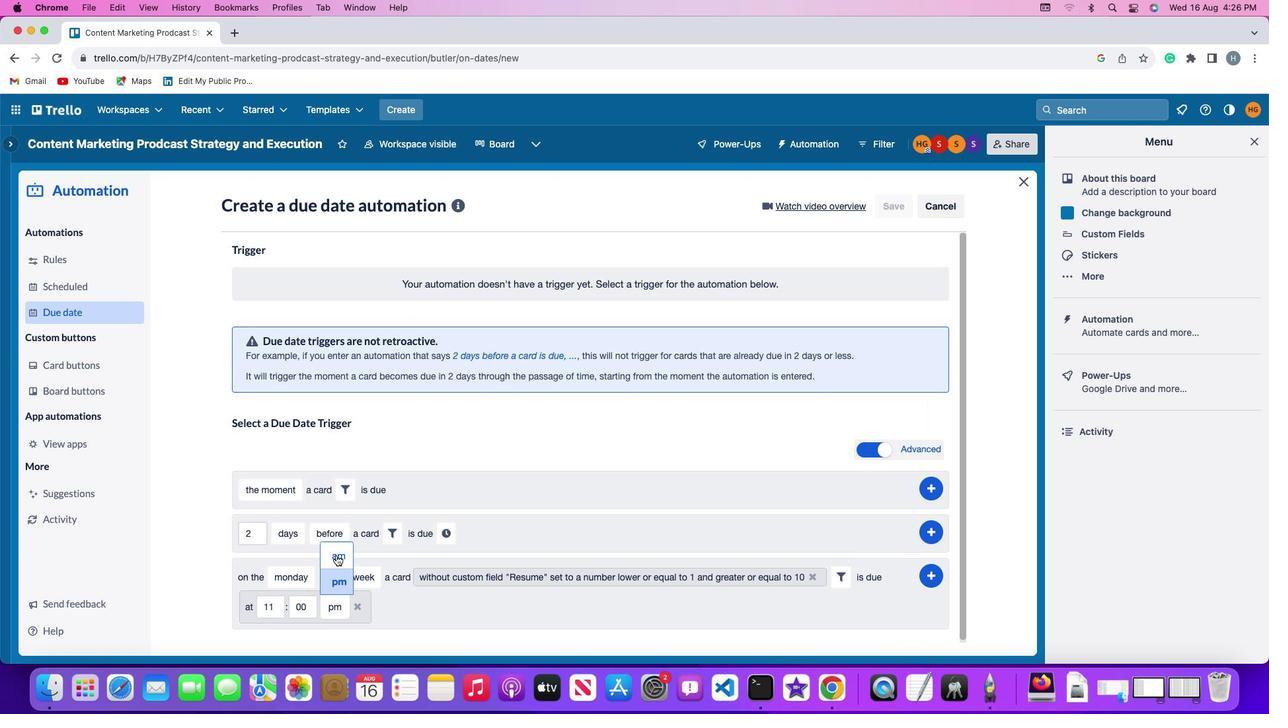 
Action: Mouse pressed left at (336, 555)
Screenshot: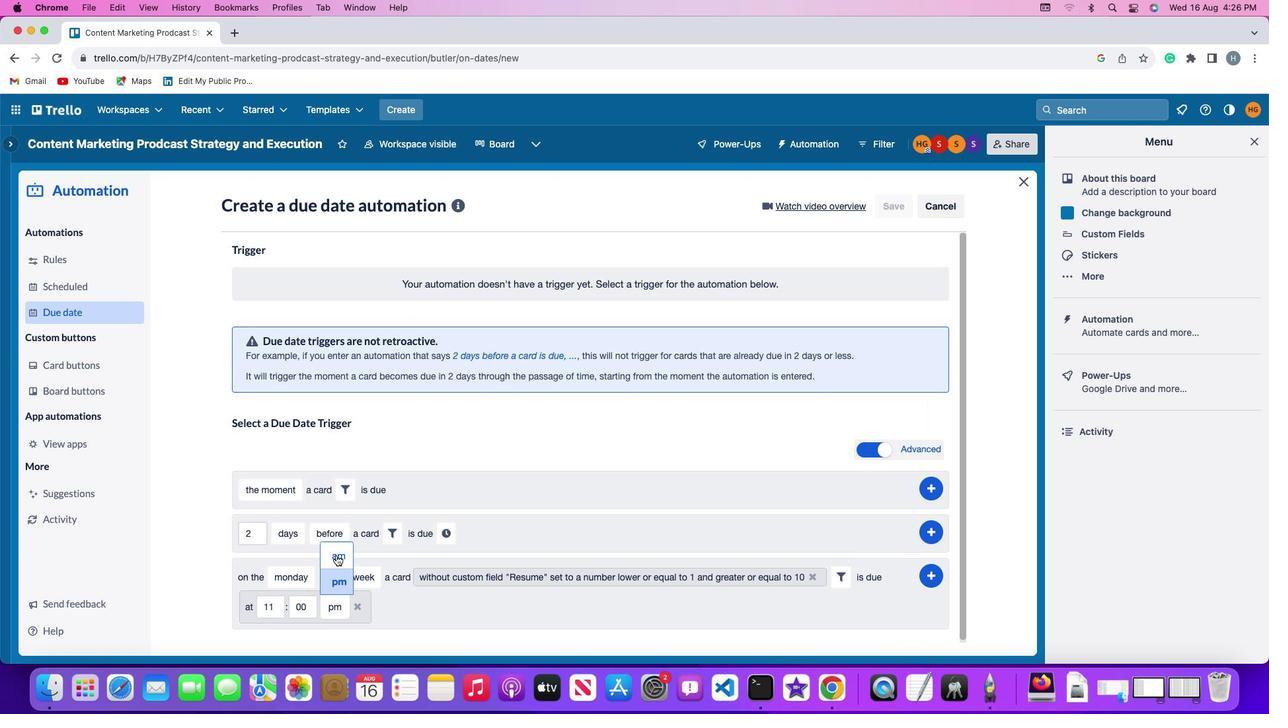 
Action: Mouse moved to (931, 575)
Screenshot: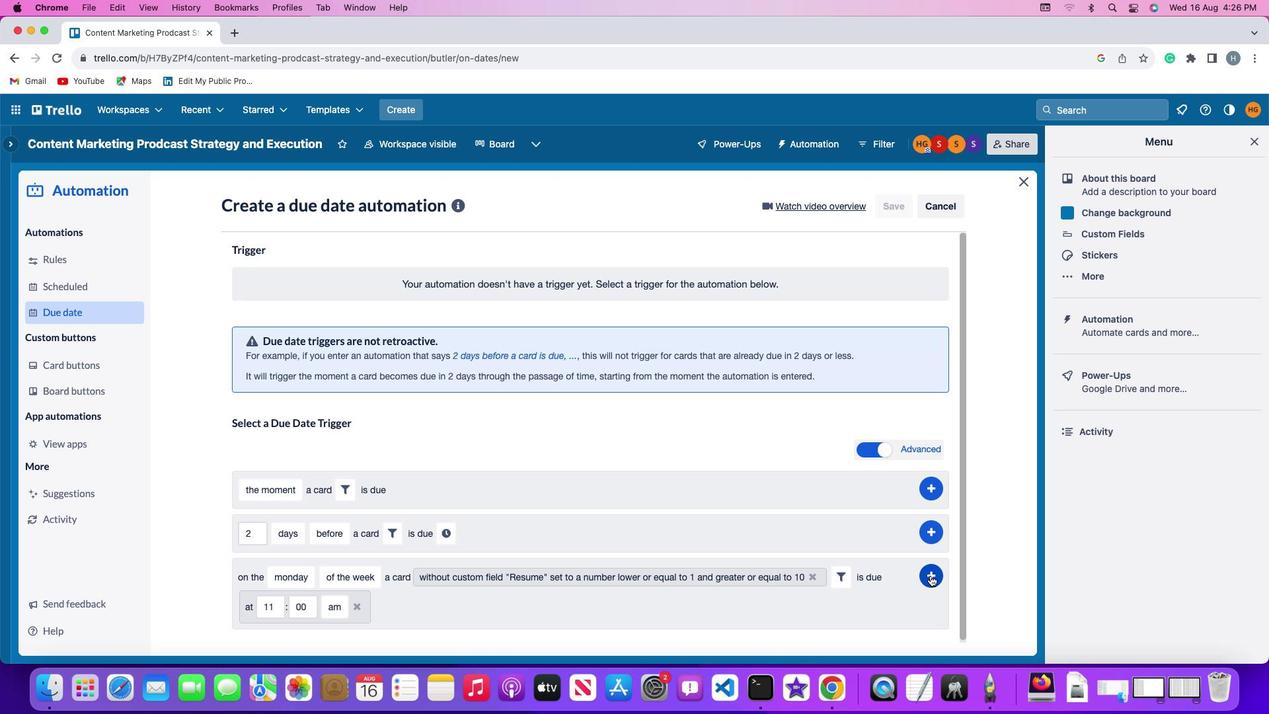 
Action: Mouse pressed left at (931, 575)
Screenshot: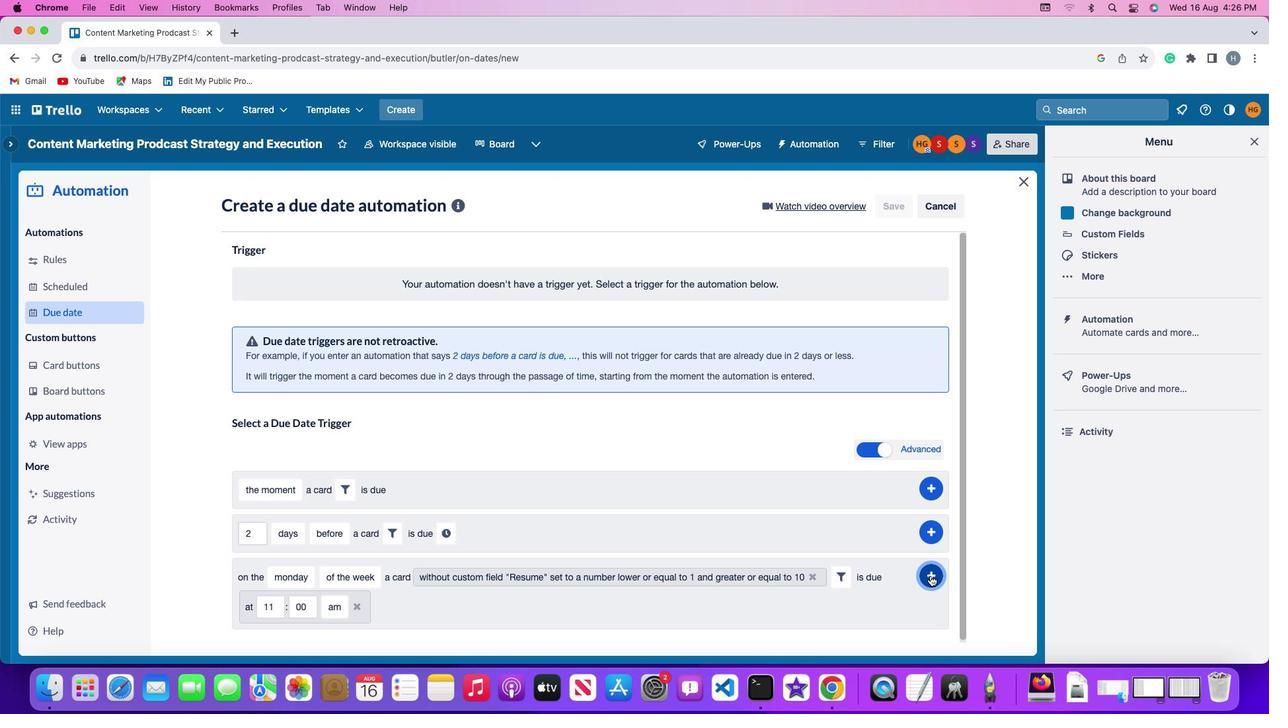 
Action: Mouse moved to (982, 481)
Screenshot: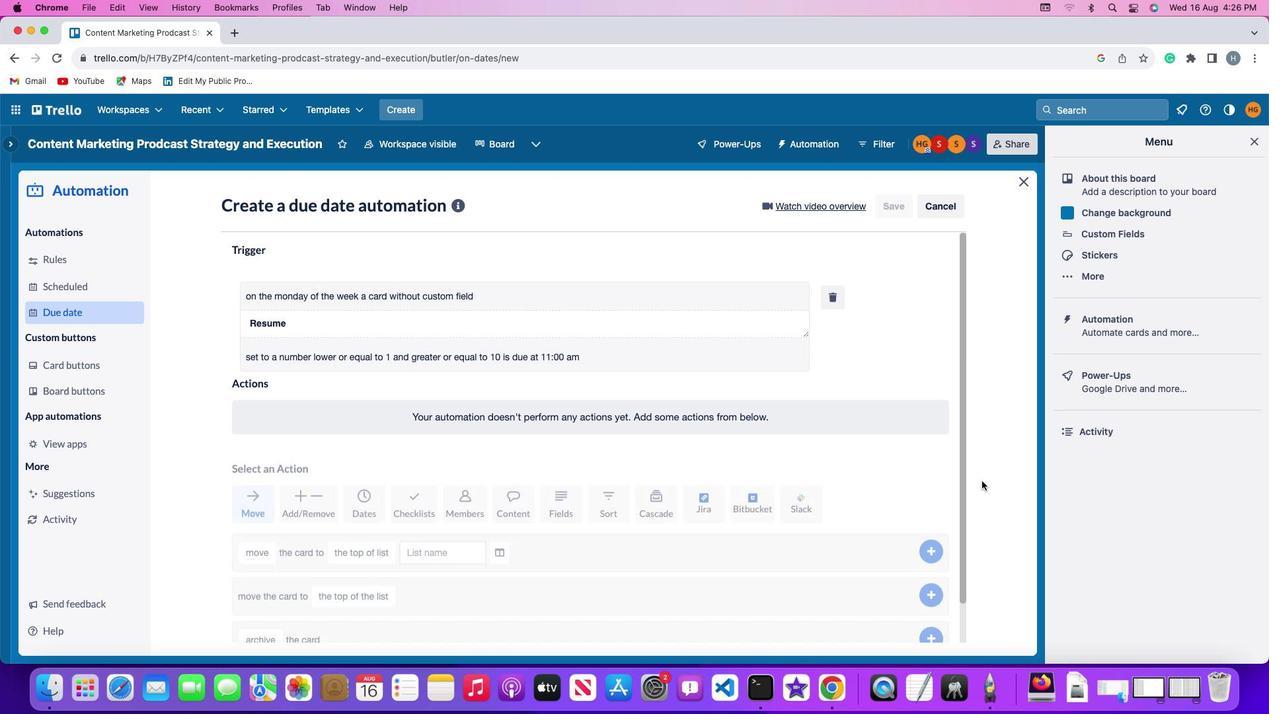 
